Task: Look for space in Dniprodzerzhyns'k, Ukraine from 12th July, 2023 to 16th July, 2023 for 8 adults in price range Rs.10000 to Rs.16000. Place can be private room with 8 bedrooms having 8 beds and 8 bathrooms. Property type can be house, flat, guest house. Amenities needed are: wifi, TV, free parkinig on premises, gym, breakfast. Booking option can be shelf check-in. Required host language is English.
Action: Mouse moved to (565, 144)
Screenshot: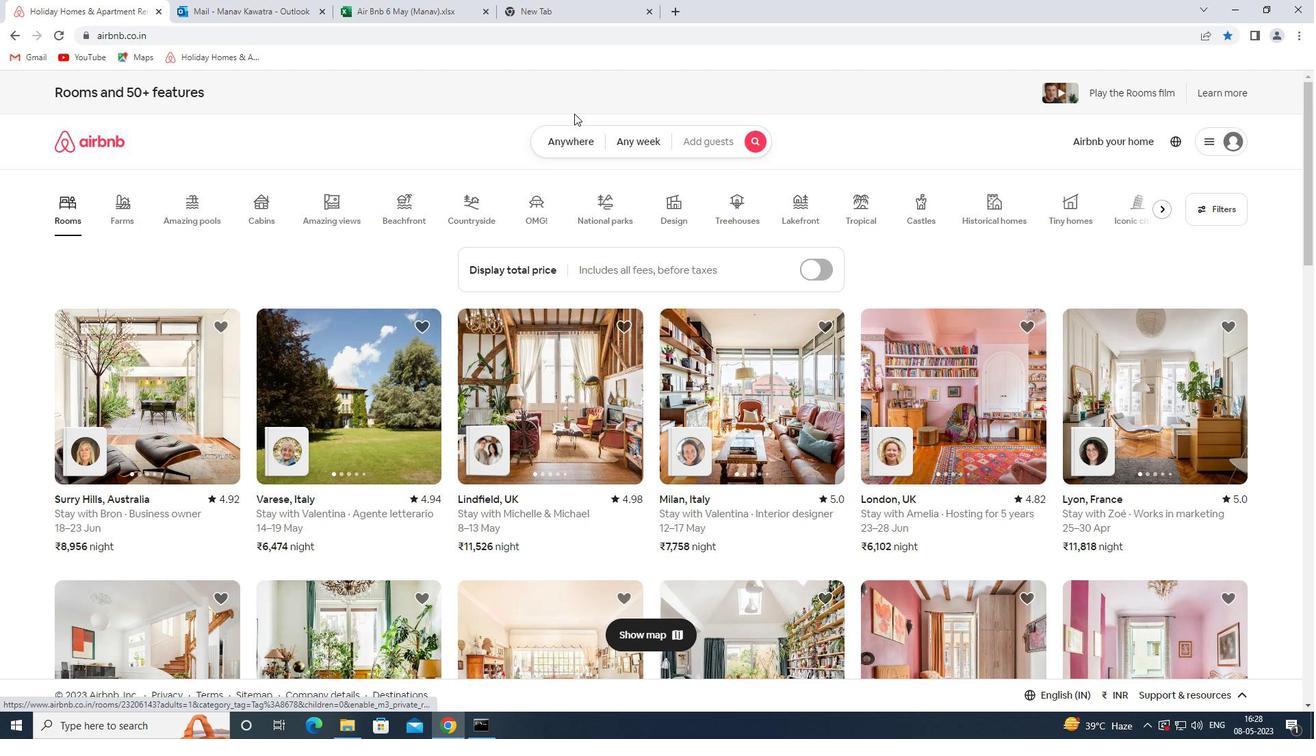 
Action: Mouse pressed left at (565, 144)
Screenshot: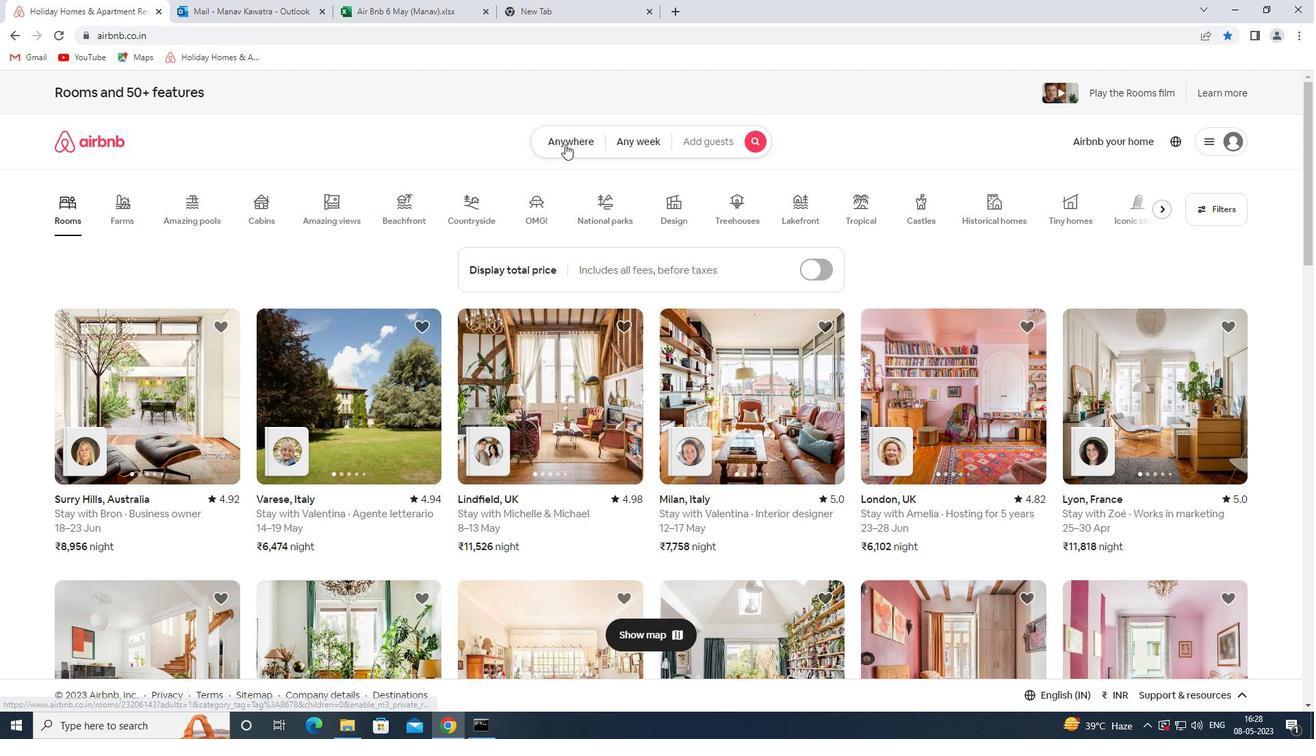 
Action: Mouse moved to (500, 199)
Screenshot: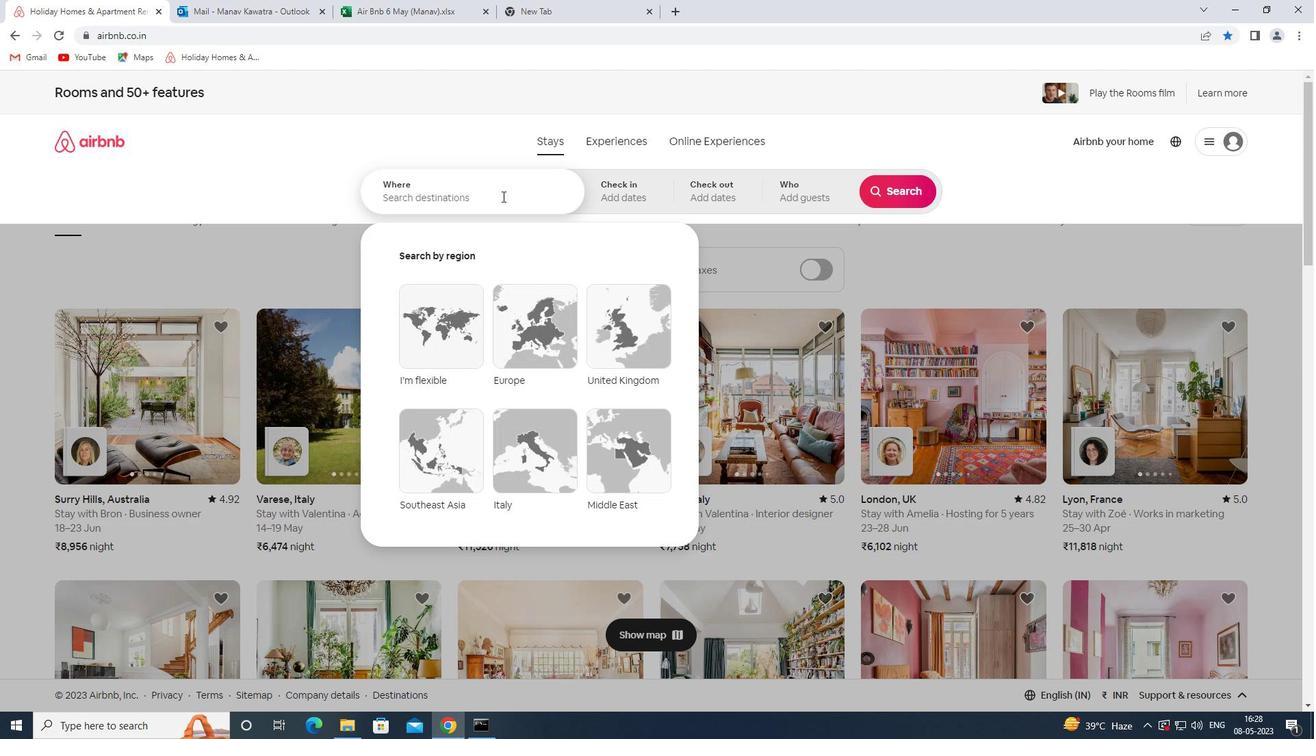 
Action: Mouse pressed left at (500, 199)
Screenshot: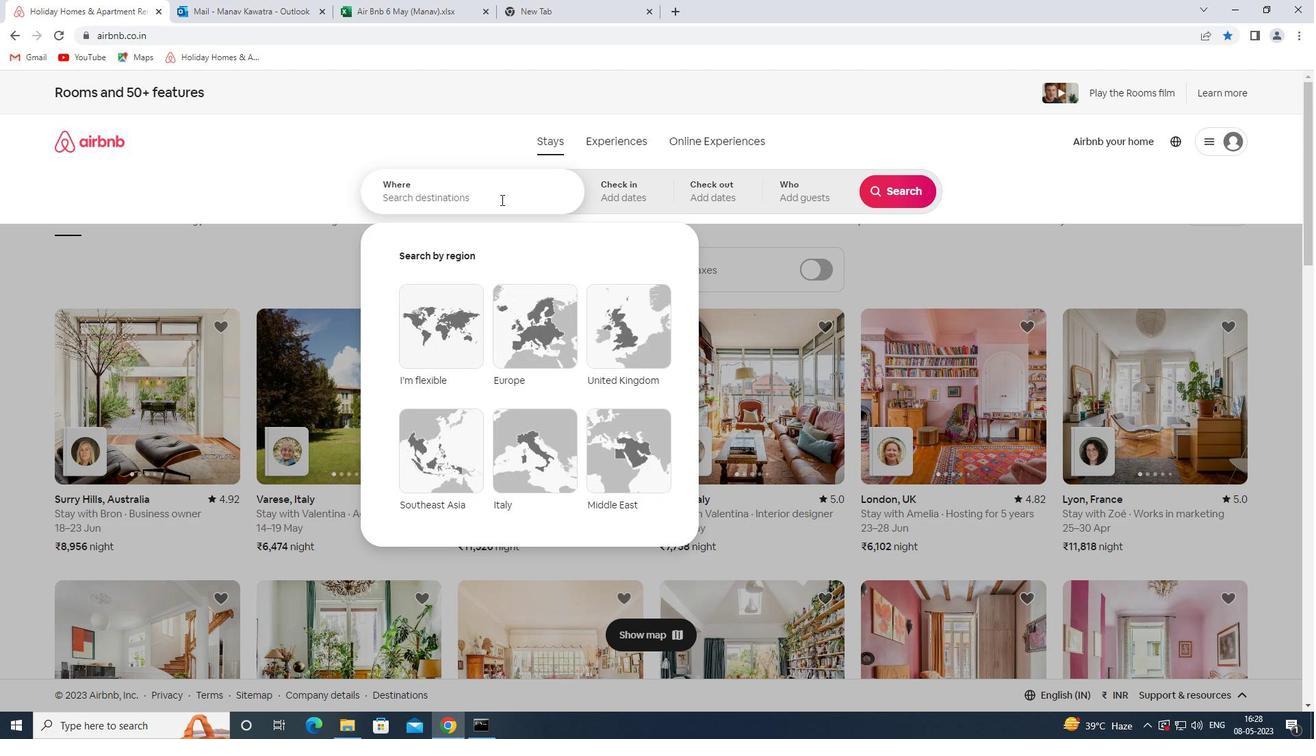 
Action: Key pressed <Key.shift><Key.shift><Key.shift><Key.shift>DNIPRODZERZHYNS<Key.space>K<Key.space><Key.shift><Key.shift><Key.shift><Key.shift><Key.shift><Key.shift><Key.shift><Key.shift><Key.shift><Key.shift><Key.shift><Key.shift><Key.shift><Key.shift><Key.shift><Key.shift><Key.shift><Key.shift><Key.shift><Key.shift><Key.shift><Key.shift><Key.shift><Key.shift><Key.shift><Key.shift><Key.shift><Key.shift><Key.shift><Key.shift><Key.shift><Key.shift><Key.shift>UKRAINE<Key.space><Key.enter>
Screenshot: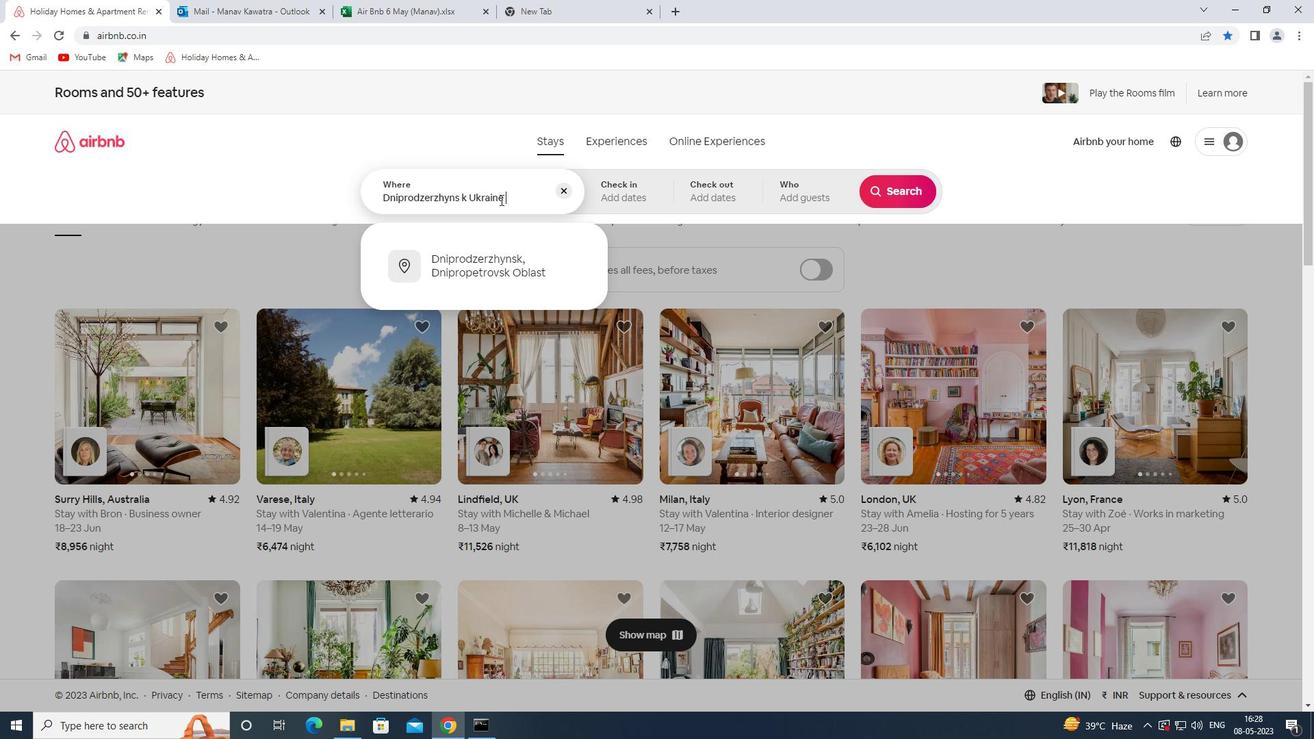 
Action: Mouse moved to (898, 290)
Screenshot: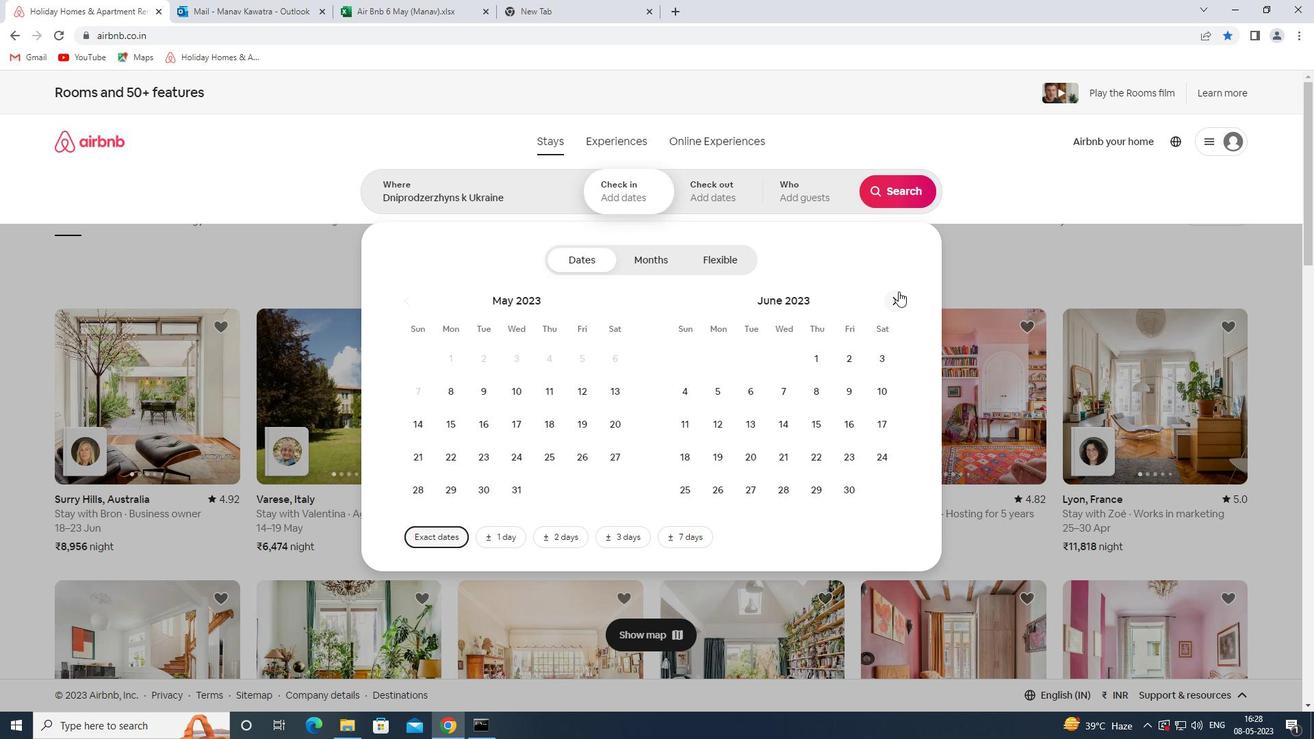 
Action: Mouse pressed left at (898, 290)
Screenshot: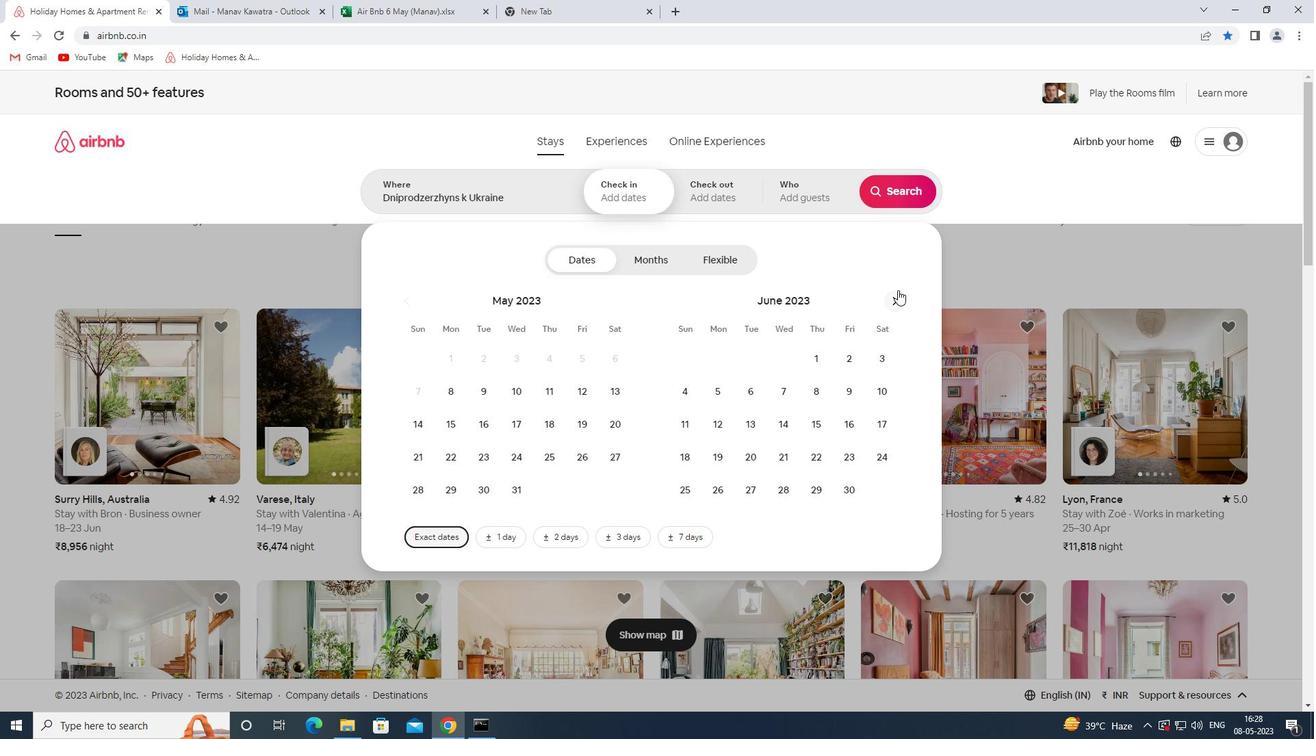 
Action: Mouse moved to (784, 422)
Screenshot: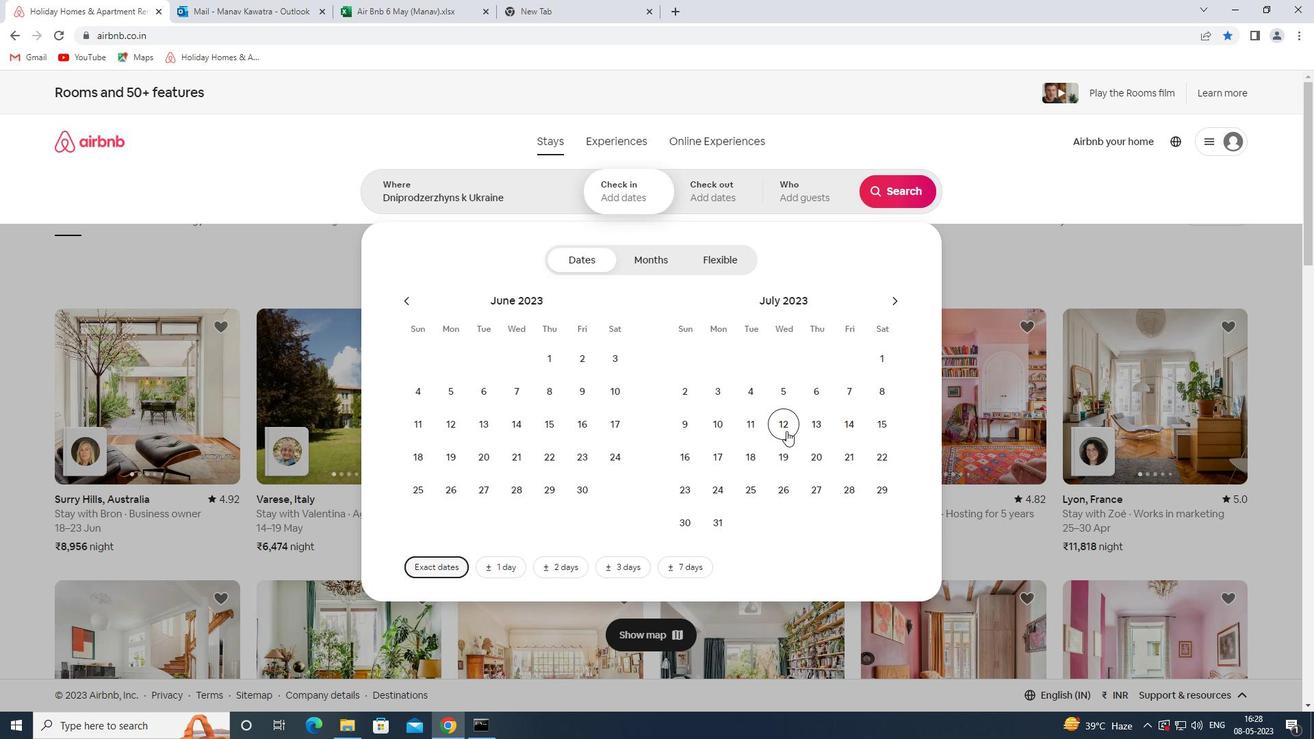 
Action: Mouse pressed left at (784, 422)
Screenshot: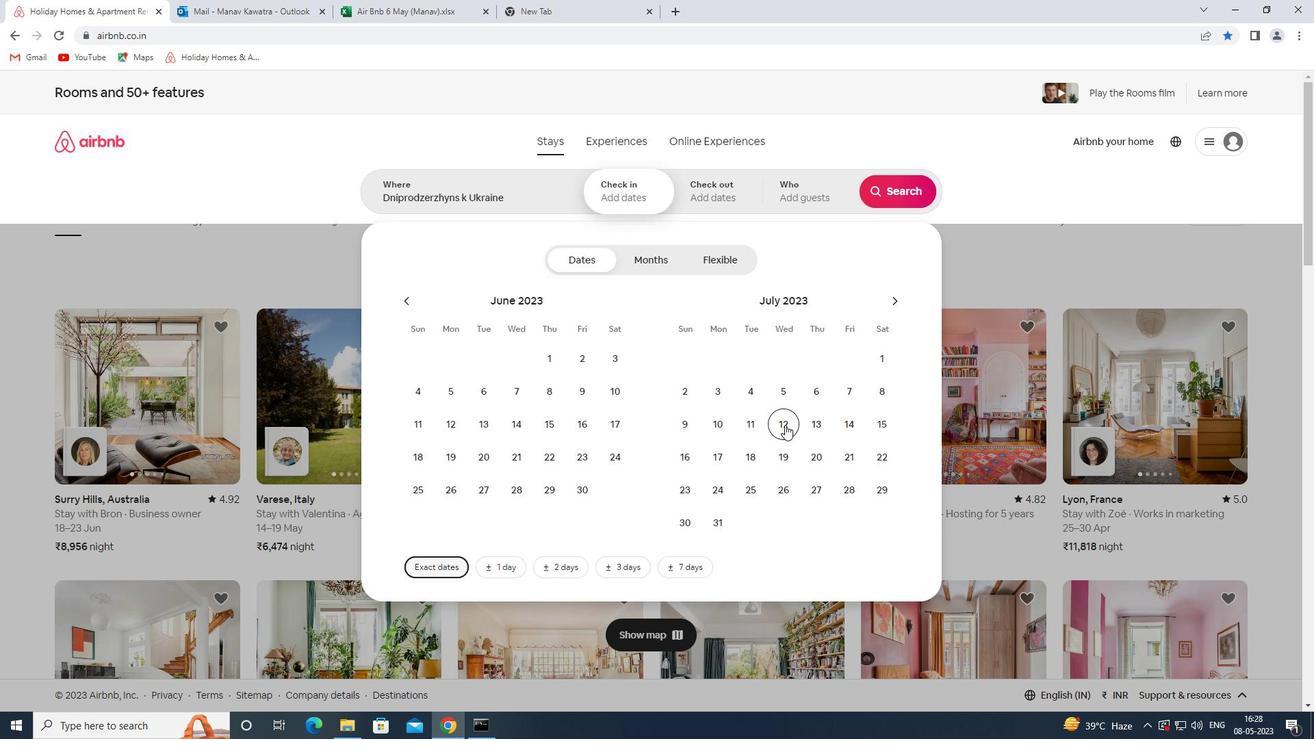 
Action: Mouse moved to (688, 455)
Screenshot: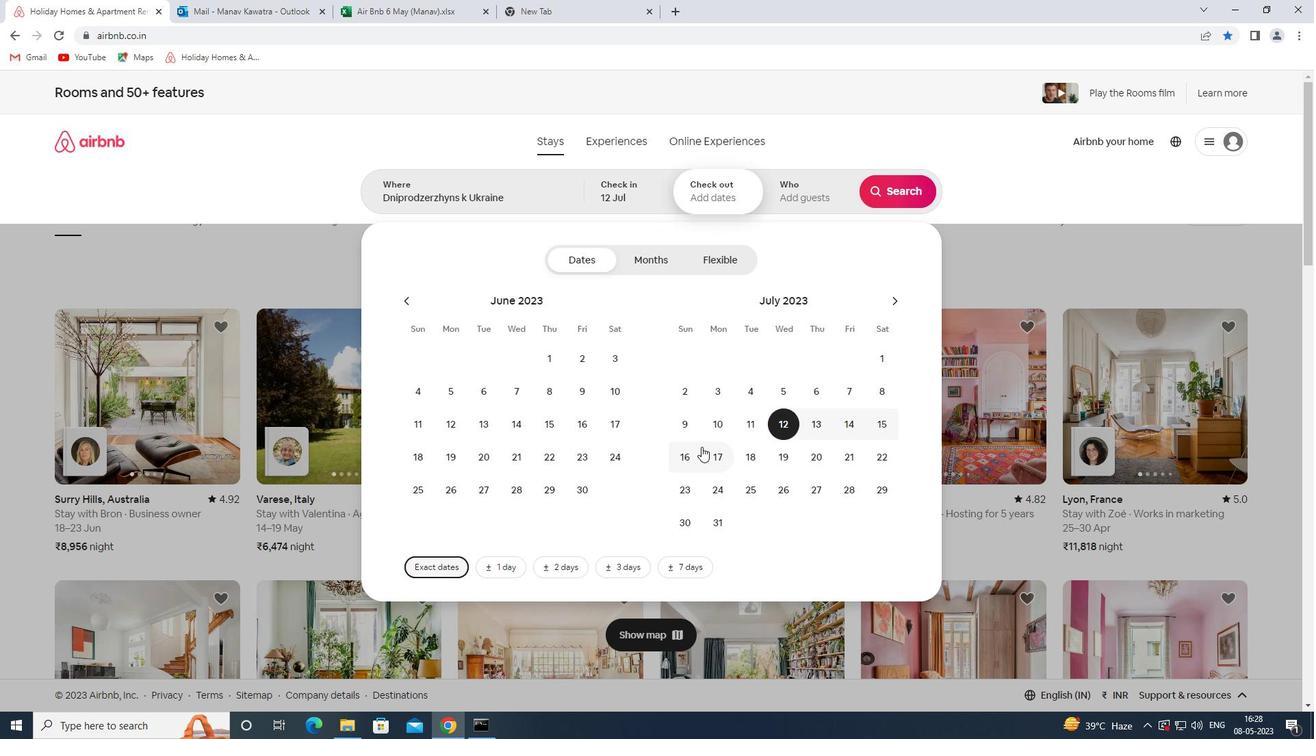 
Action: Mouse pressed left at (688, 455)
Screenshot: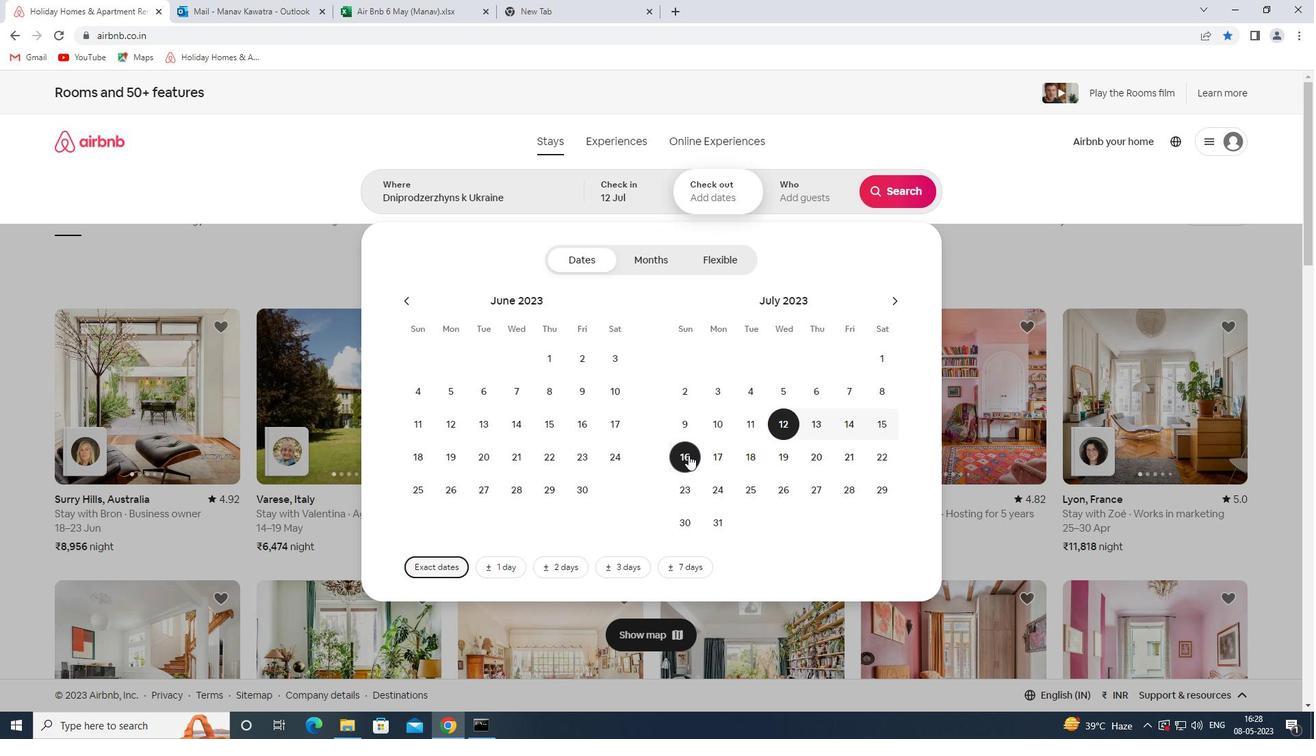 
Action: Mouse moved to (811, 197)
Screenshot: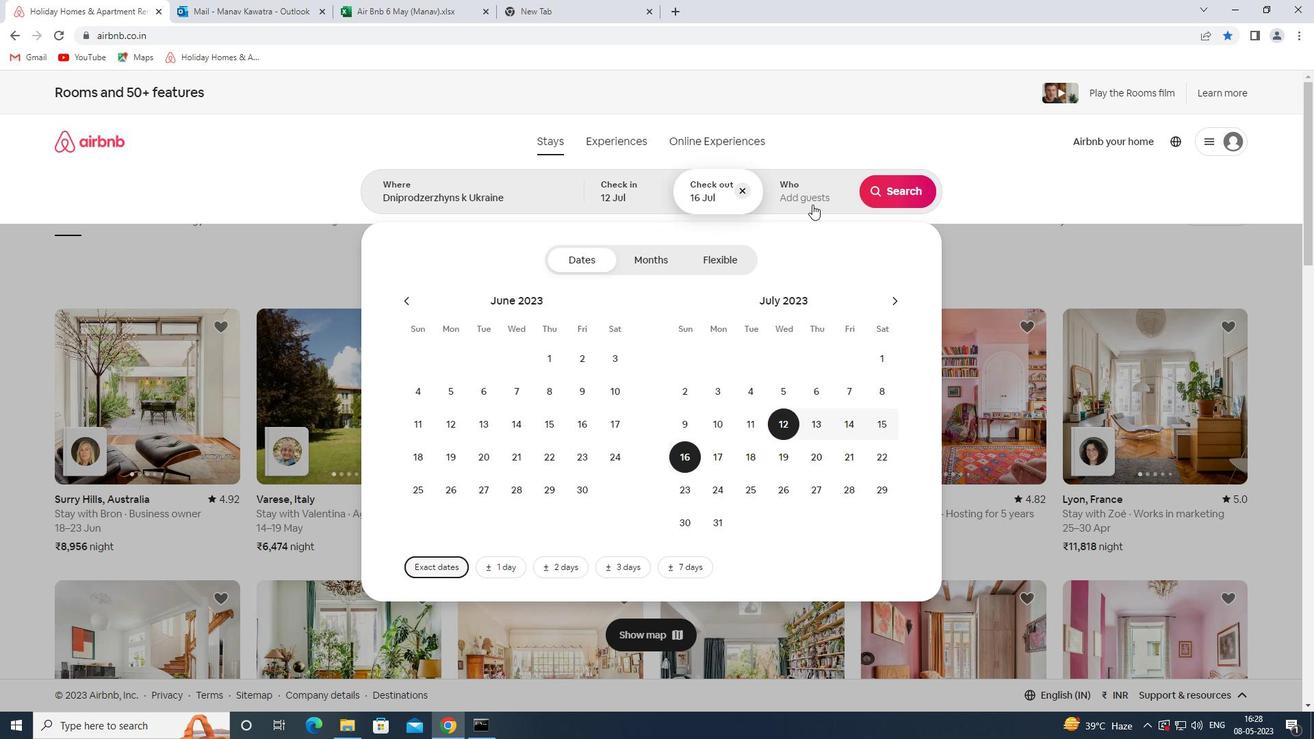 
Action: Mouse pressed left at (811, 197)
Screenshot: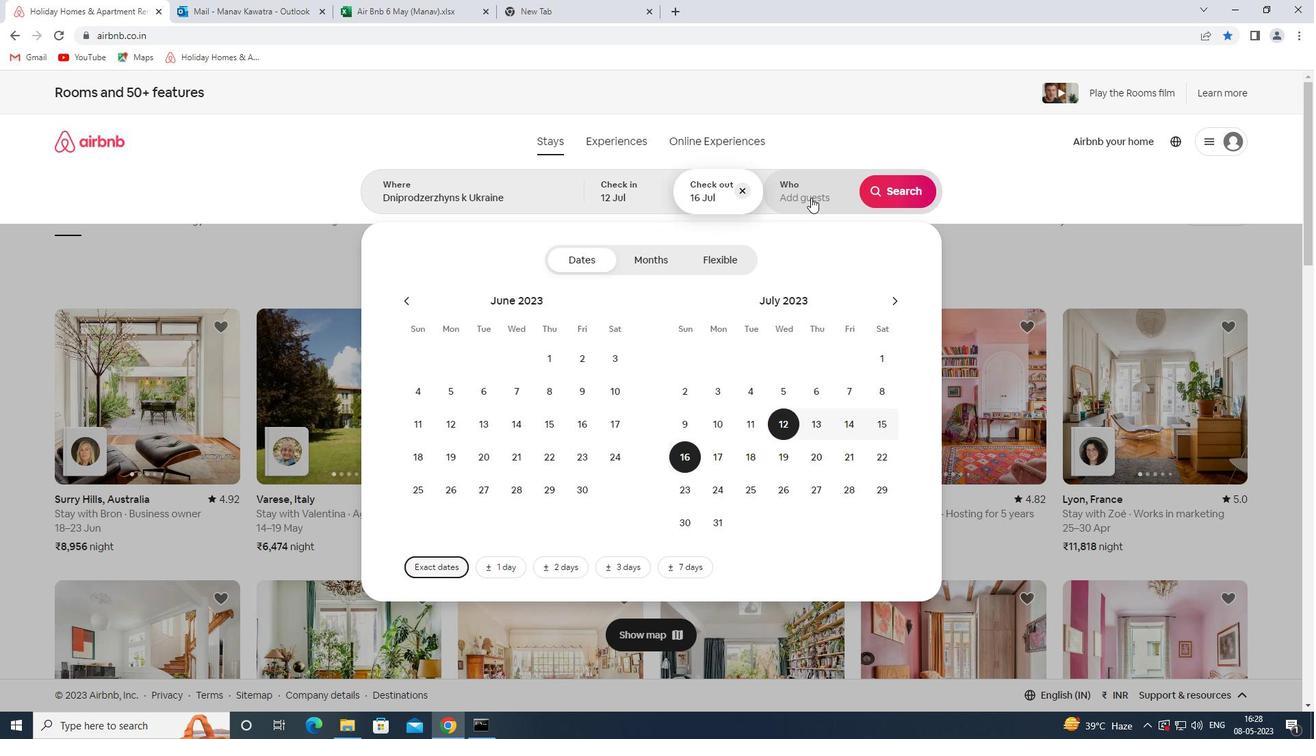 
Action: Mouse moved to (910, 263)
Screenshot: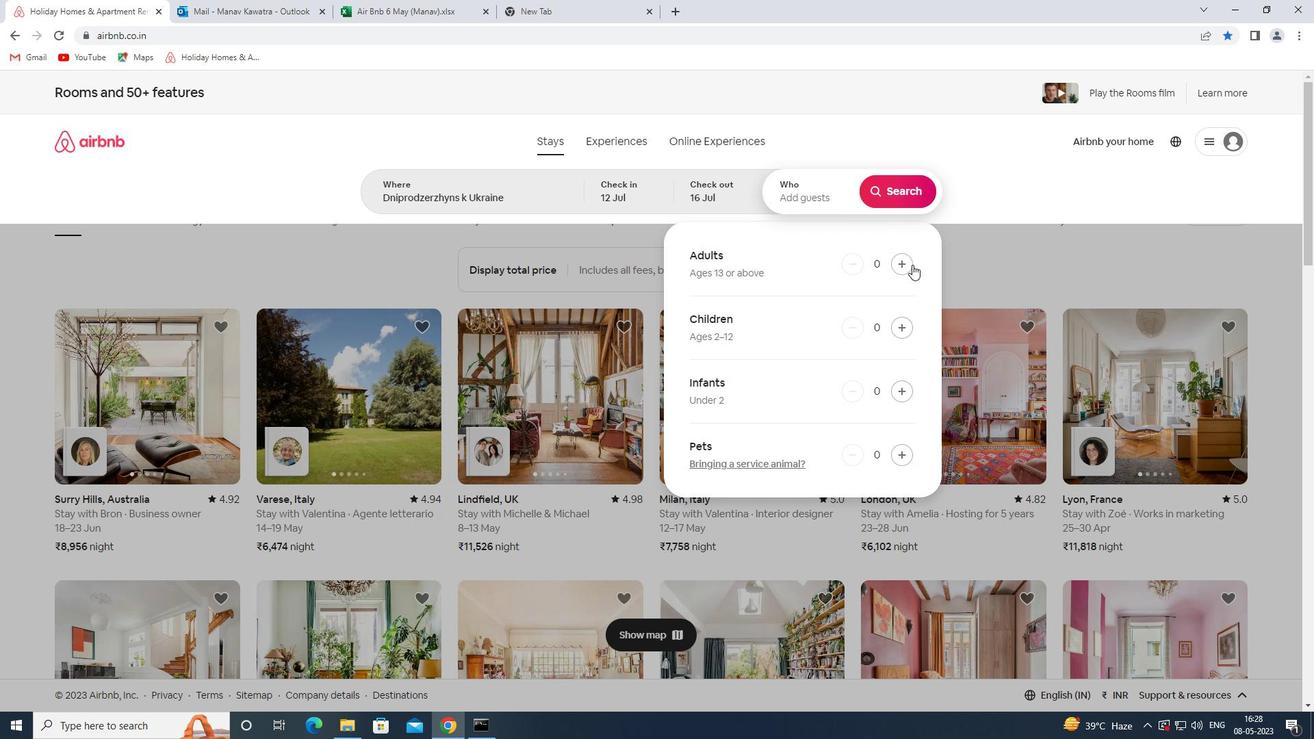 
Action: Mouse pressed left at (910, 263)
Screenshot: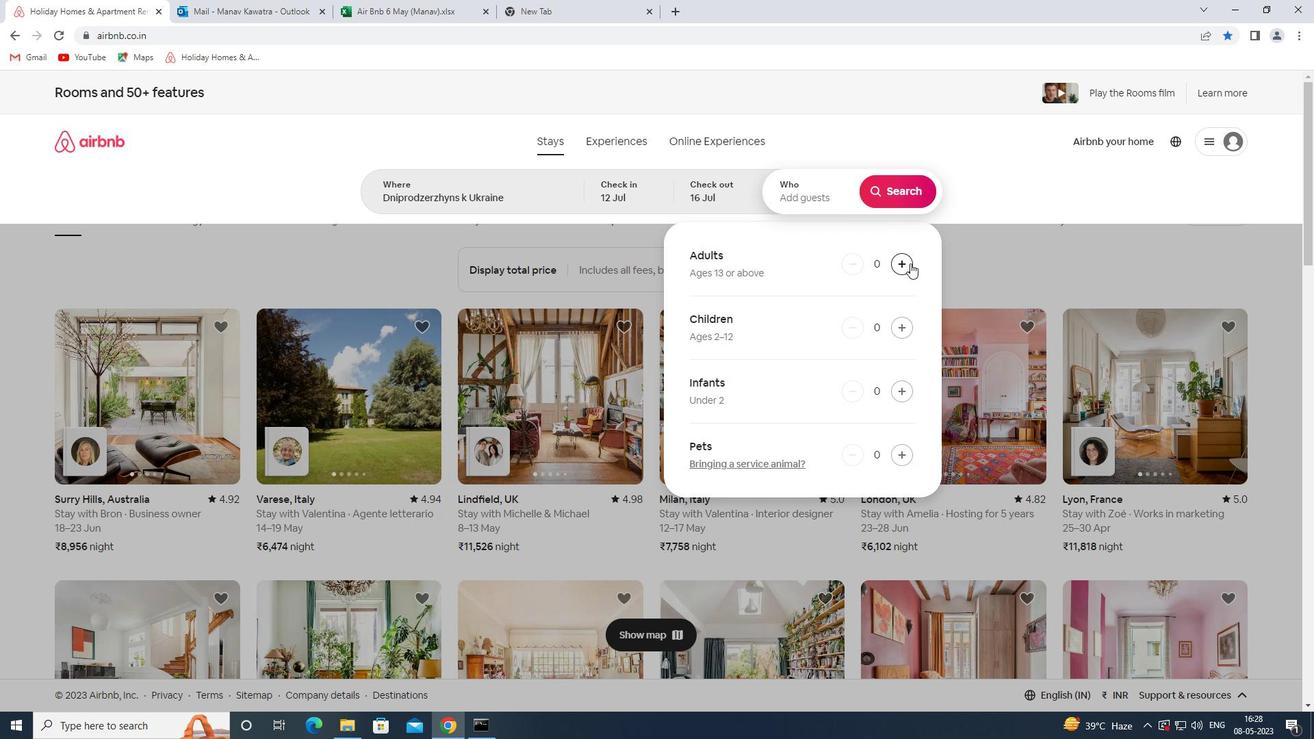 
Action: Mouse pressed left at (910, 263)
Screenshot: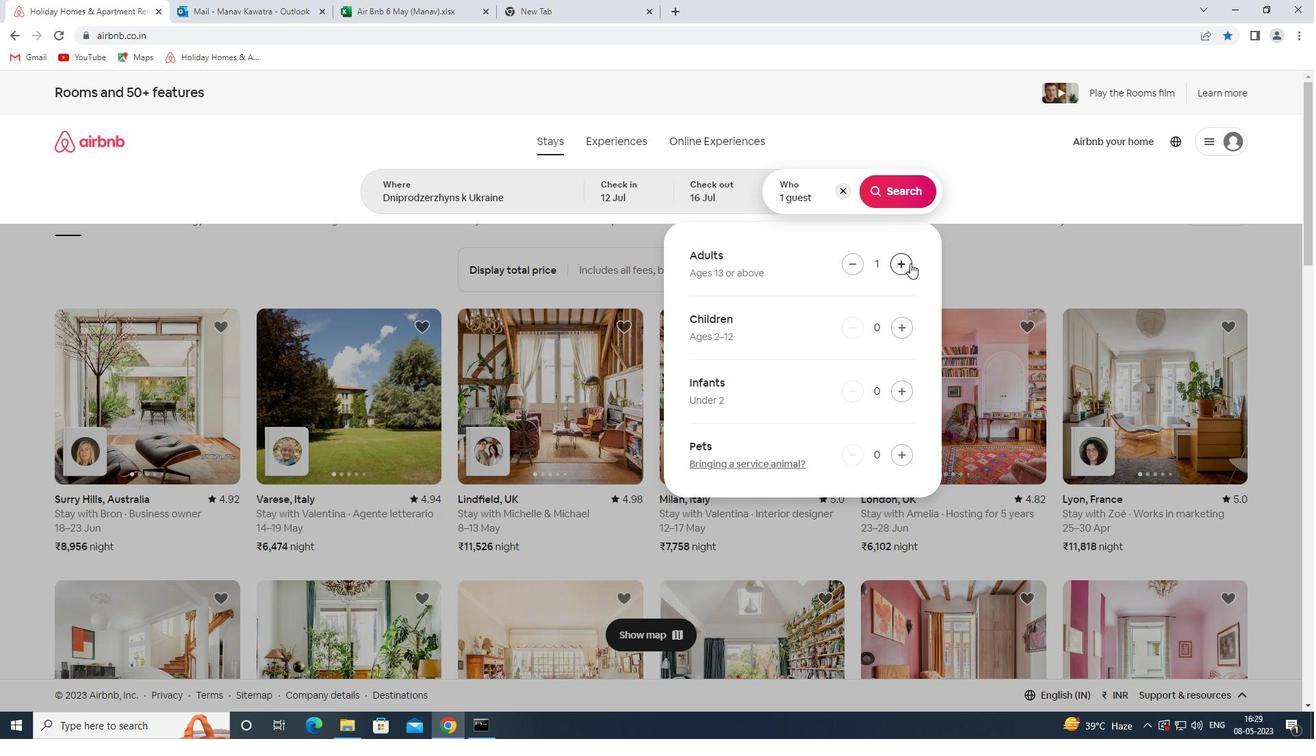 
Action: Mouse pressed left at (910, 263)
Screenshot: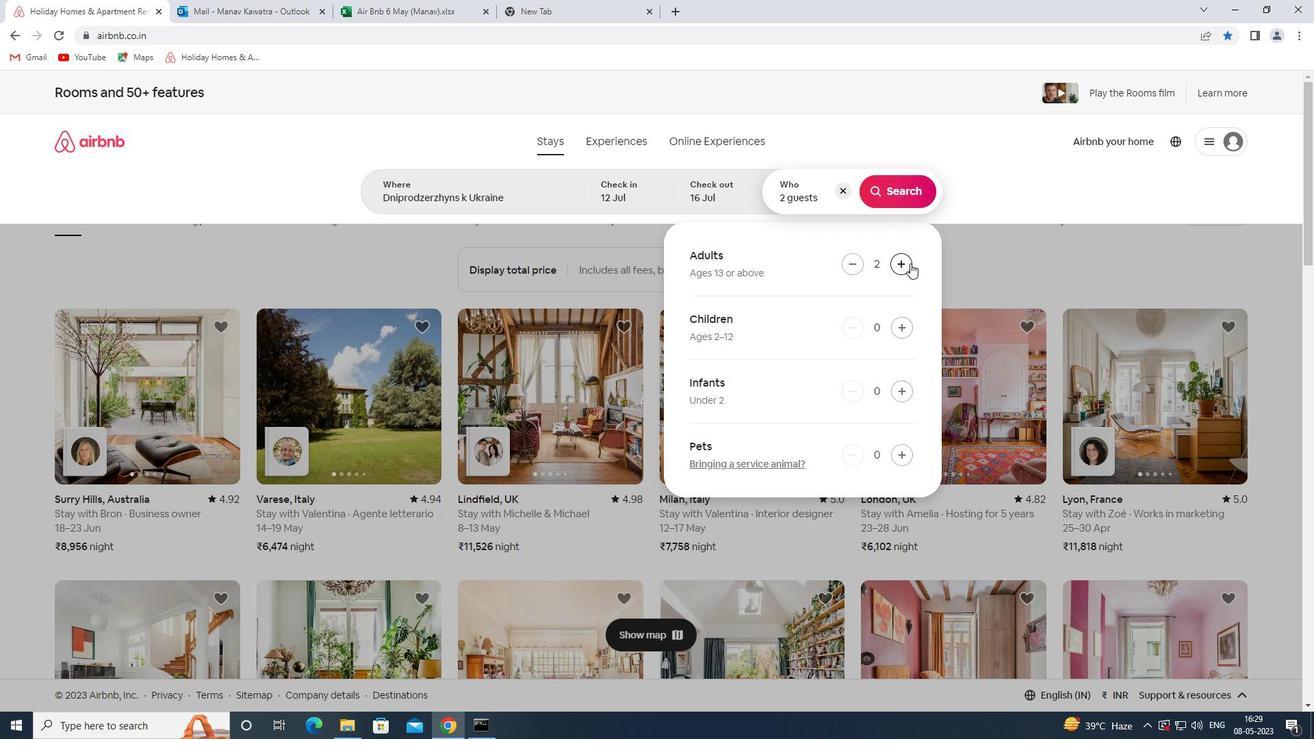 
Action: Mouse moved to (909, 263)
Screenshot: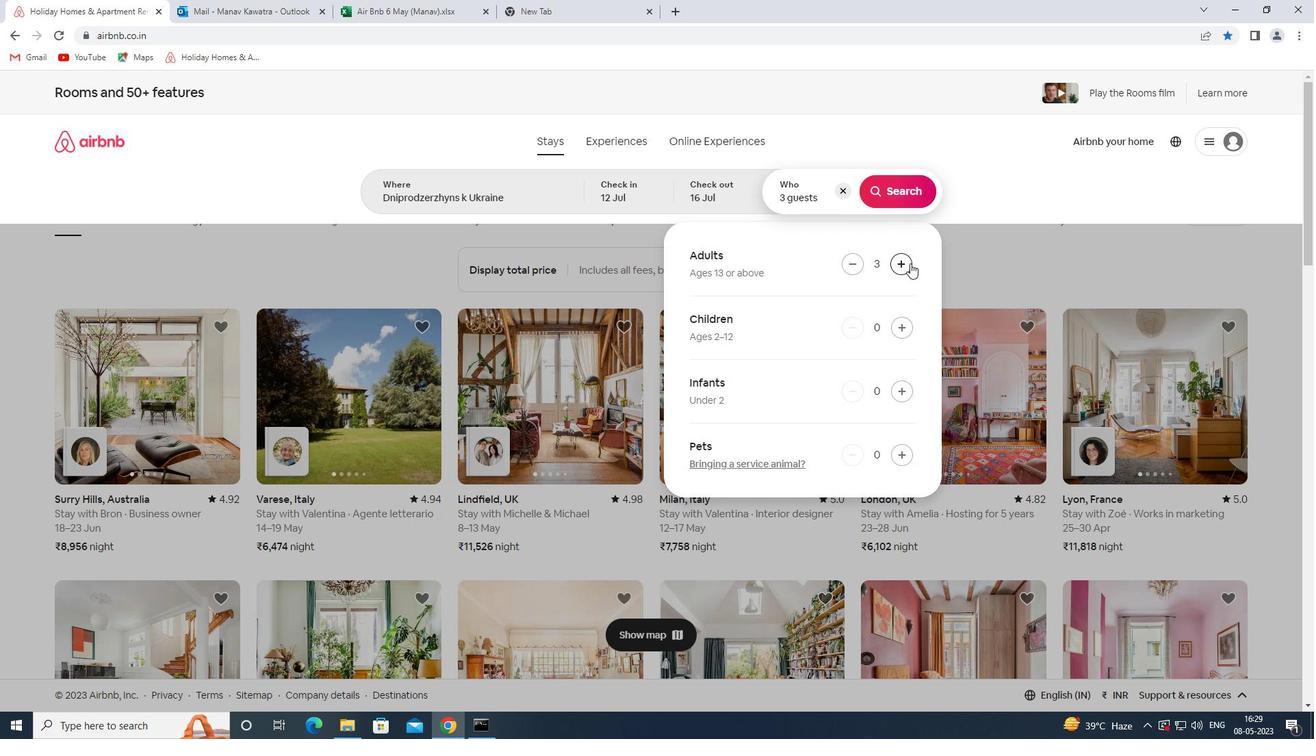 
Action: Mouse pressed left at (909, 263)
Screenshot: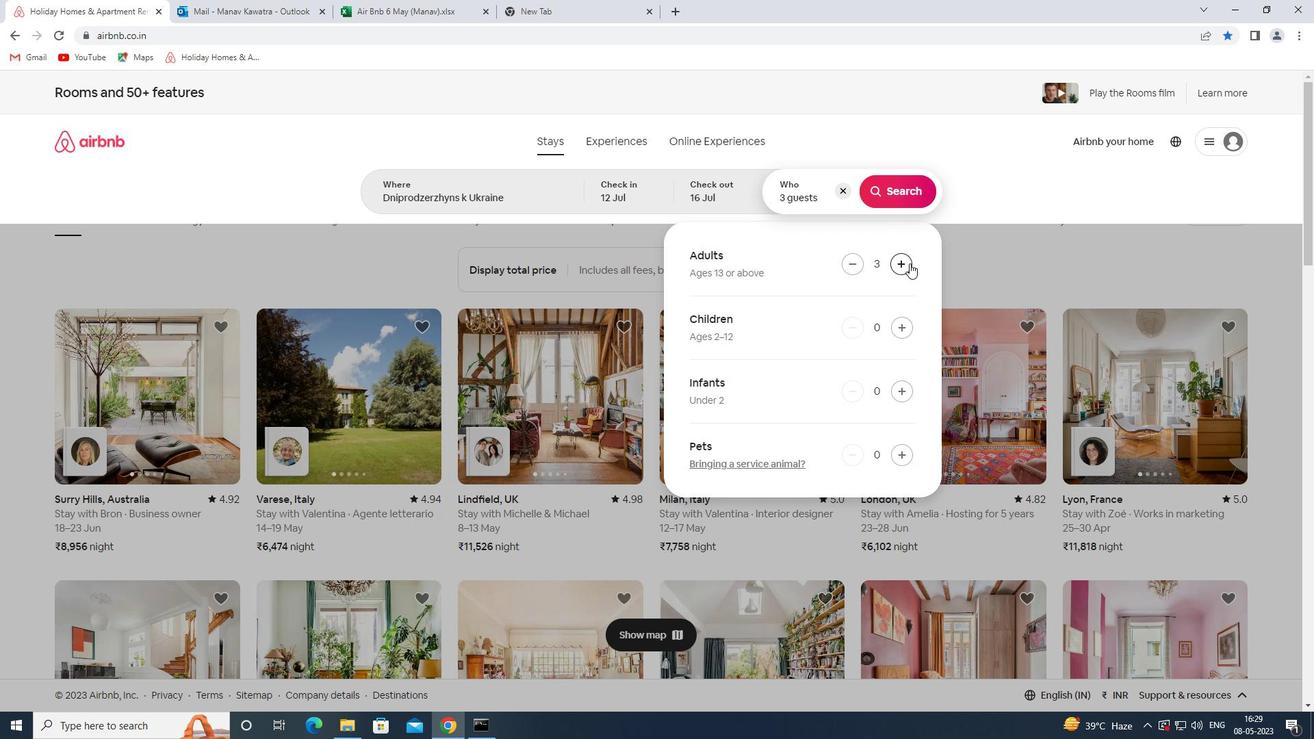 
Action: Mouse pressed left at (909, 263)
Screenshot: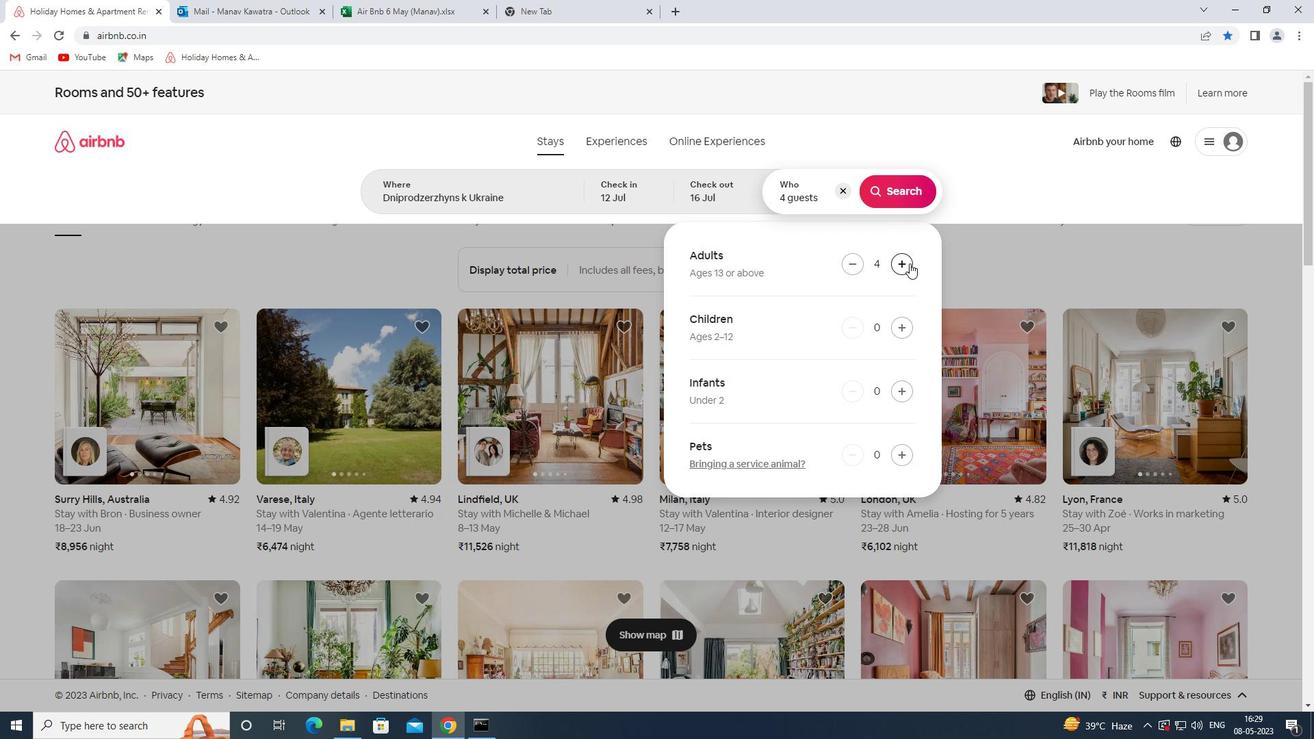 
Action: Mouse pressed left at (909, 263)
Screenshot: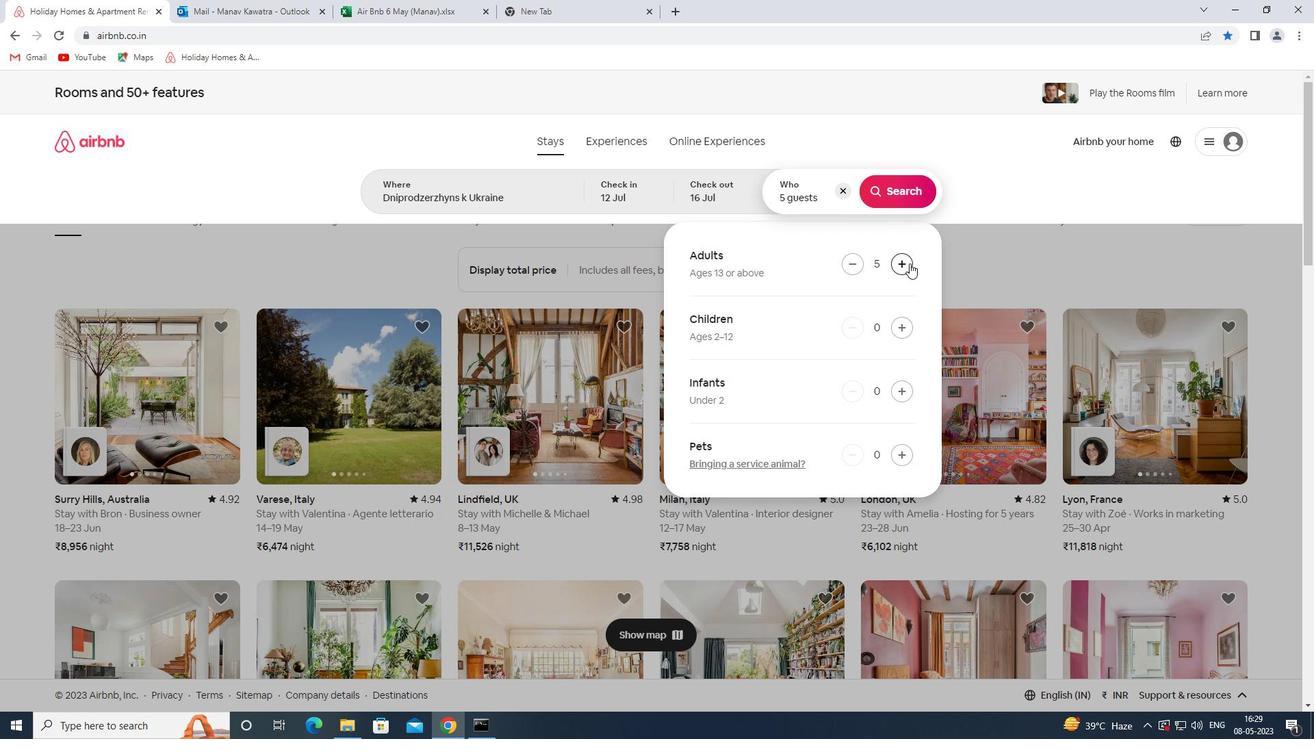 
Action: Mouse pressed left at (909, 263)
Screenshot: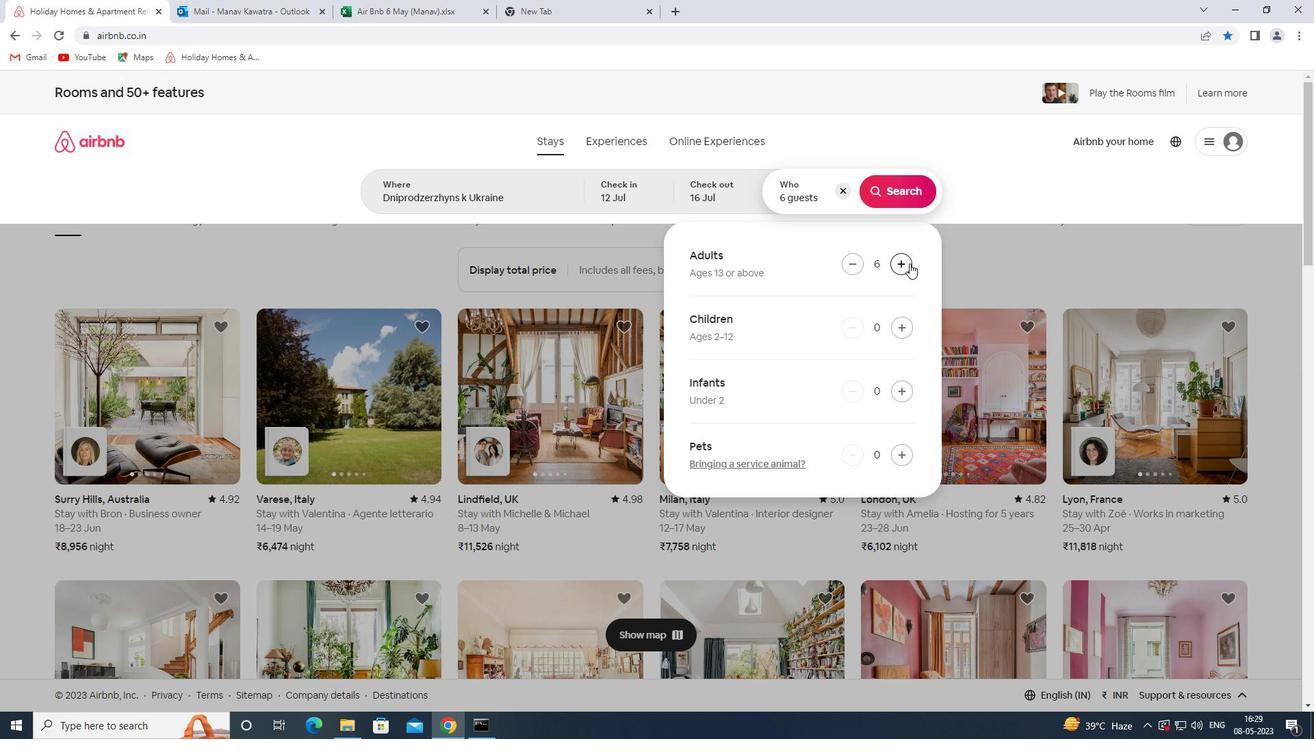 
Action: Mouse pressed left at (909, 263)
Screenshot: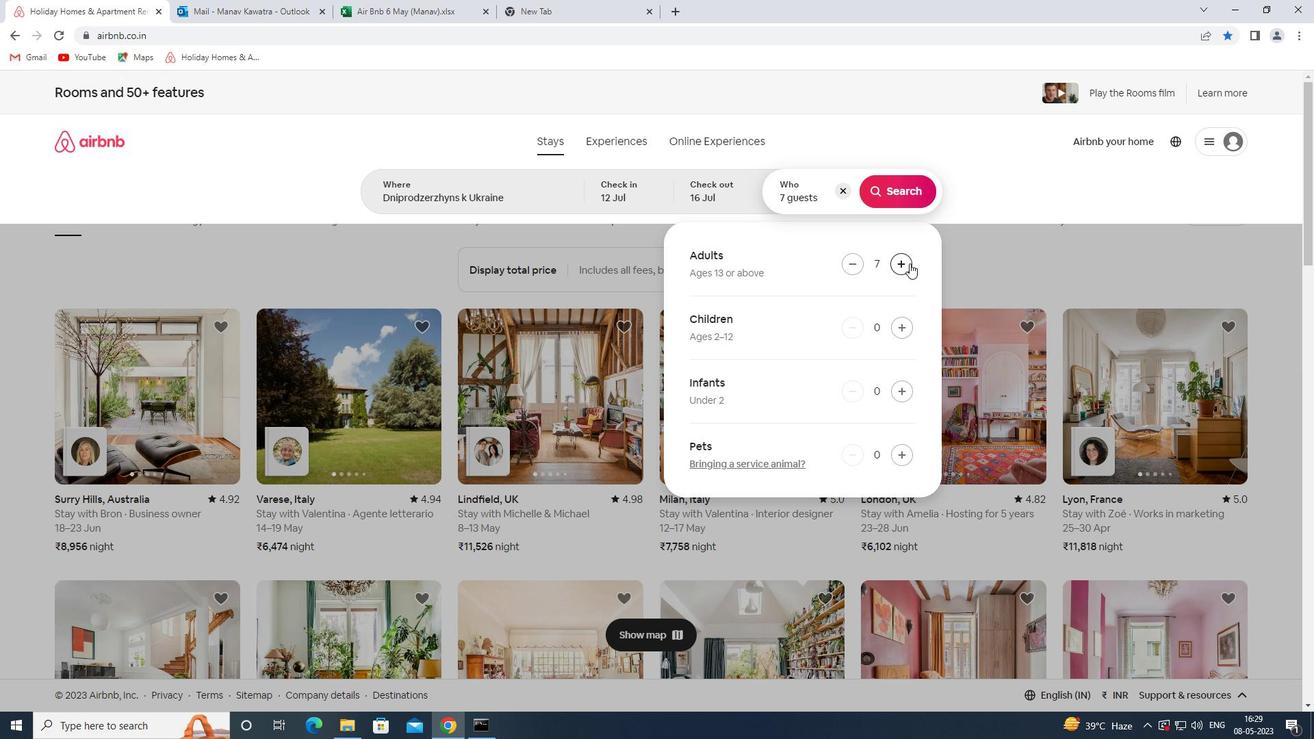 
Action: Mouse moved to (904, 188)
Screenshot: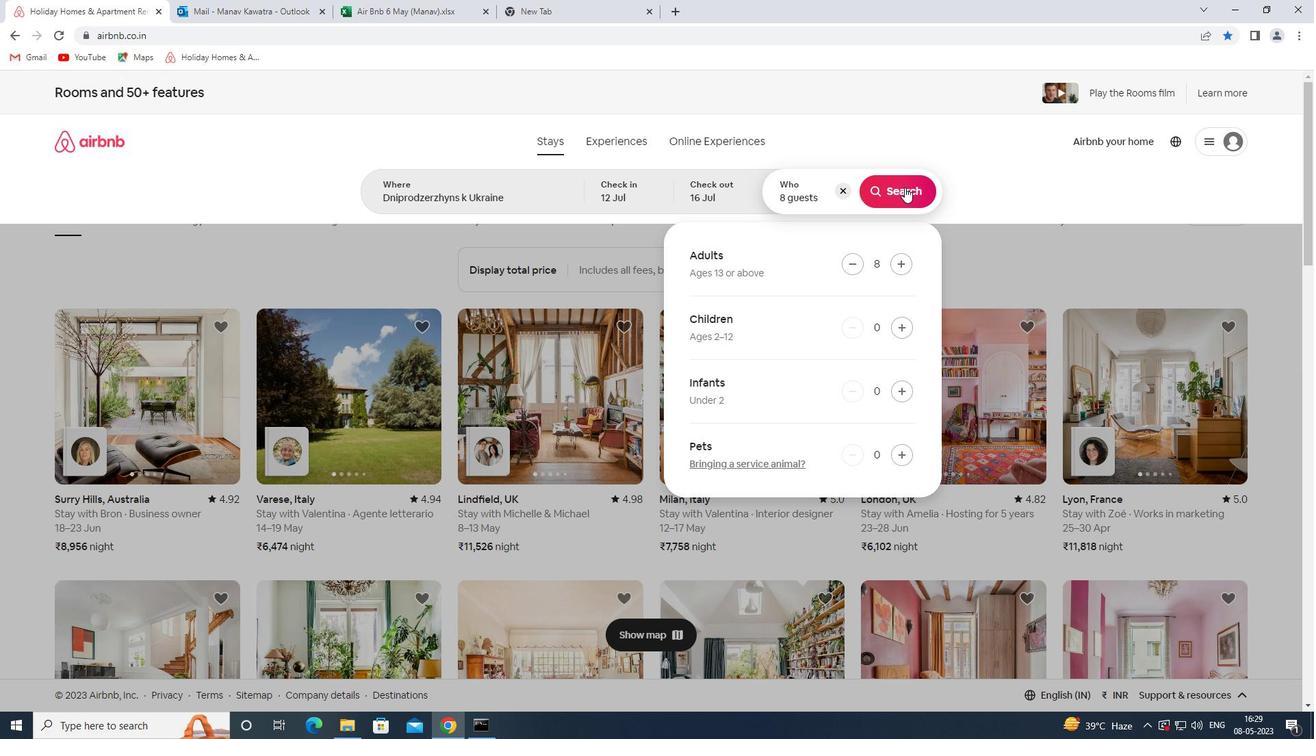 
Action: Mouse pressed left at (904, 188)
Screenshot: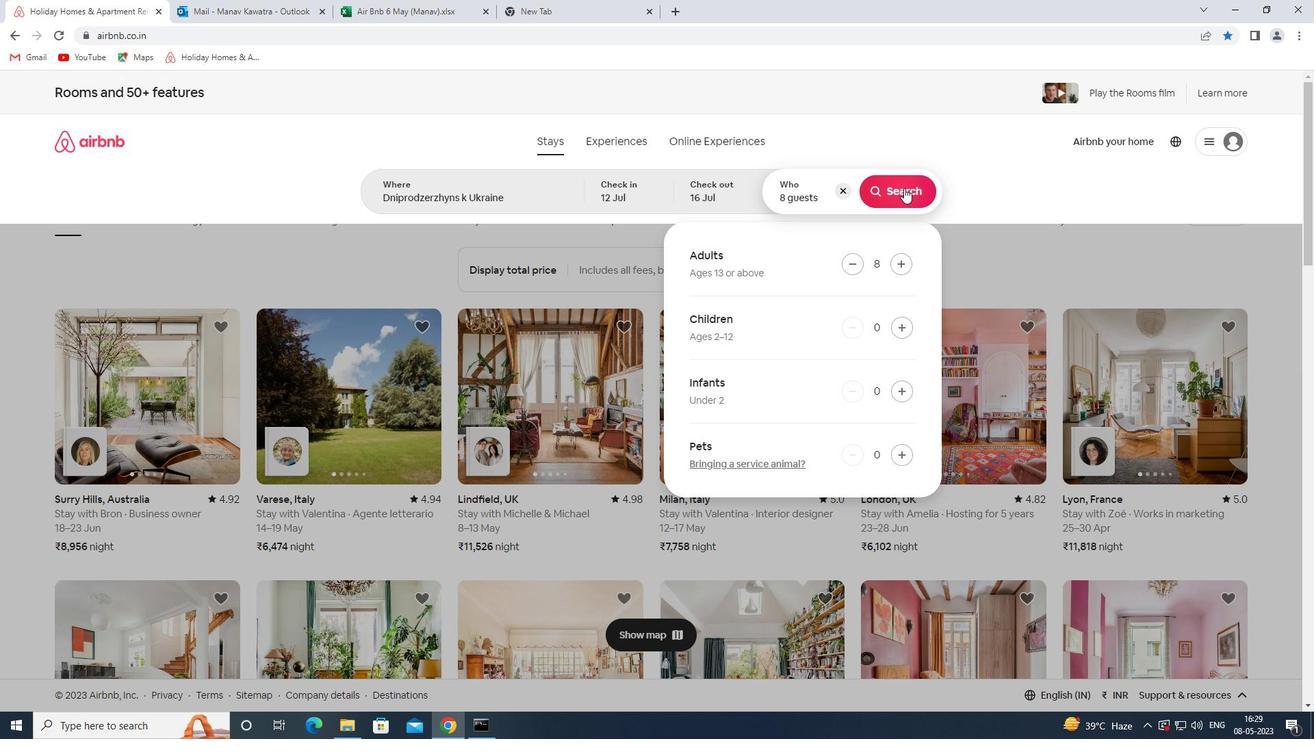 
Action: Mouse moved to (1237, 146)
Screenshot: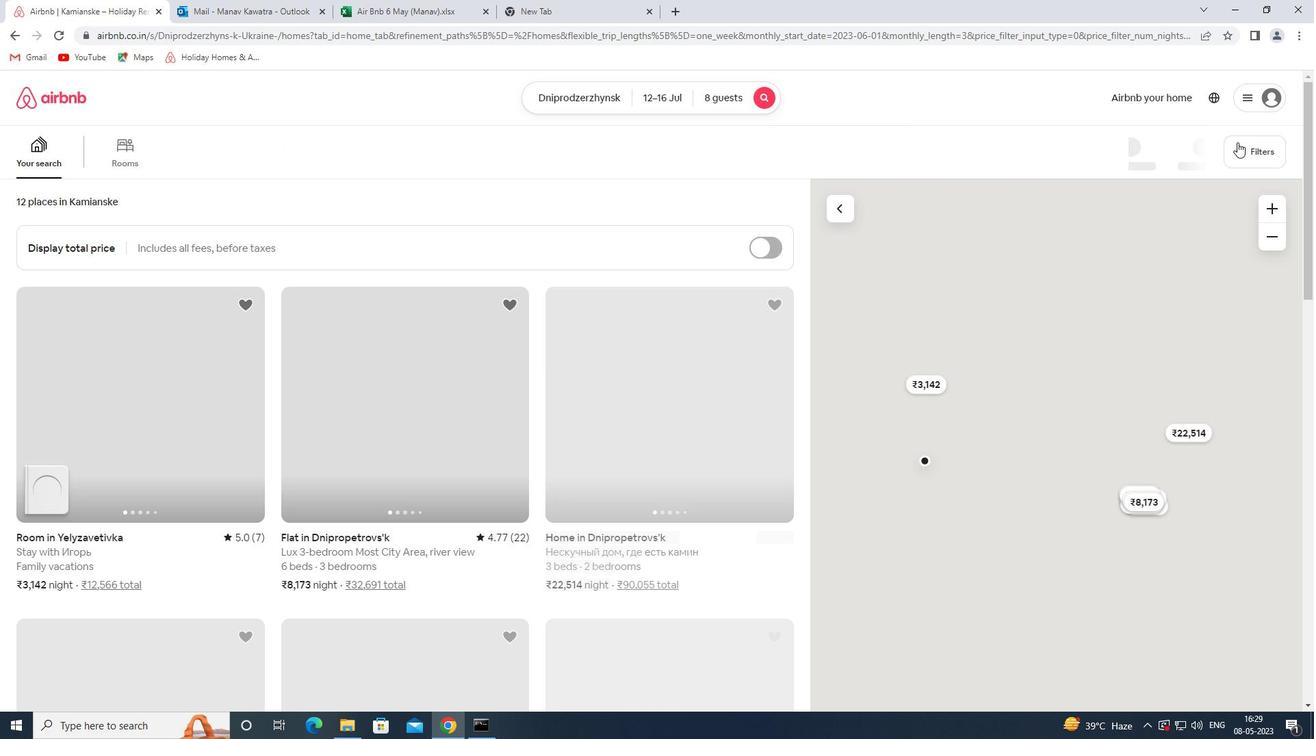 
Action: Mouse pressed left at (1237, 146)
Screenshot: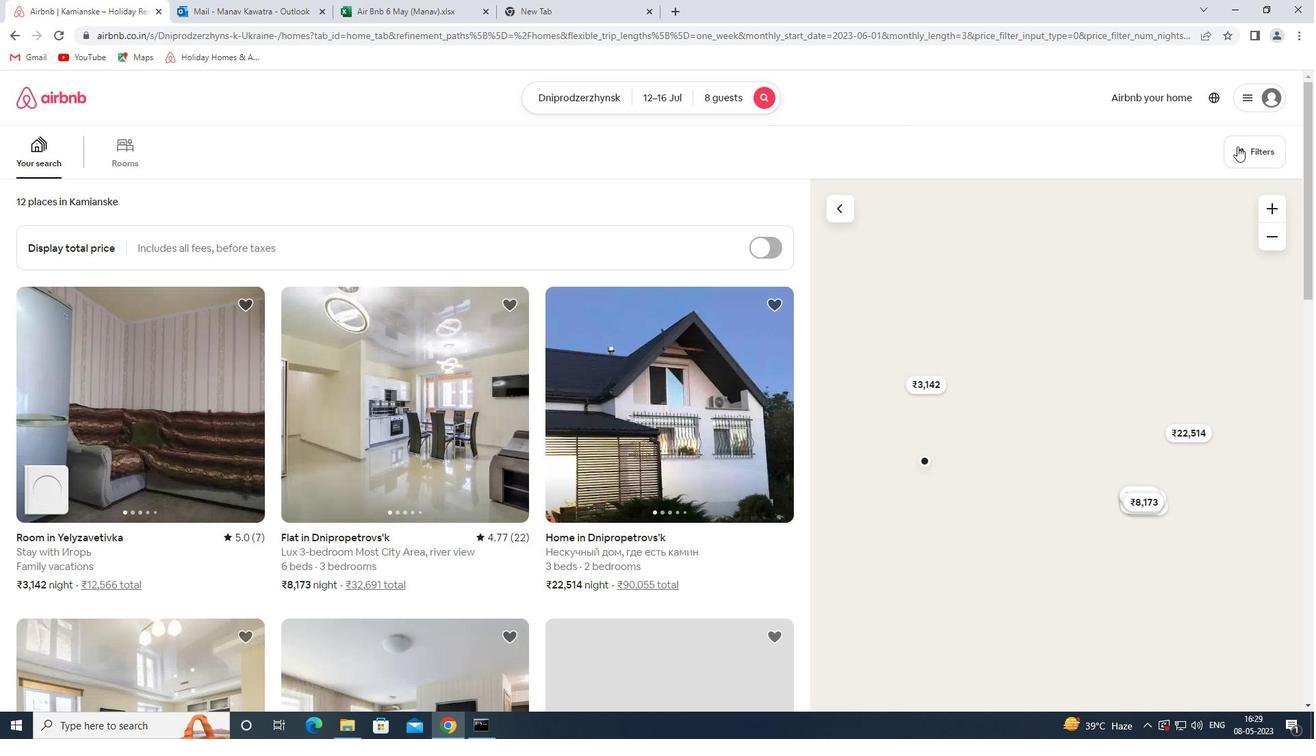 
Action: Mouse moved to (517, 487)
Screenshot: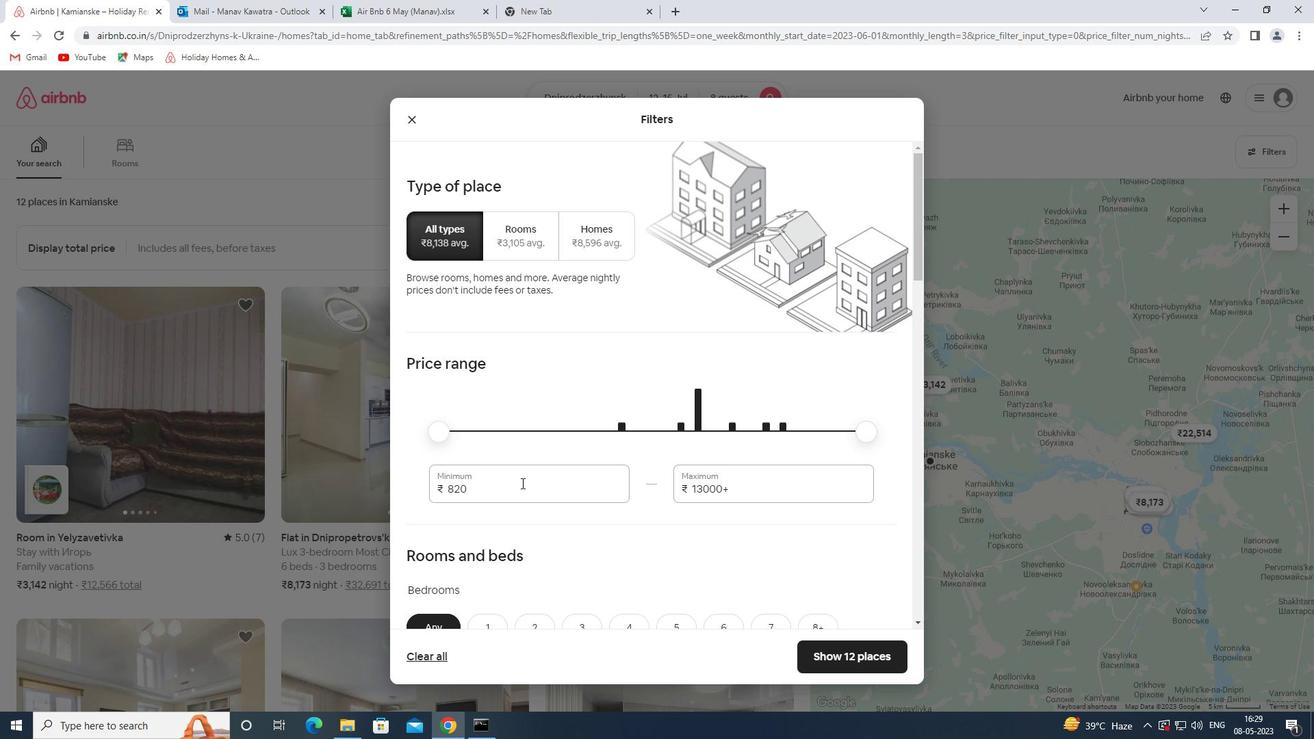 
Action: Mouse pressed left at (517, 487)
Screenshot: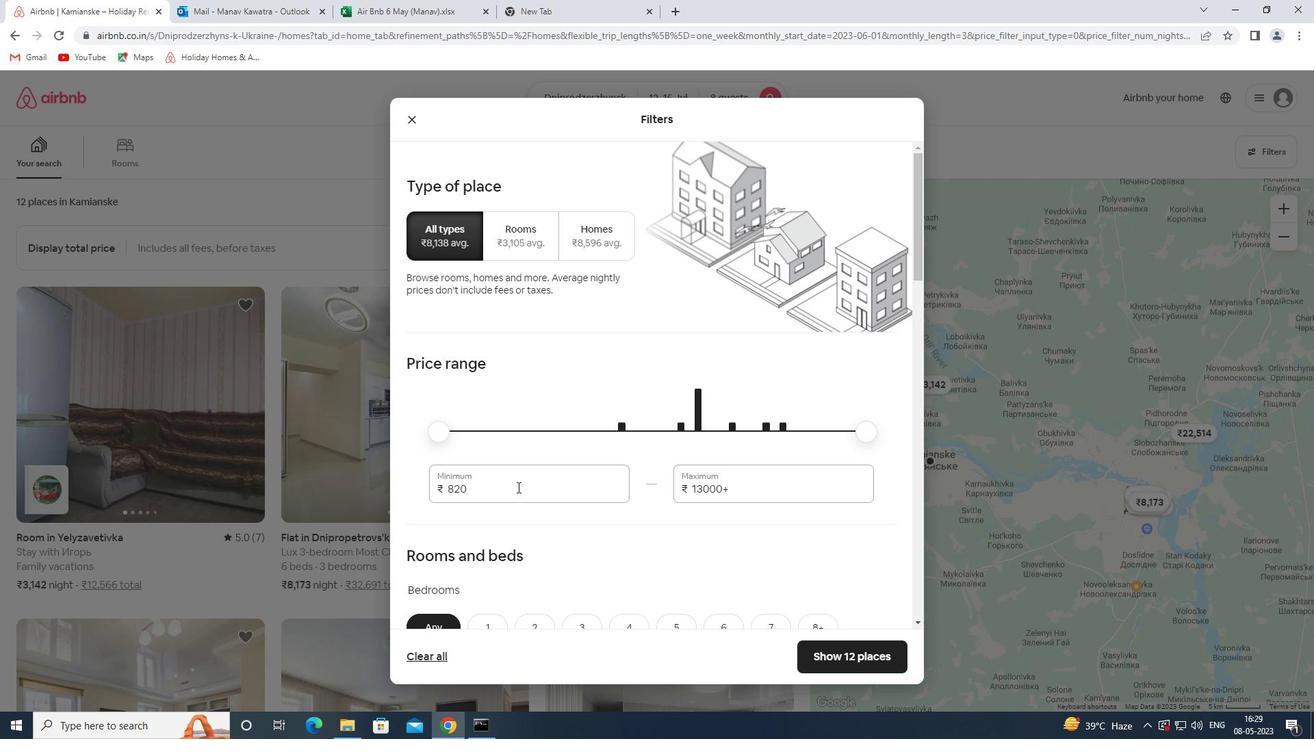 
Action: Mouse pressed left at (517, 487)
Screenshot: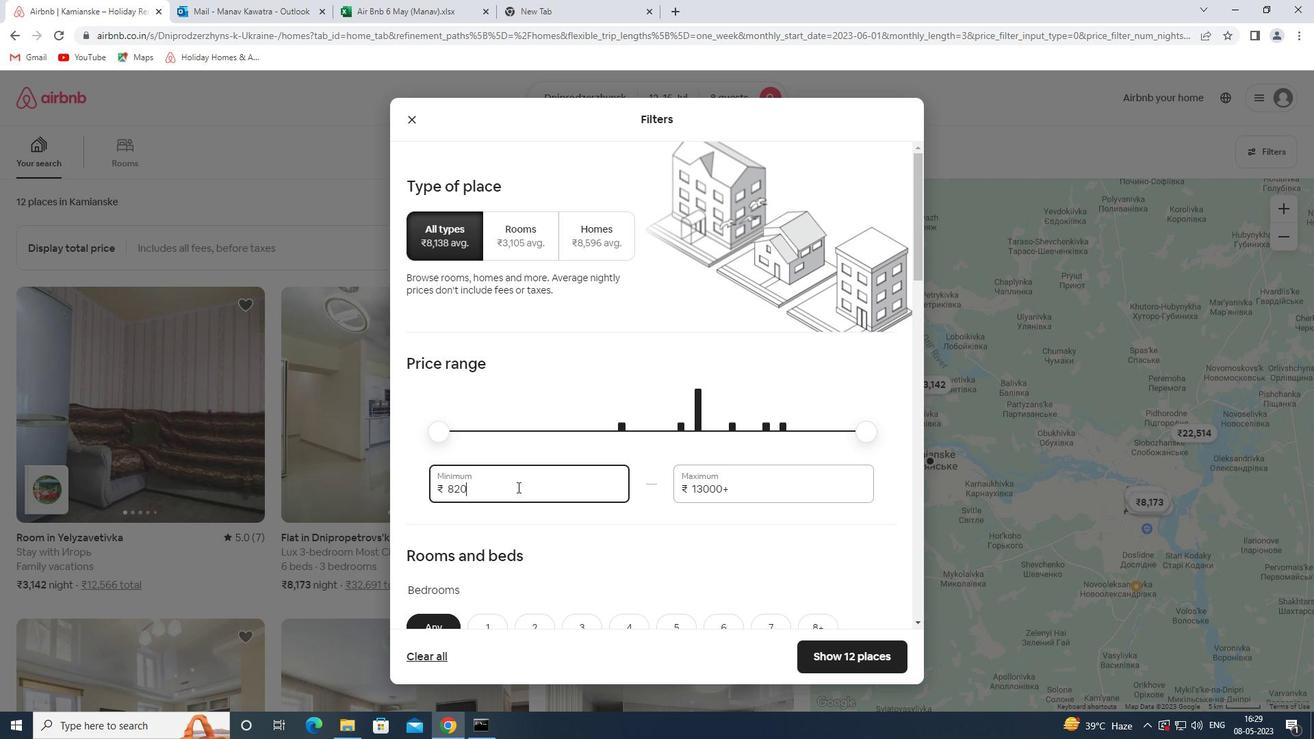 
Action: Key pressed 10000<Key.tab>16000
Screenshot: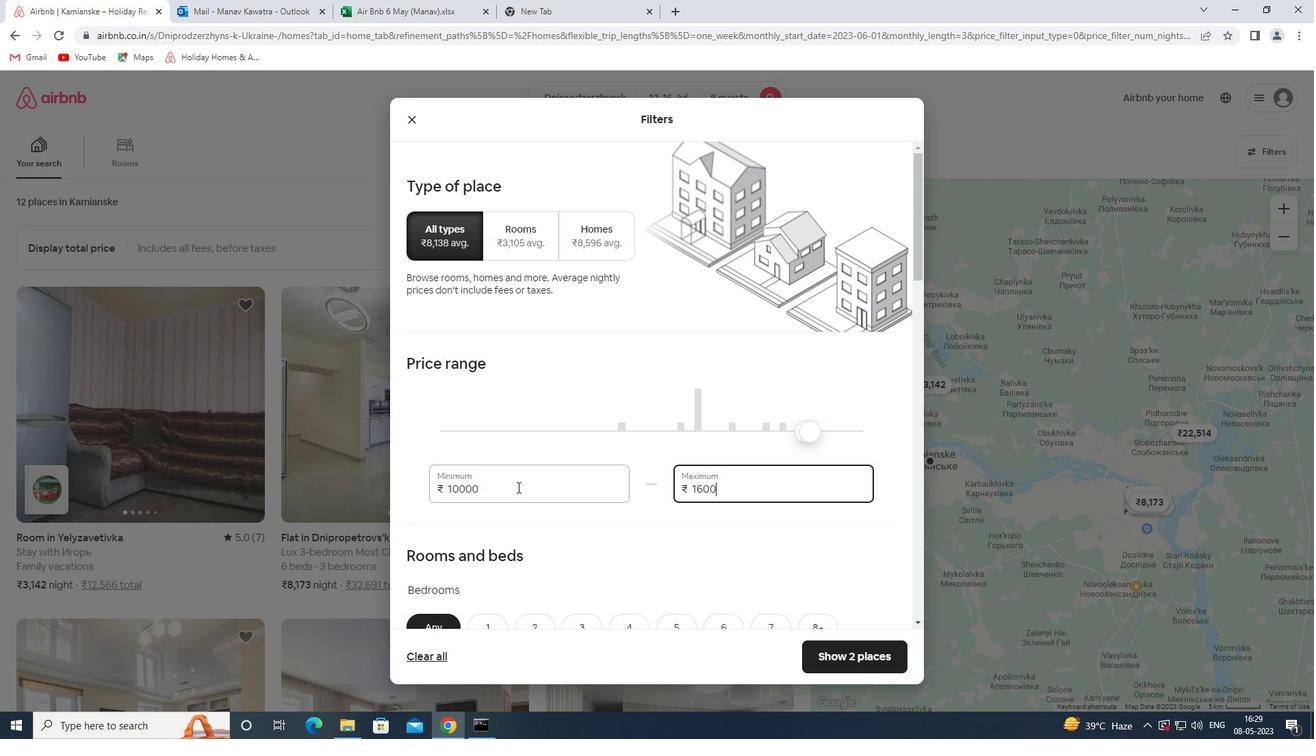 
Action: Mouse moved to (475, 410)
Screenshot: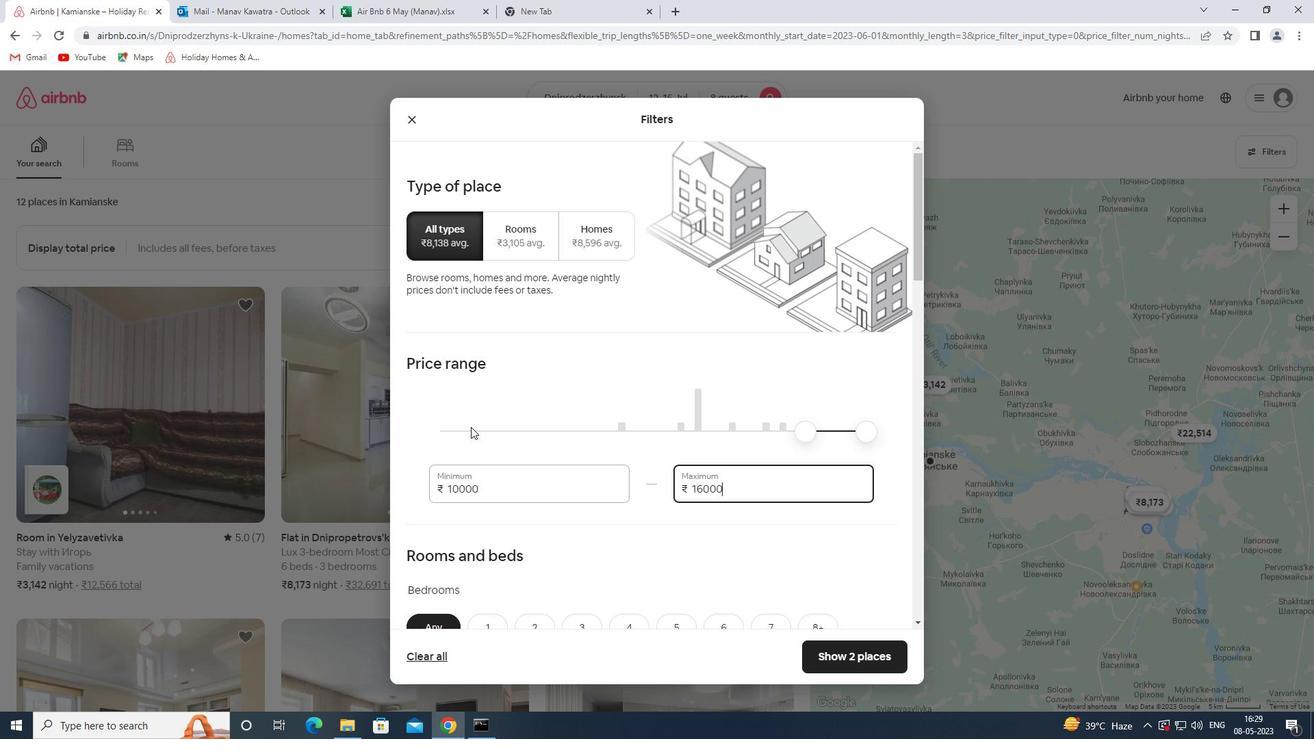 
Action: Mouse scrolled (475, 409) with delta (0, 0)
Screenshot: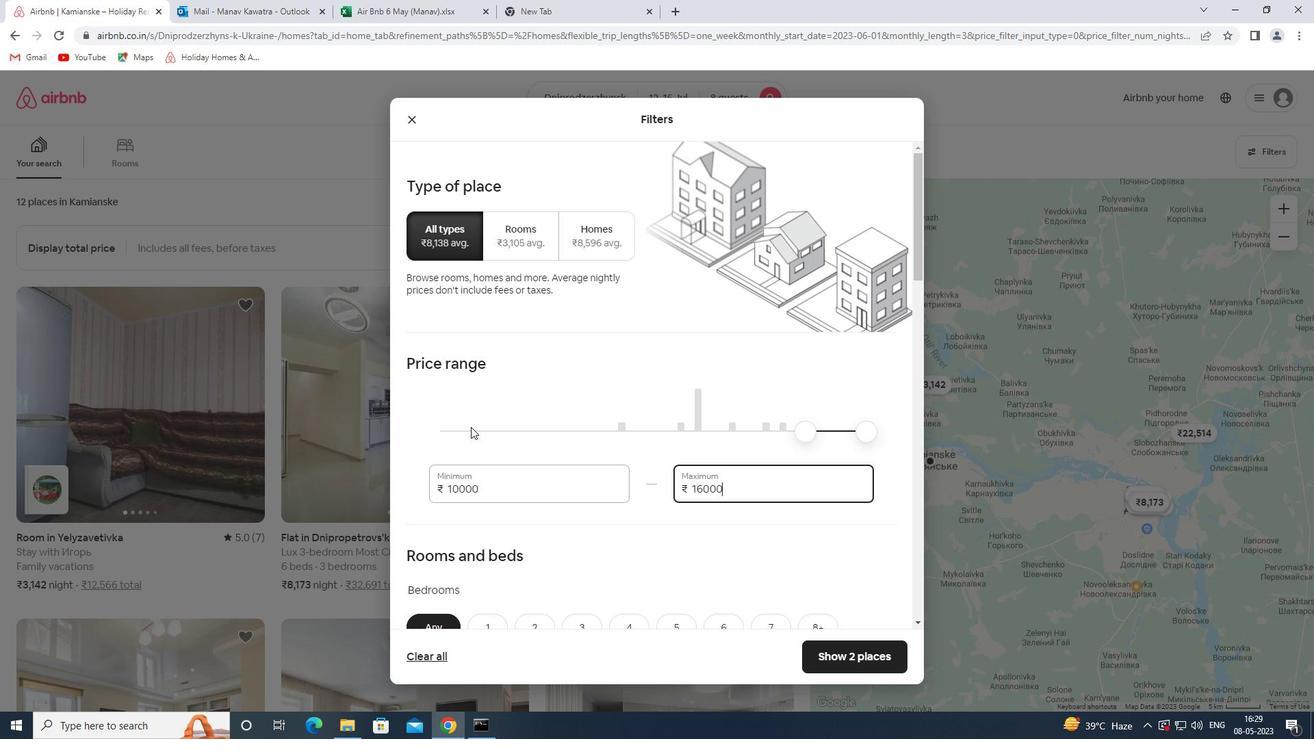 
Action: Mouse moved to (474, 409)
Screenshot: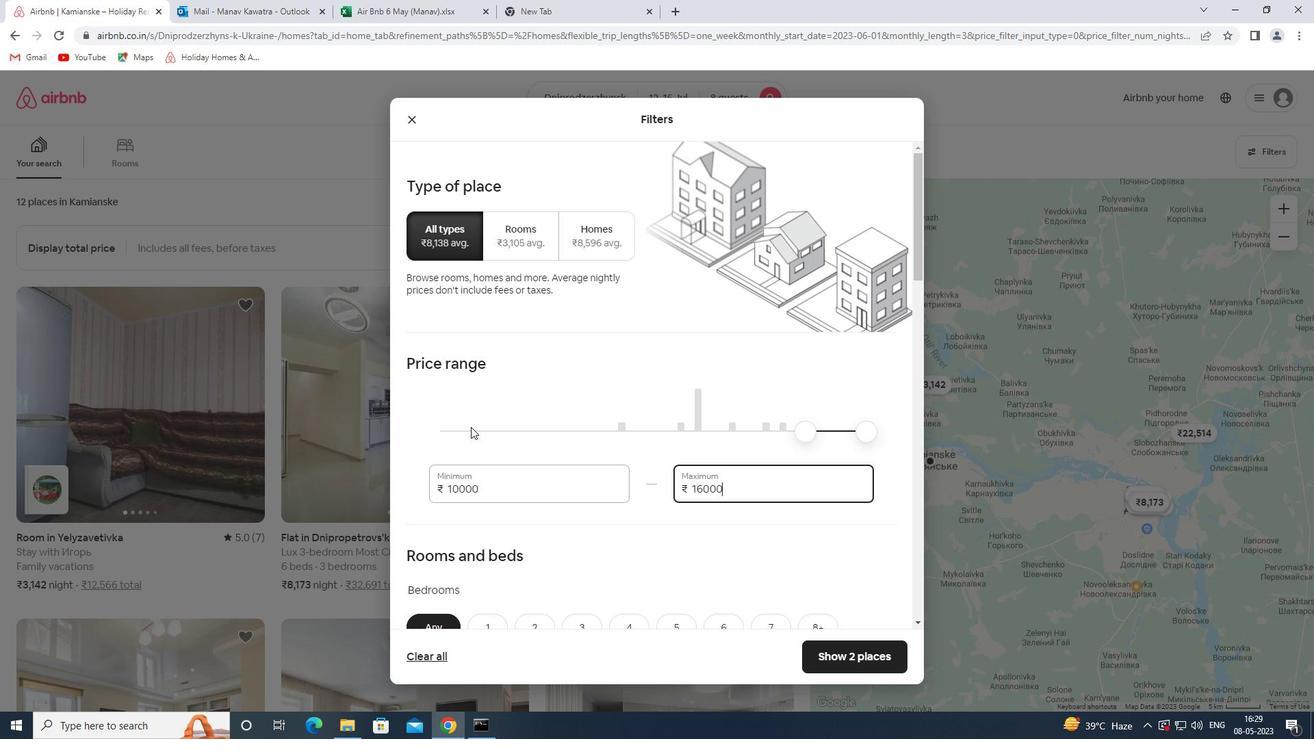 
Action: Mouse scrolled (474, 408) with delta (0, 0)
Screenshot: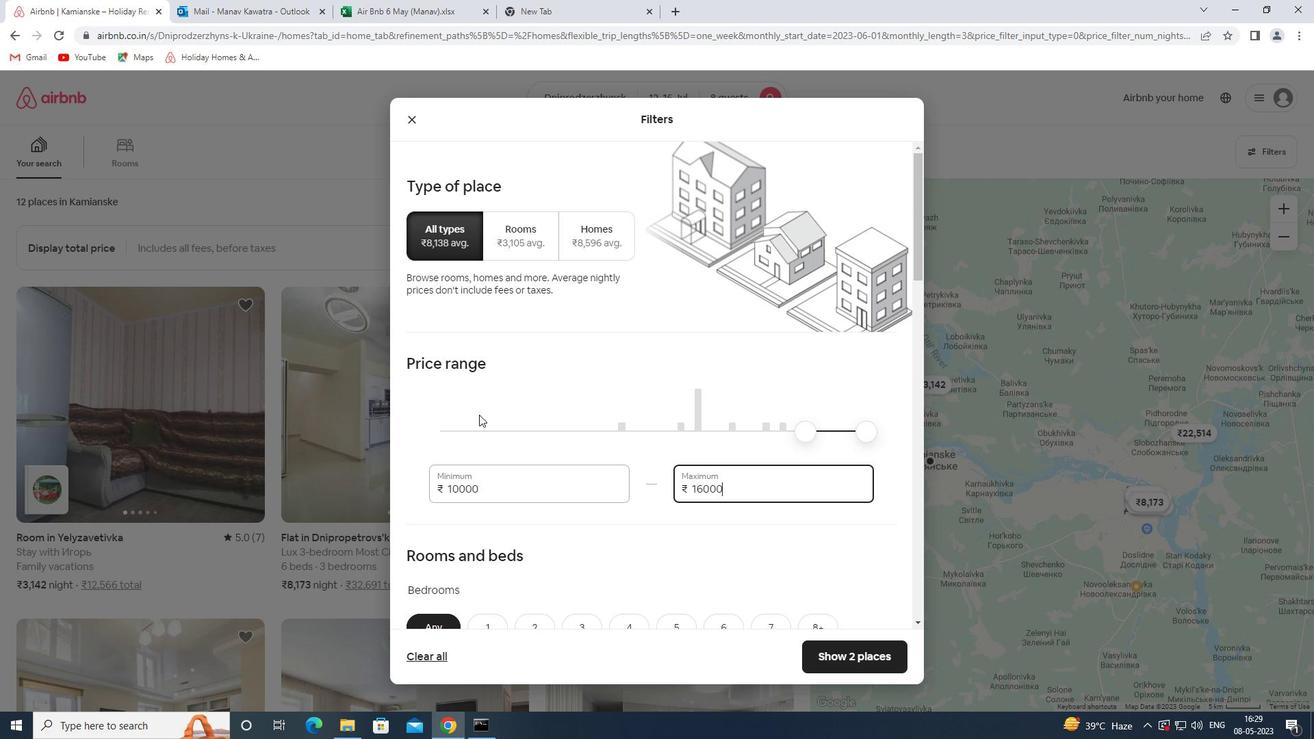 
Action: Mouse moved to (471, 409)
Screenshot: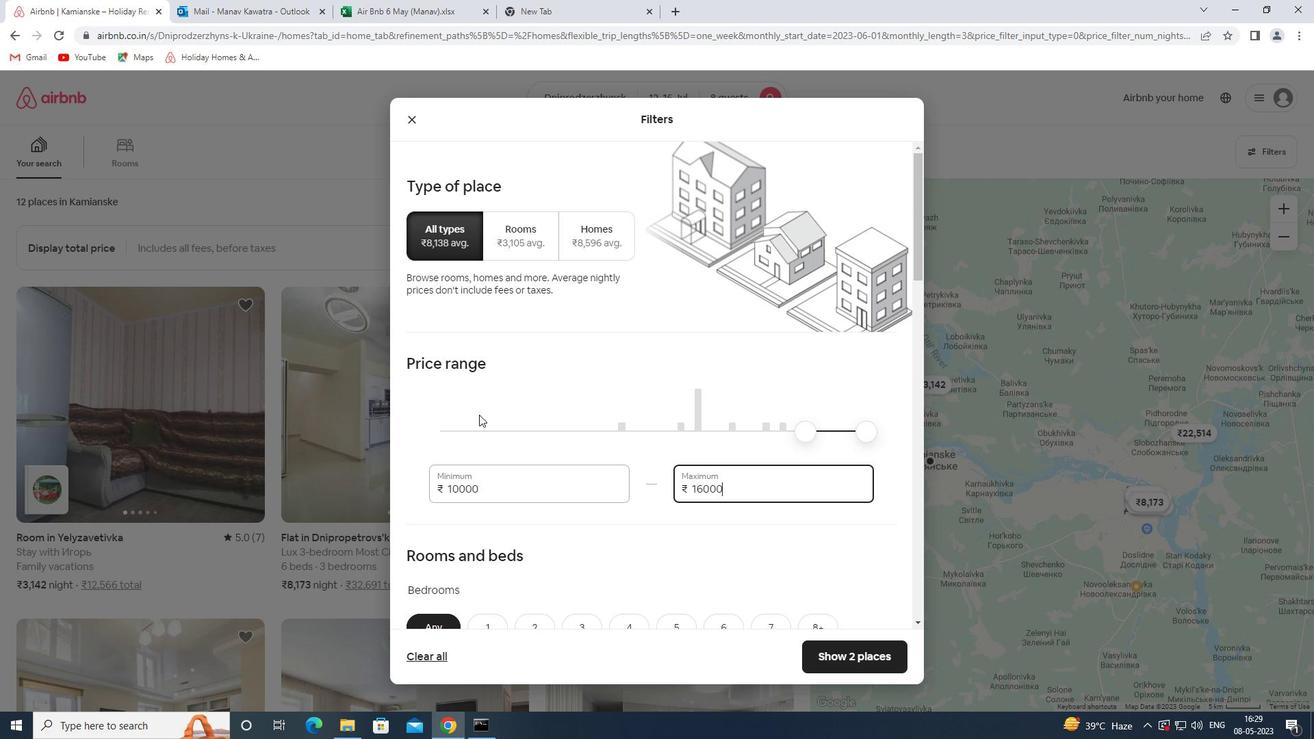 
Action: Mouse scrolled (471, 408) with delta (0, 0)
Screenshot: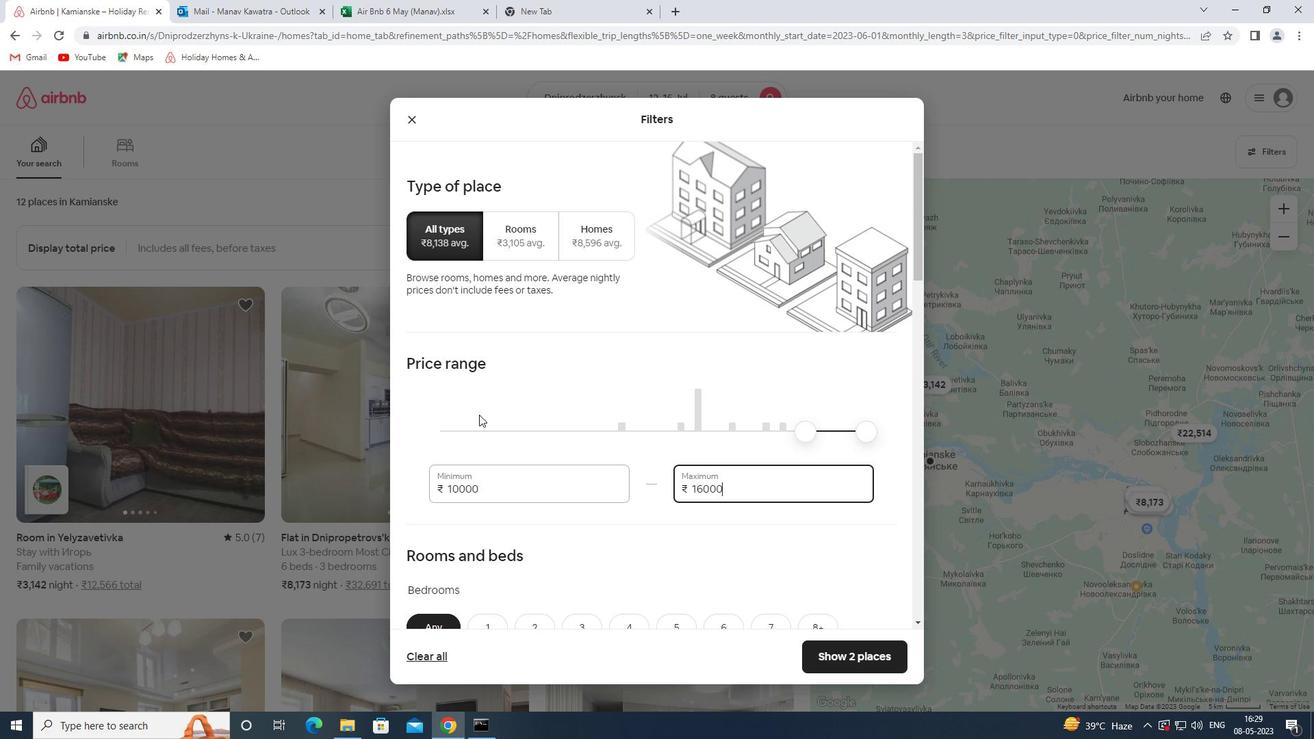 
Action: Mouse moved to (469, 409)
Screenshot: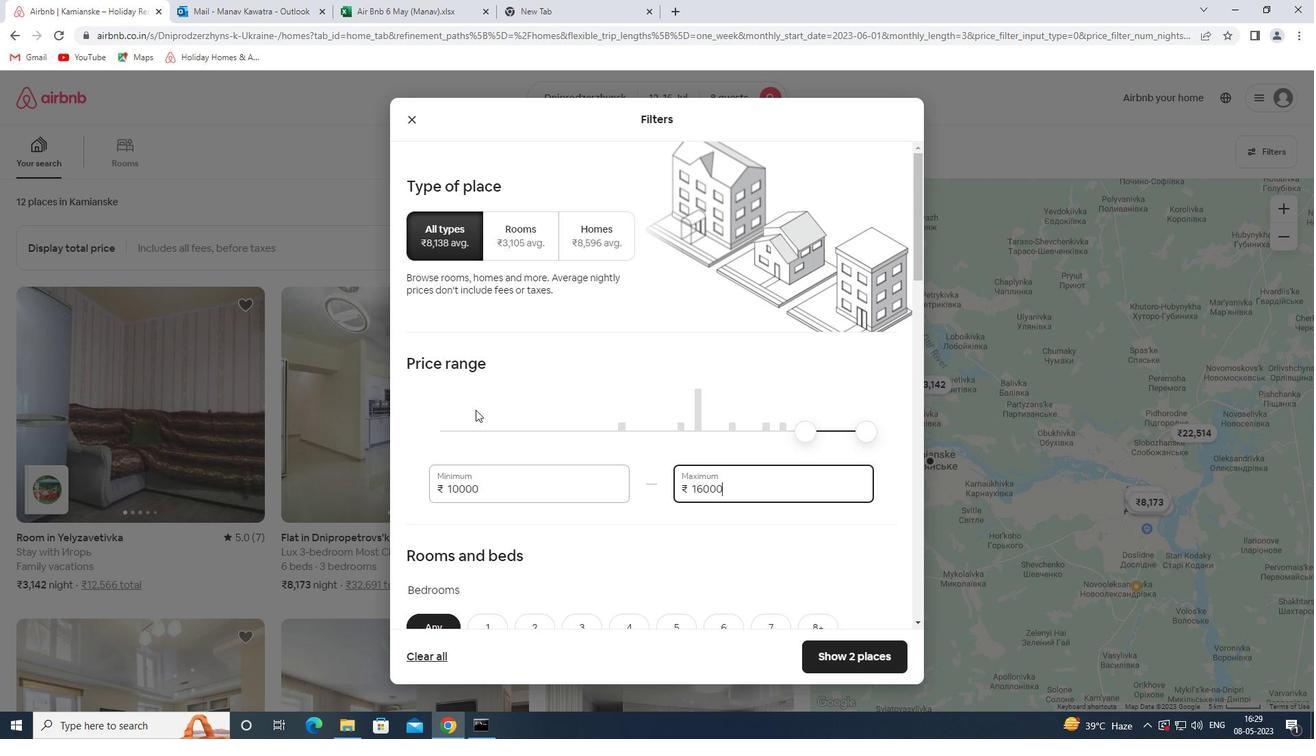 
Action: Mouse scrolled (469, 408) with delta (0, 0)
Screenshot: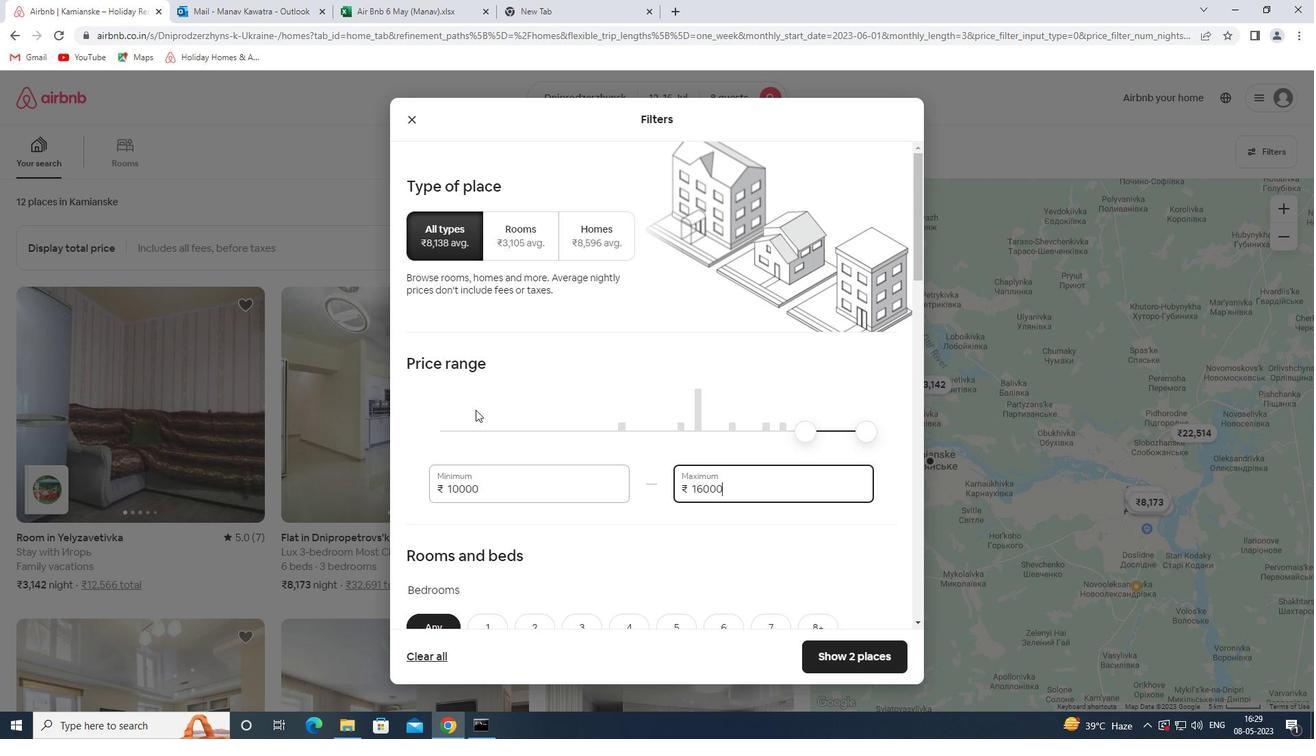 
Action: Mouse moved to (815, 355)
Screenshot: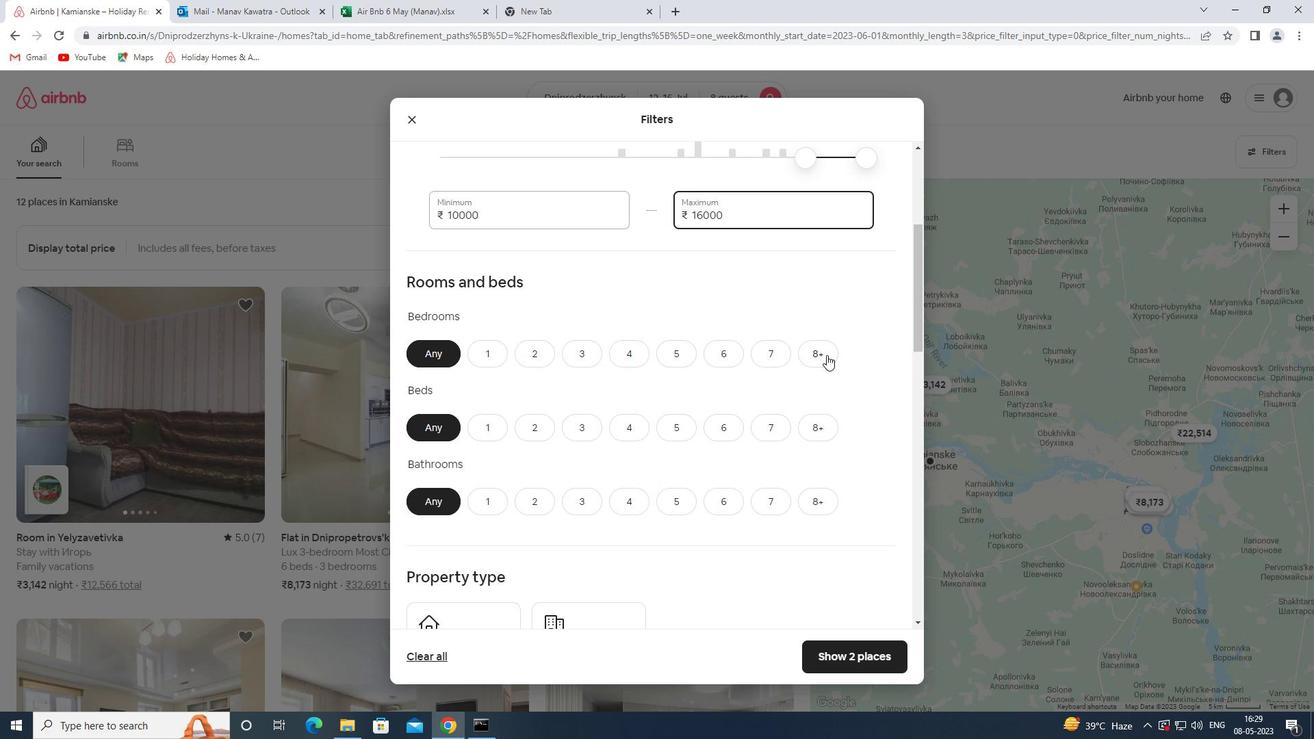 
Action: Mouse pressed left at (815, 355)
Screenshot: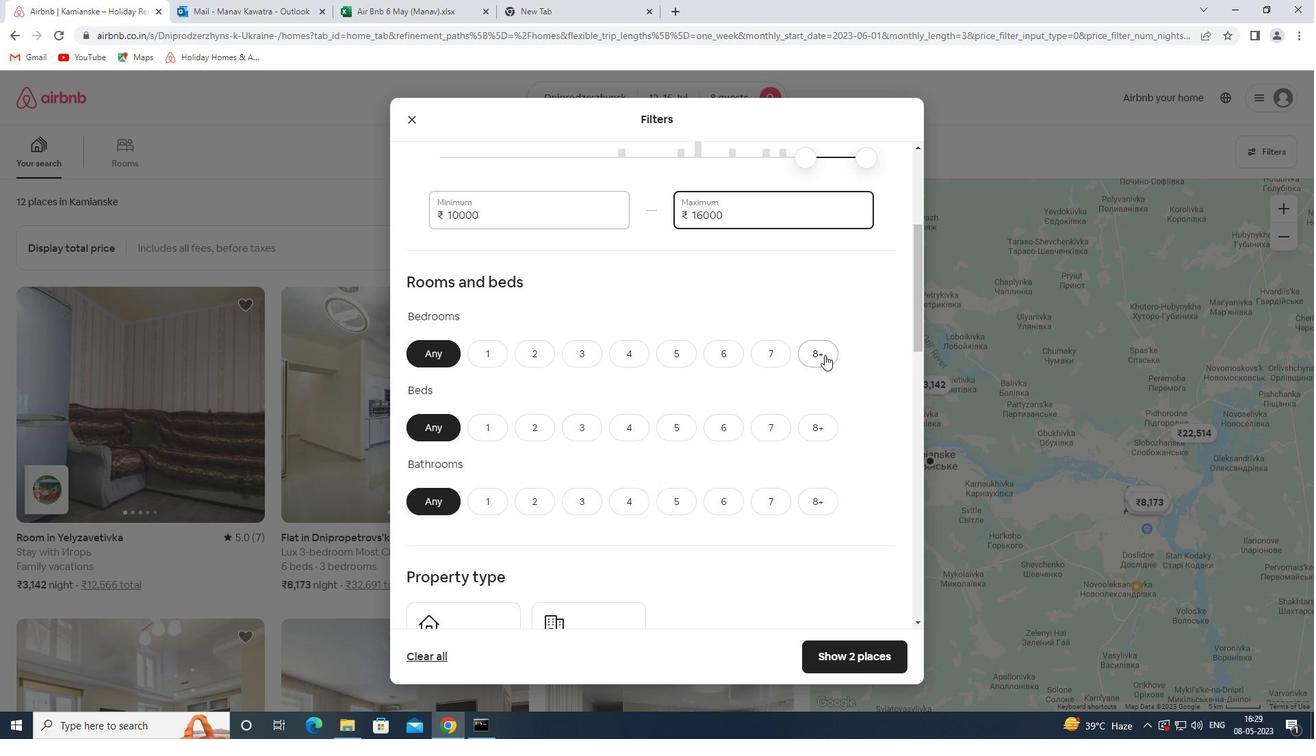 
Action: Mouse moved to (815, 426)
Screenshot: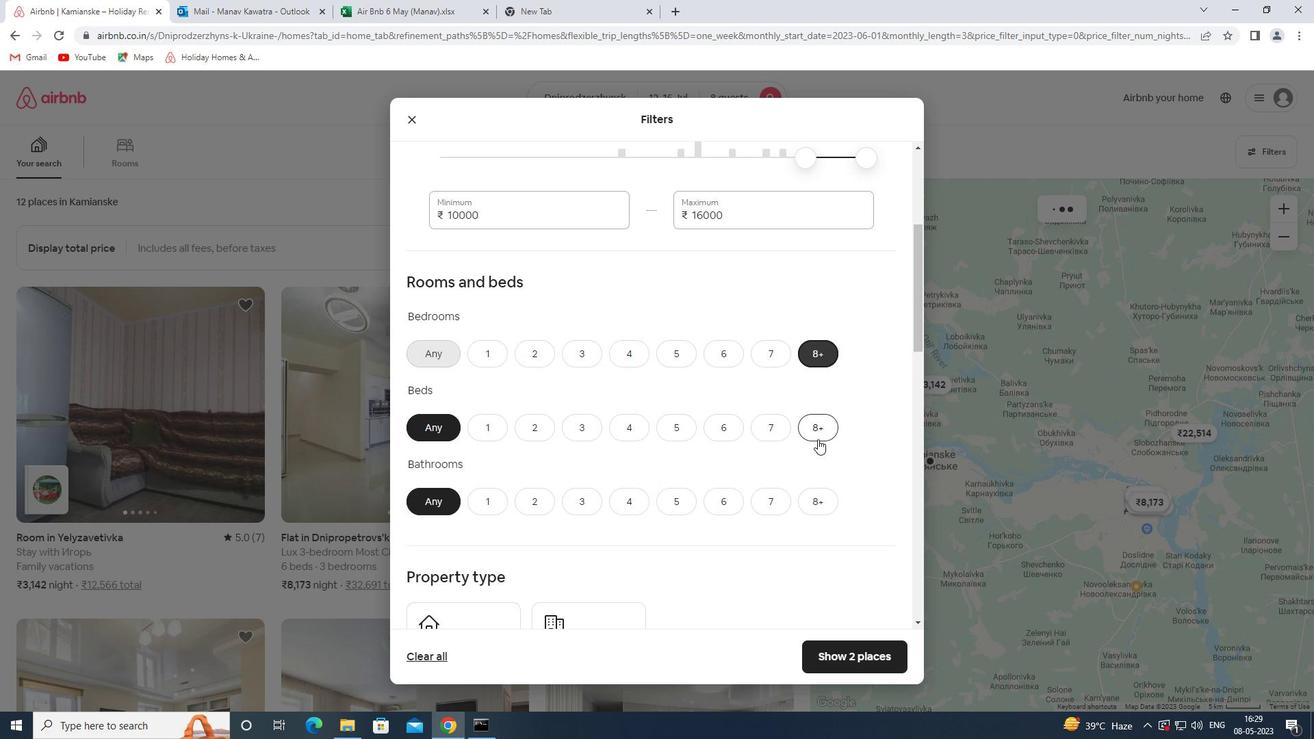 
Action: Mouse pressed left at (815, 426)
Screenshot: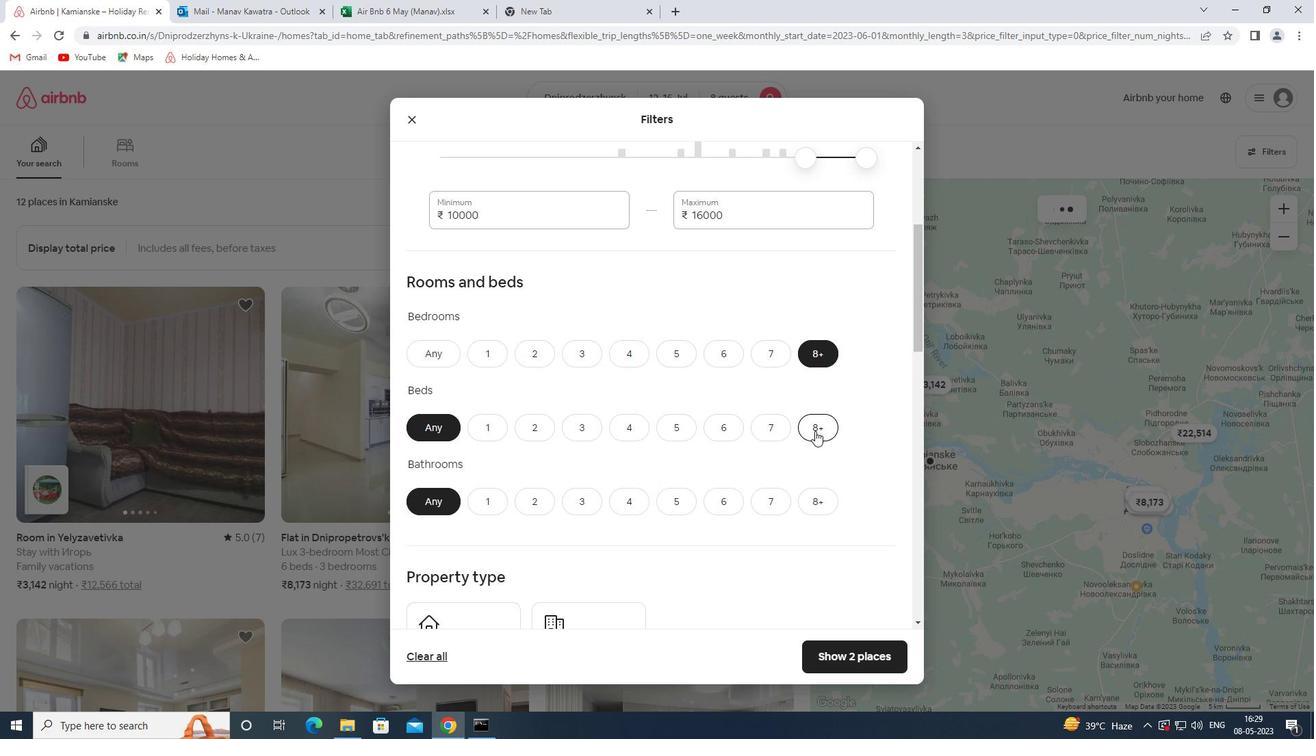 
Action: Mouse moved to (813, 494)
Screenshot: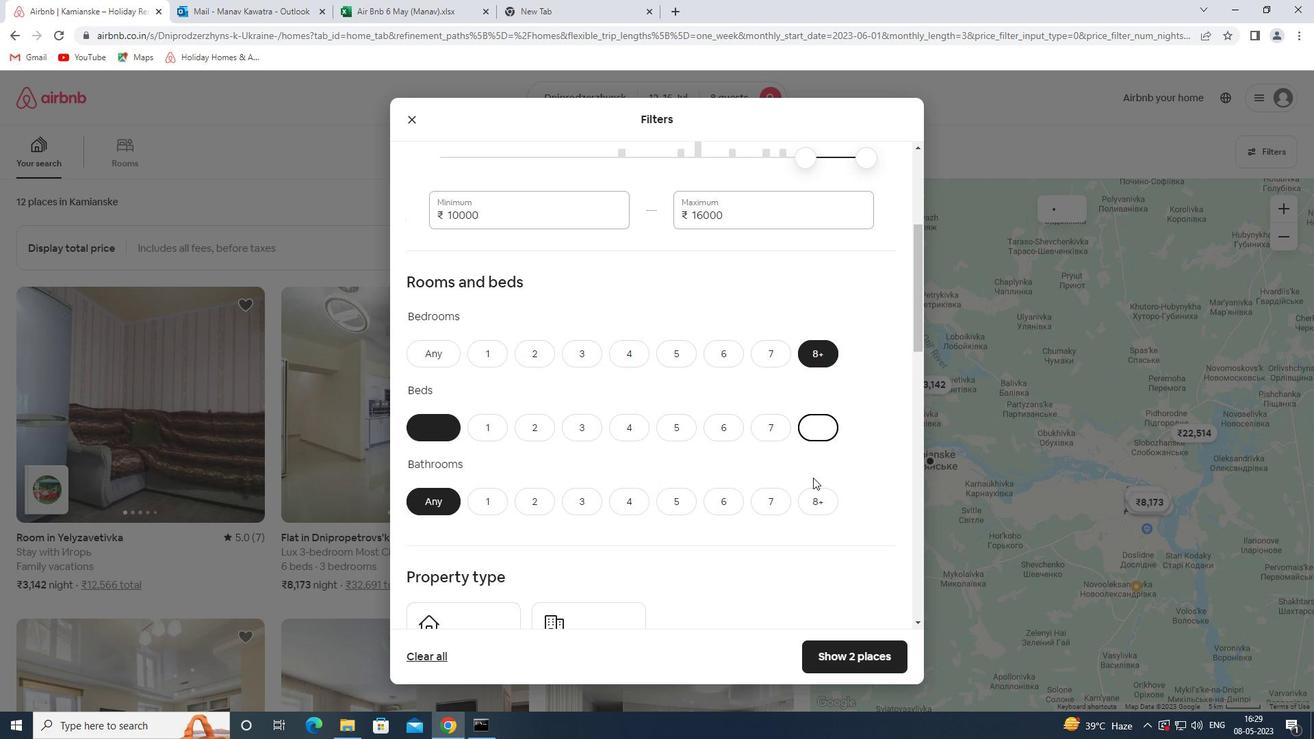 
Action: Mouse pressed left at (813, 494)
Screenshot: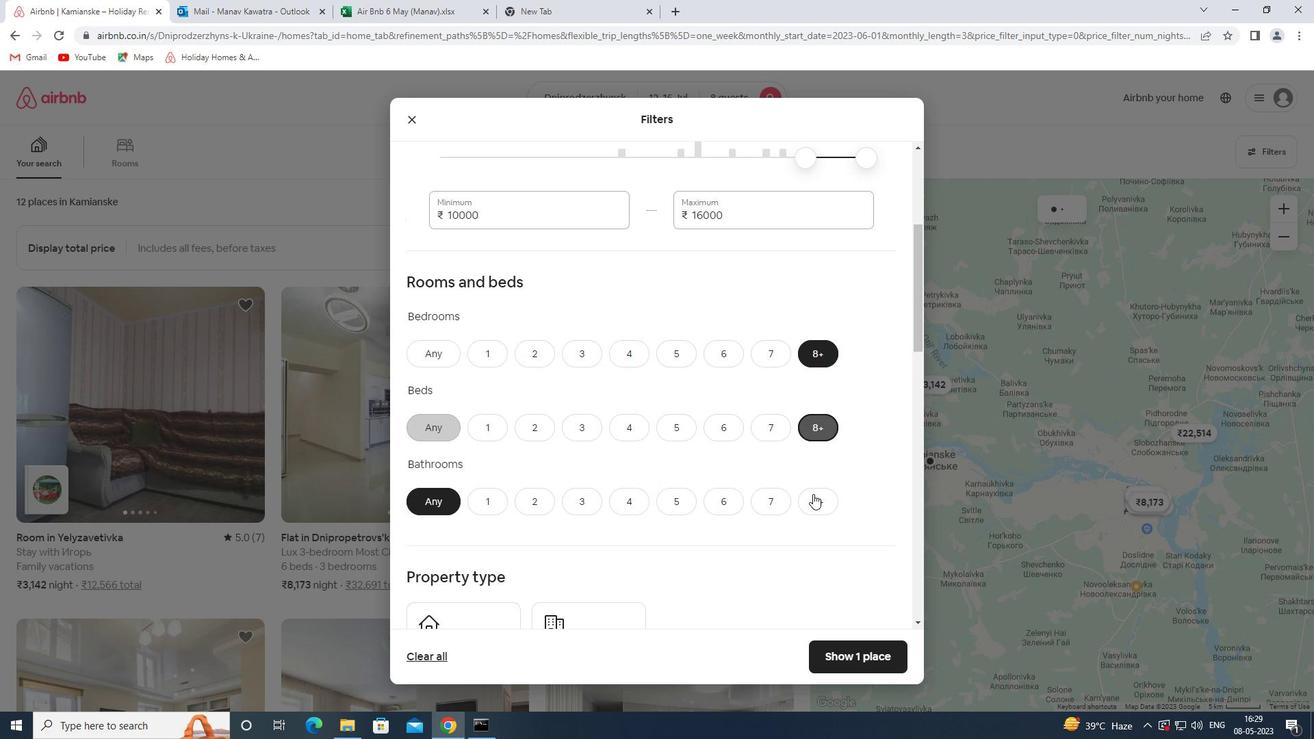 
Action: Mouse moved to (814, 483)
Screenshot: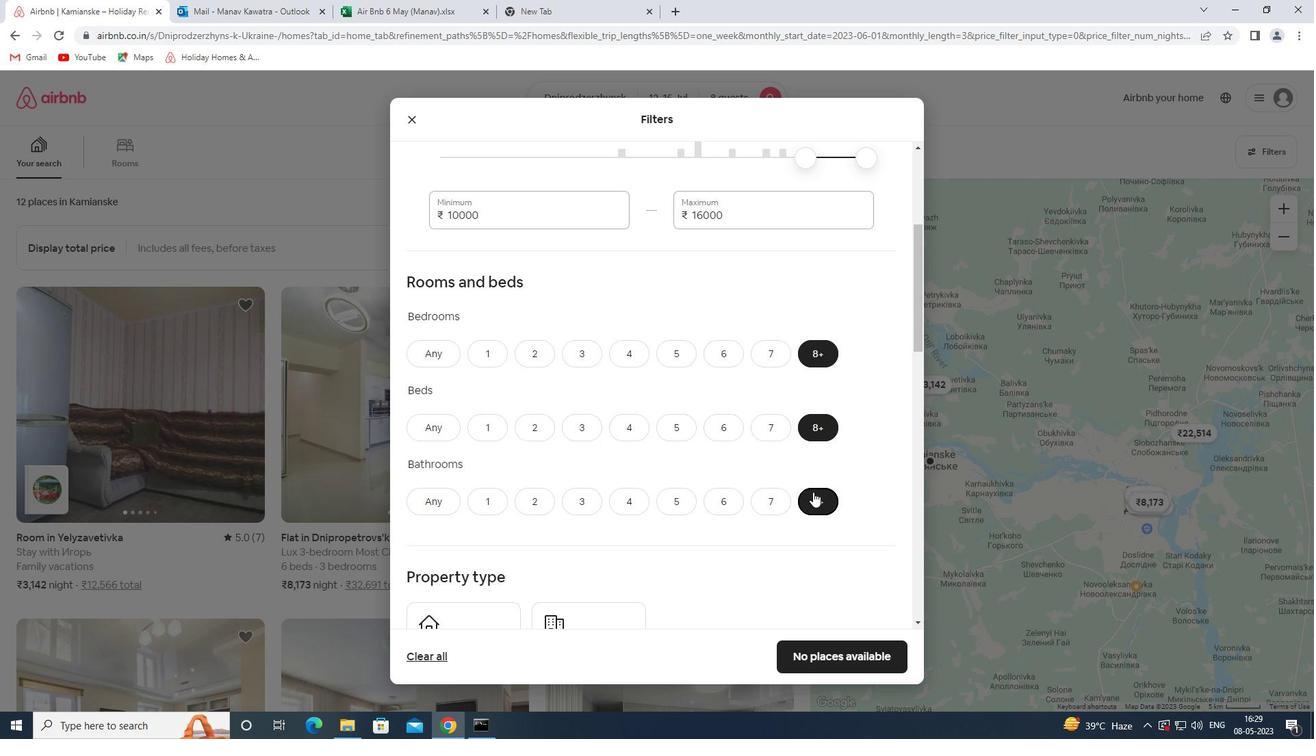 
Action: Mouse scrolled (814, 482) with delta (0, 0)
Screenshot: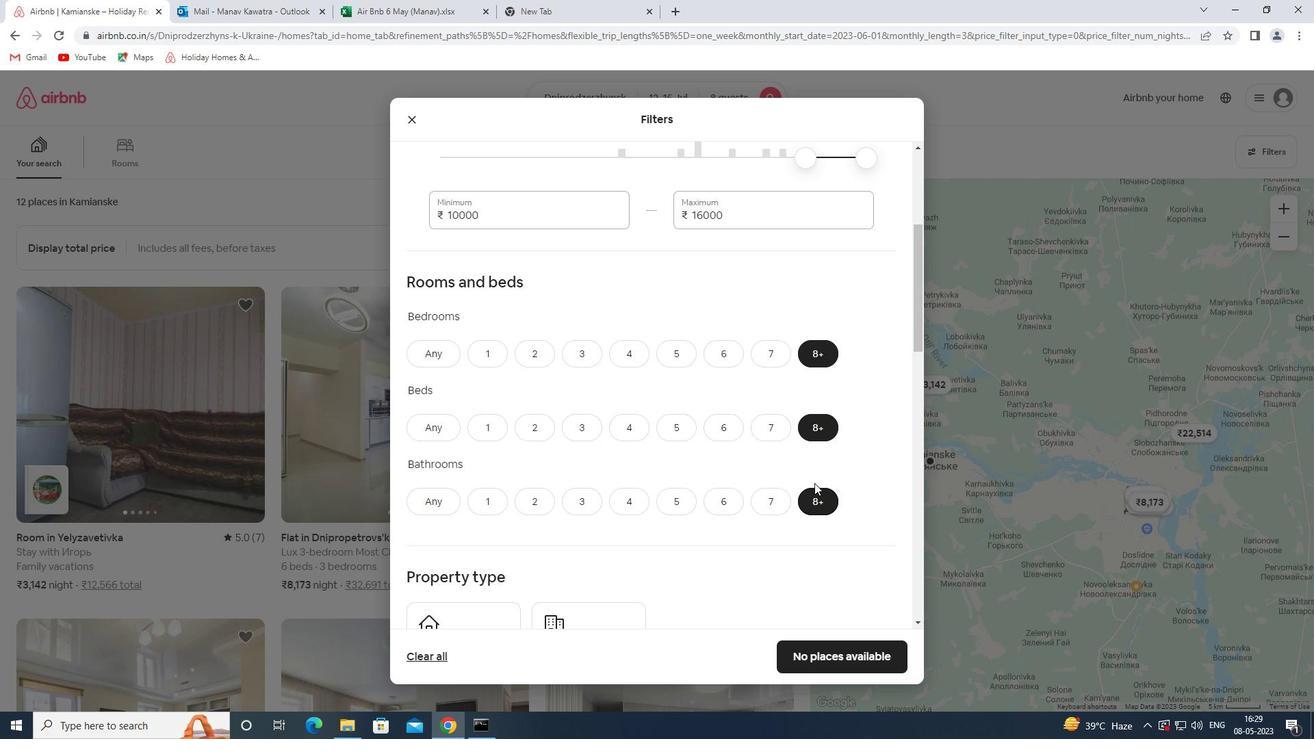 
Action: Mouse scrolled (814, 482) with delta (0, 0)
Screenshot: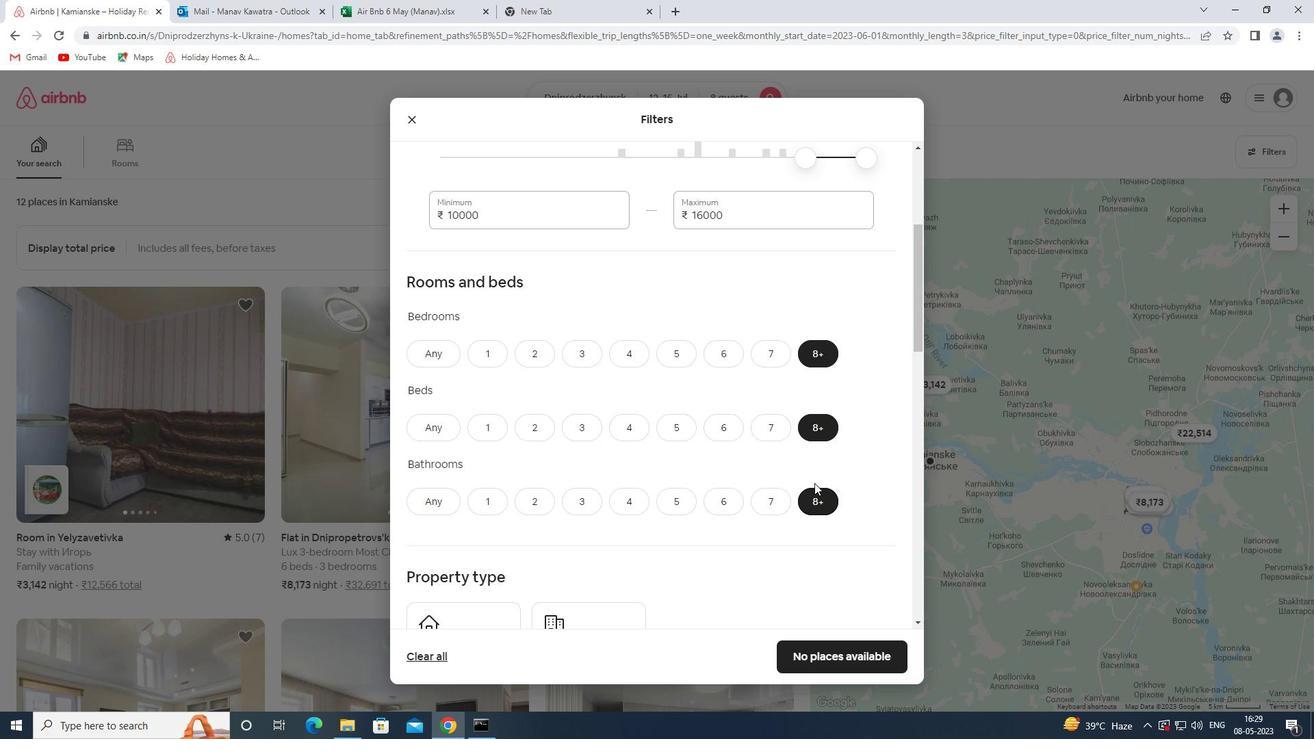 
Action: Mouse scrolled (814, 482) with delta (0, 0)
Screenshot: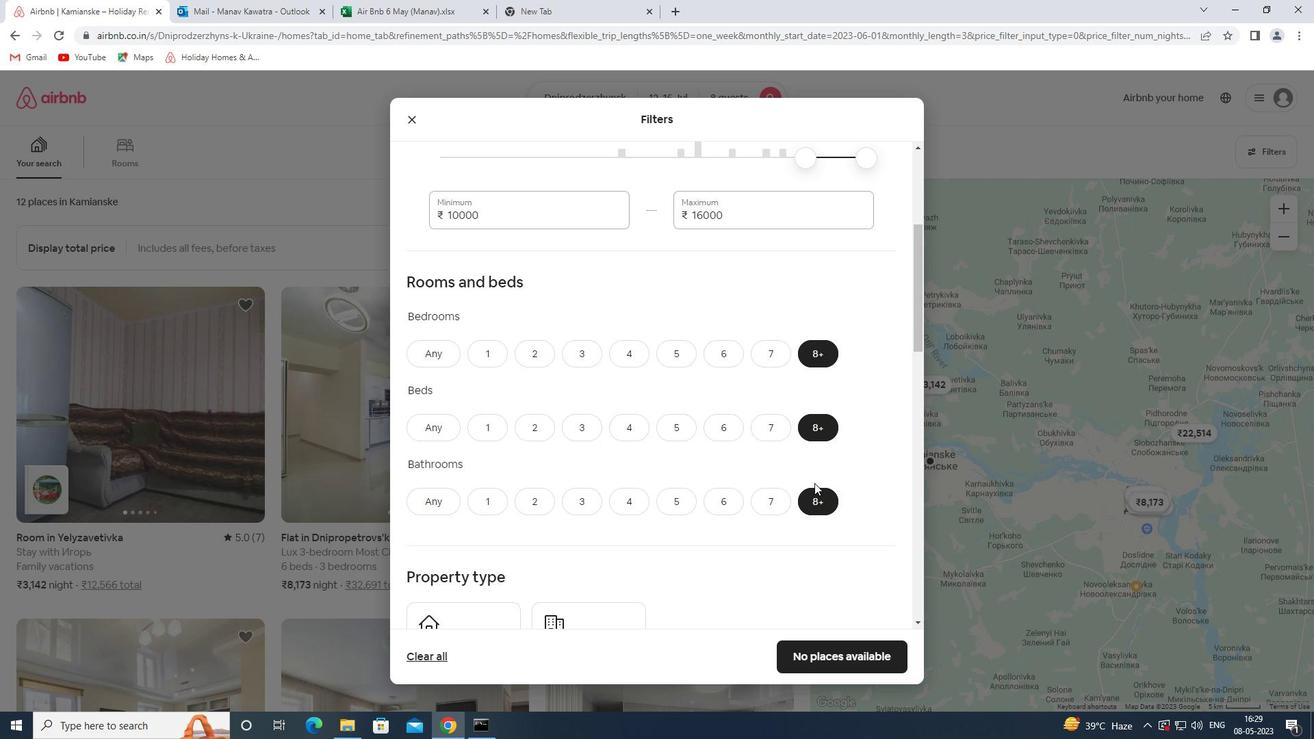 
Action: Mouse moved to (457, 439)
Screenshot: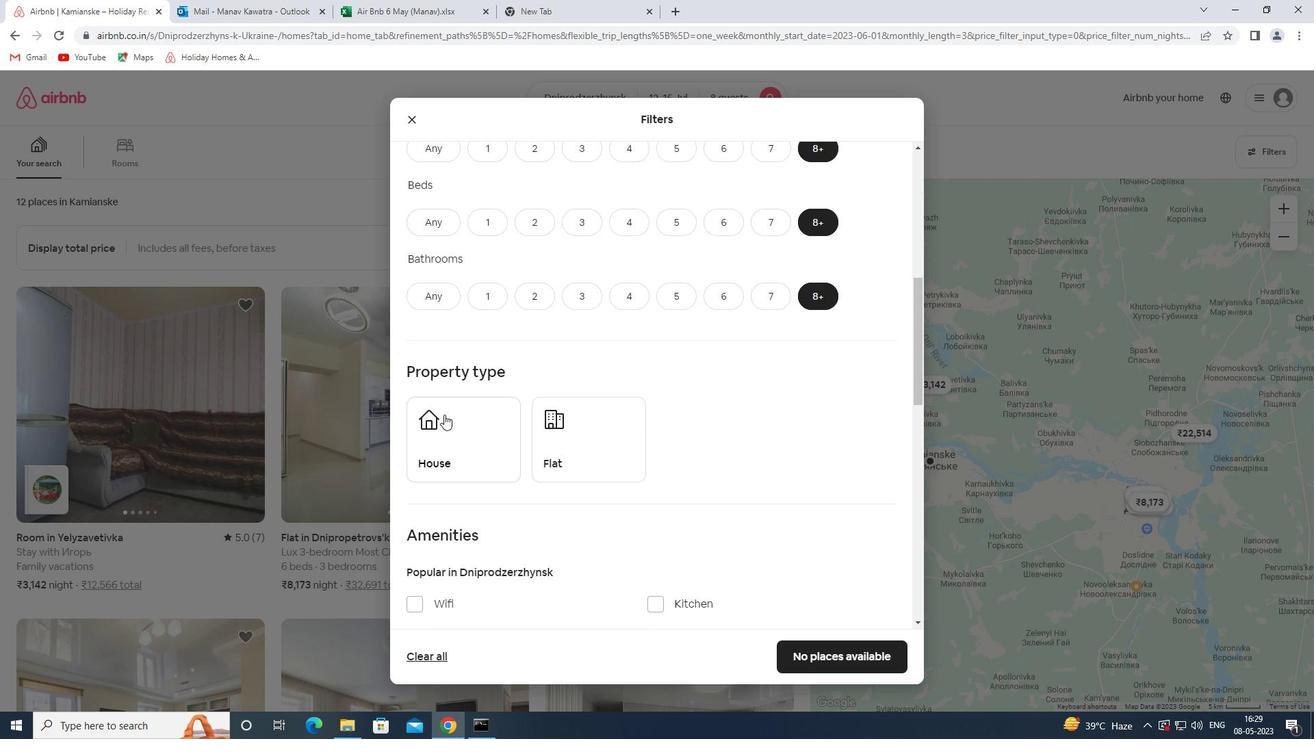 
Action: Mouse pressed left at (457, 439)
Screenshot: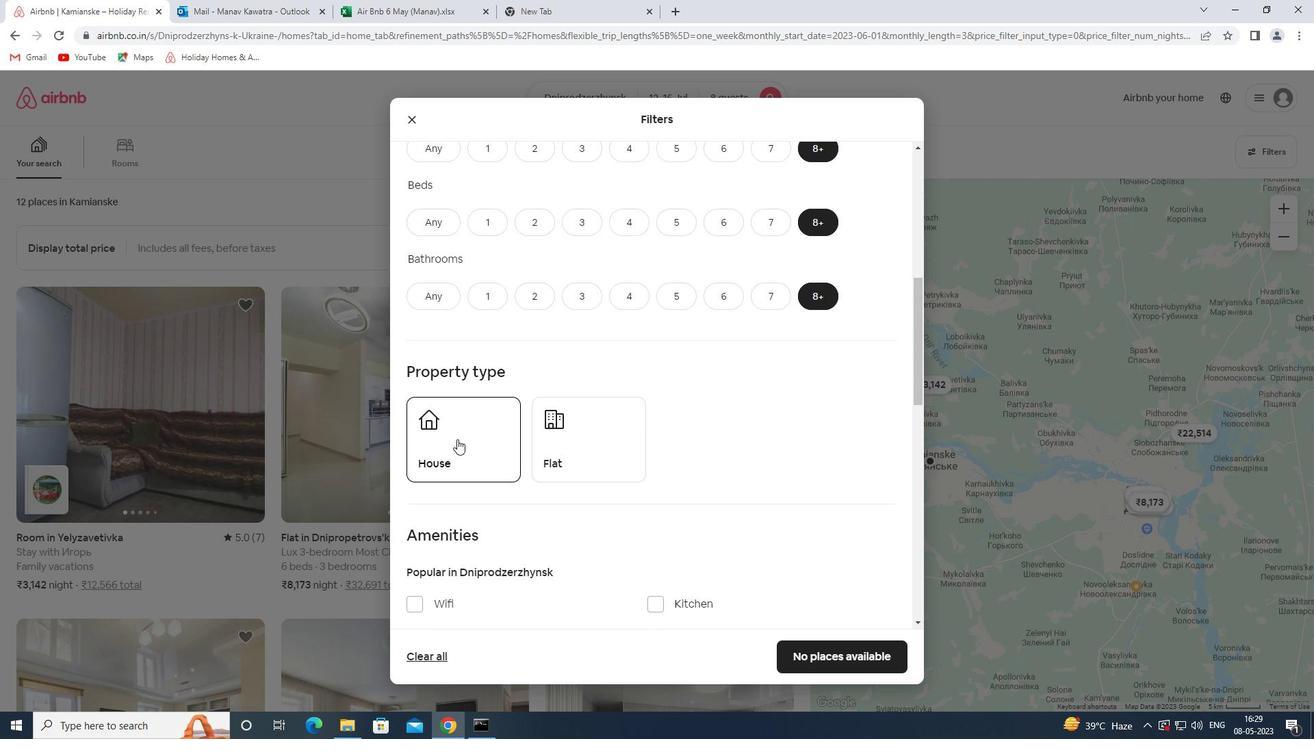 
Action: Mouse moved to (601, 457)
Screenshot: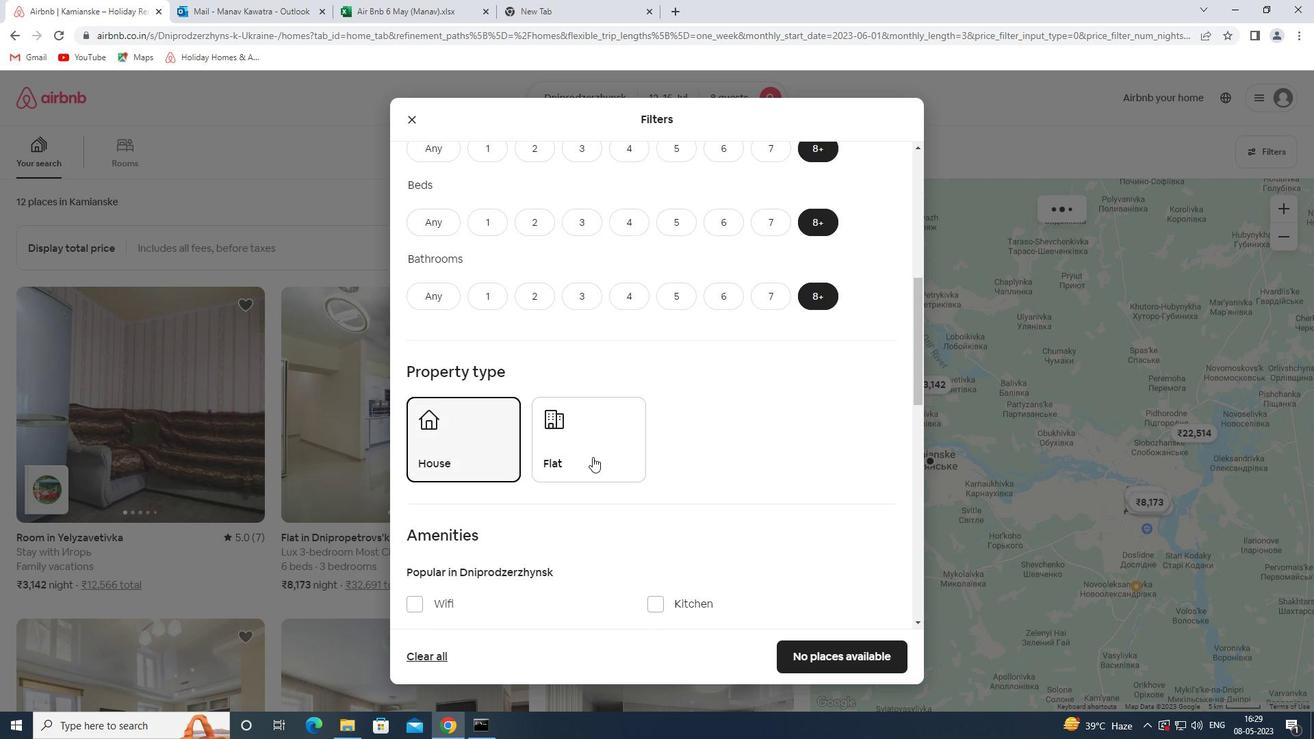 
Action: Mouse pressed left at (601, 457)
Screenshot: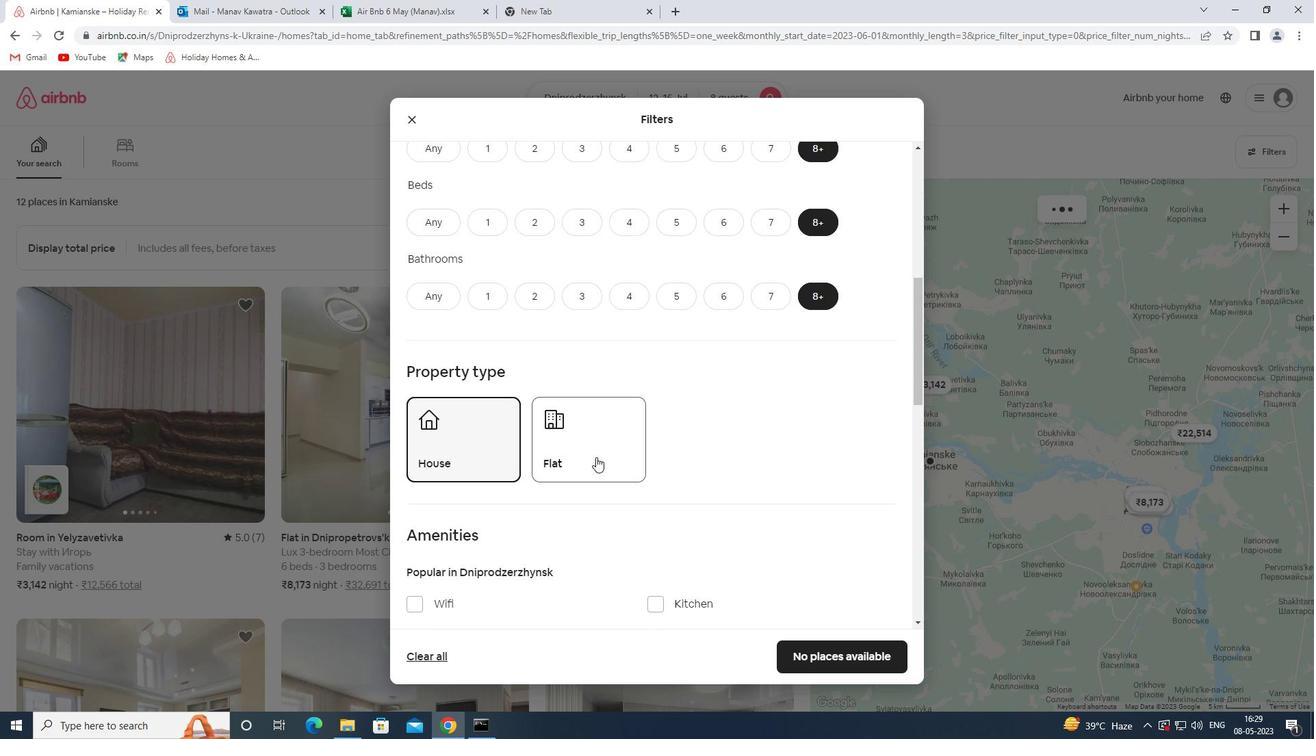 
Action: Mouse moved to (635, 739)
Screenshot: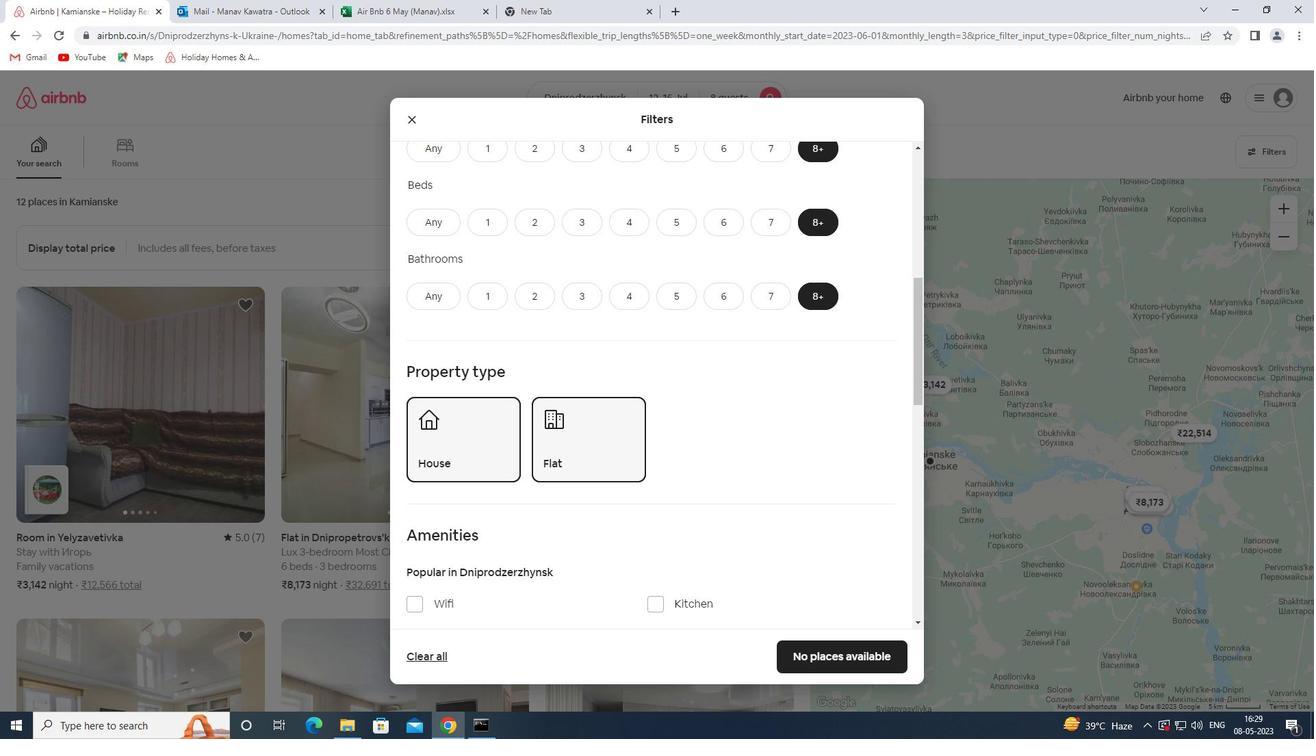 
Action: Mouse scrolled (635, 737) with delta (0, 0)
Screenshot: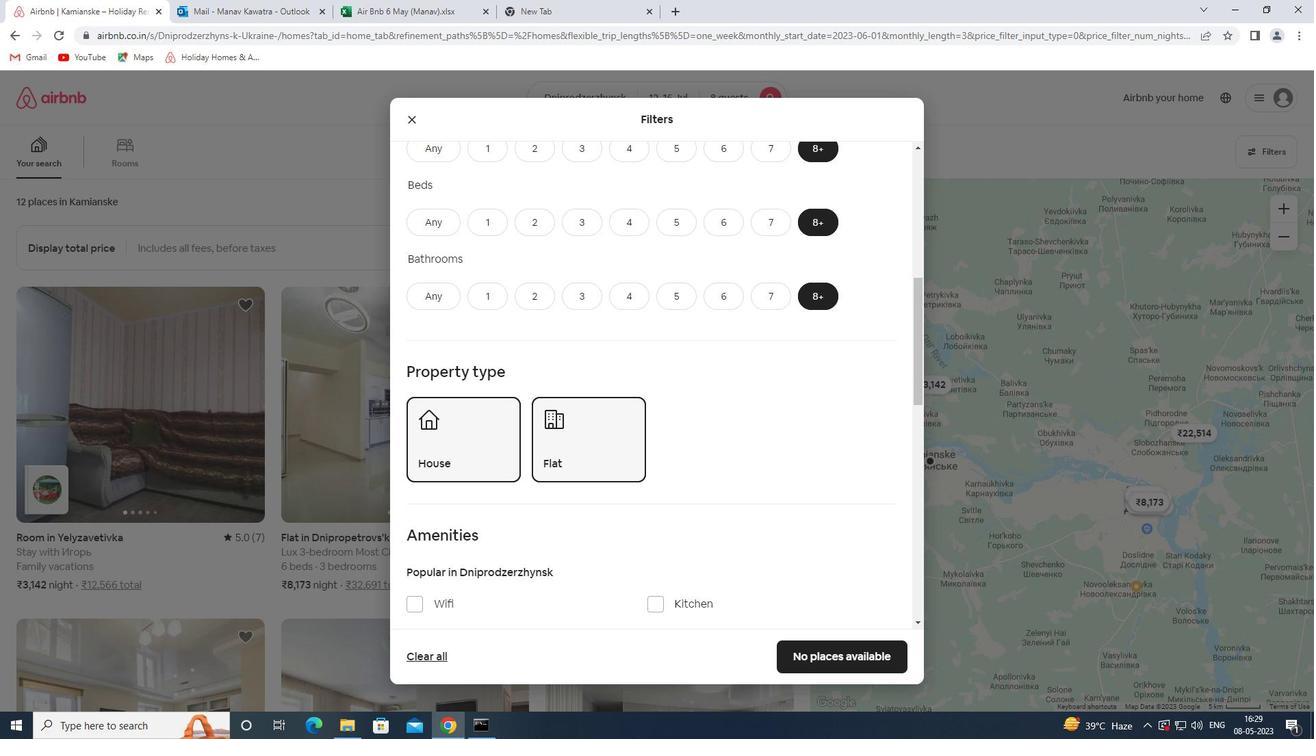 
Action: Mouse scrolled (635, 737) with delta (0, 0)
Screenshot: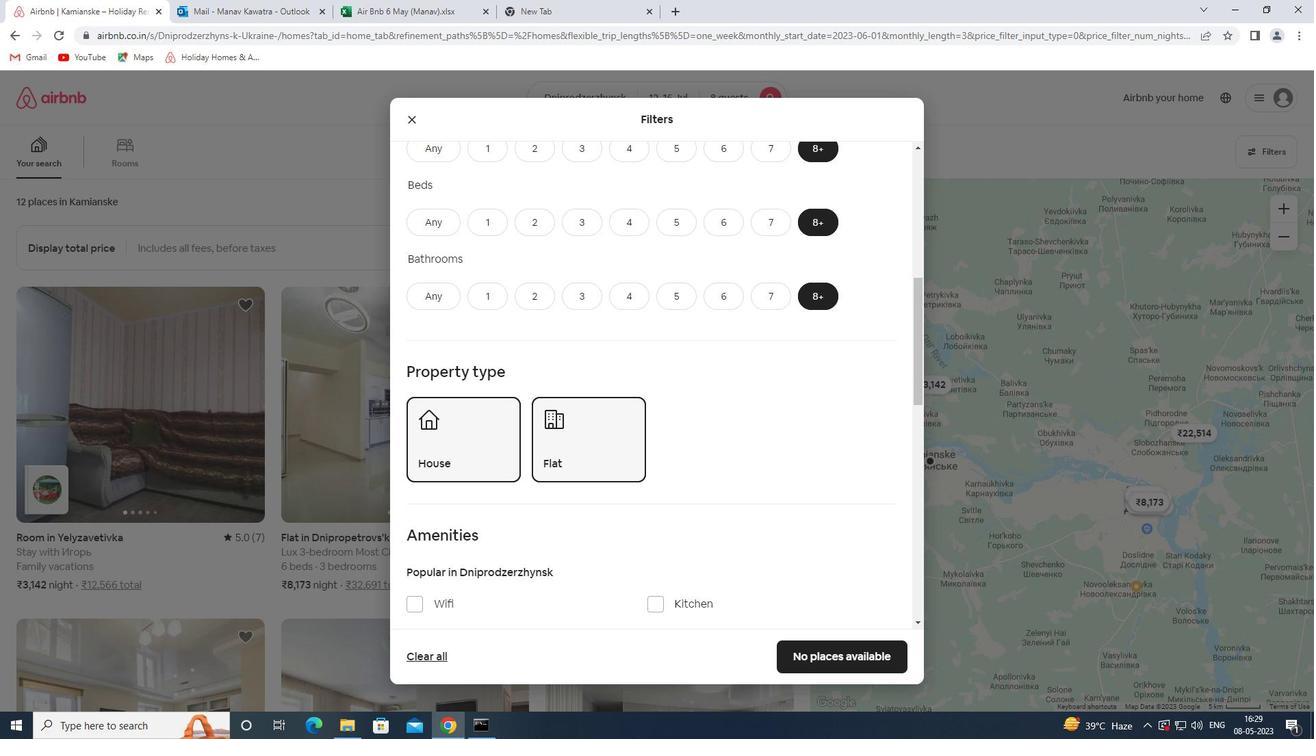 
Action: Mouse scrolled (635, 737) with delta (0, 0)
Screenshot: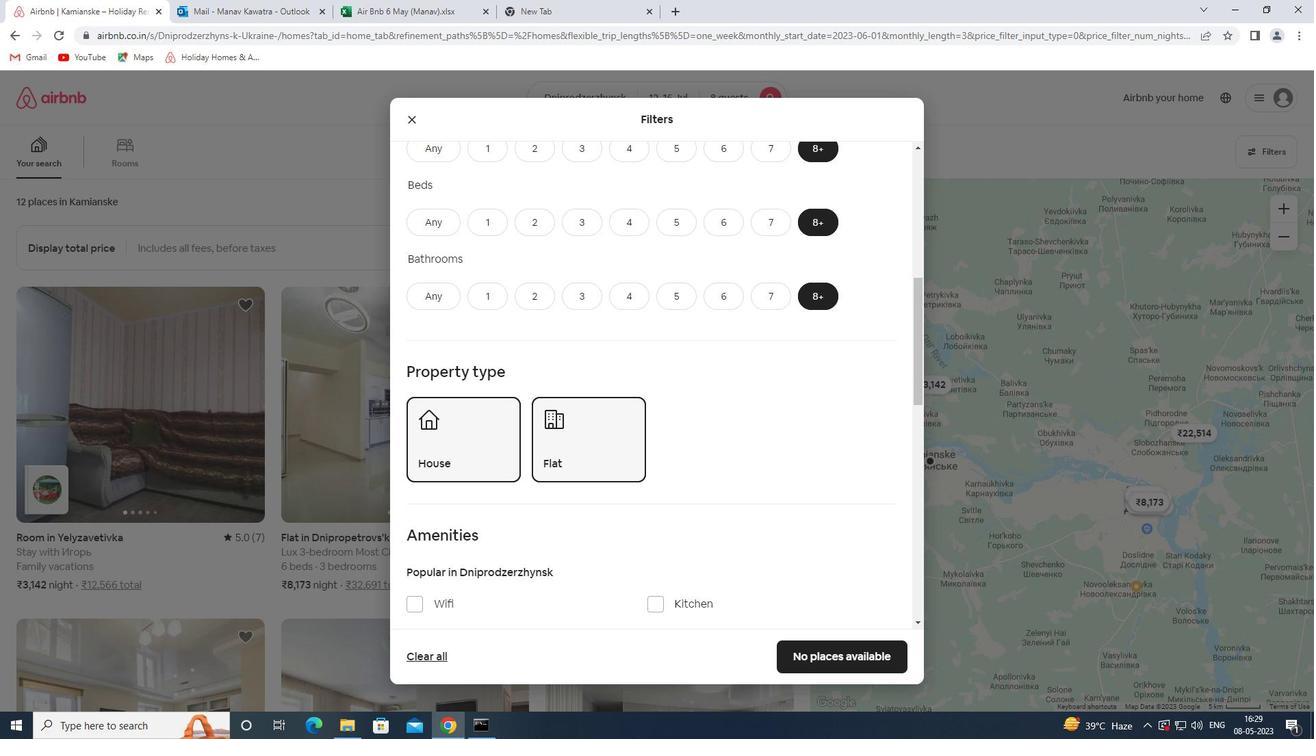 
Action: Mouse scrolled (635, 737) with delta (0, 0)
Screenshot: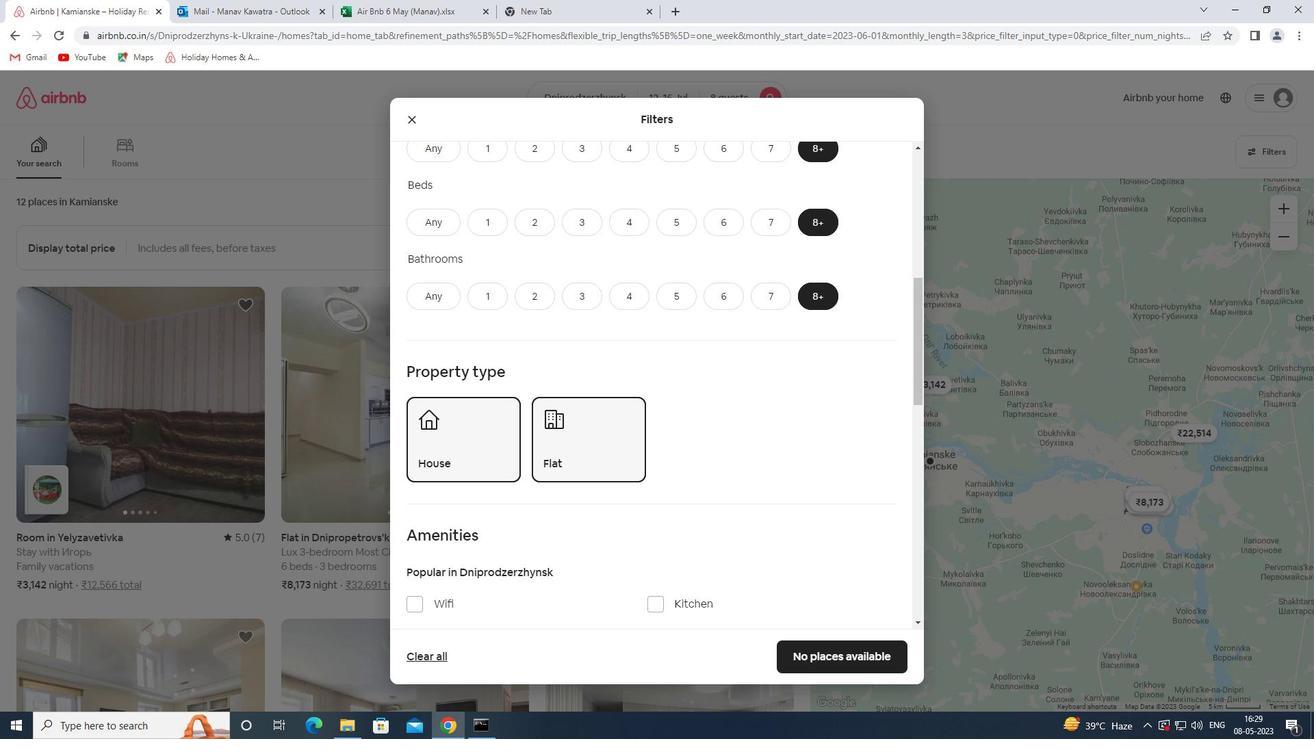 
Action: Mouse moved to (568, 538)
Screenshot: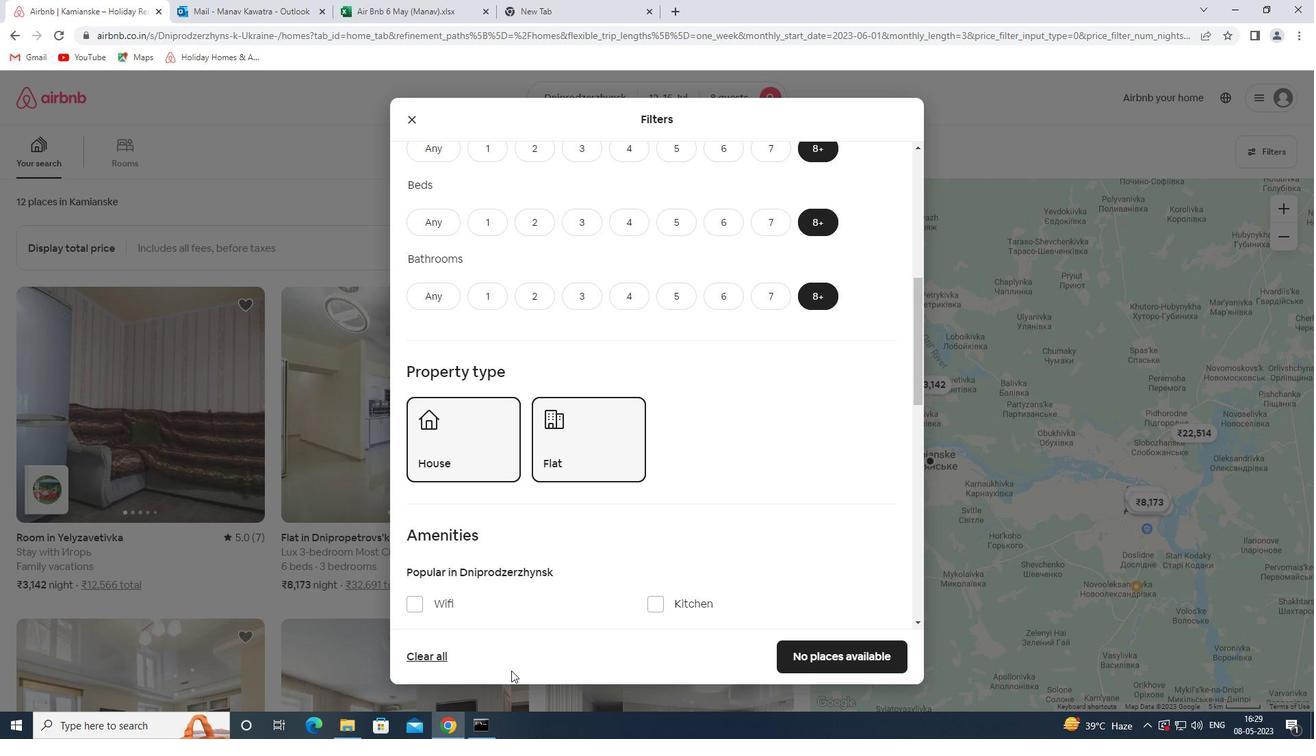 
Action: Mouse scrolled (568, 538) with delta (0, 0)
Screenshot: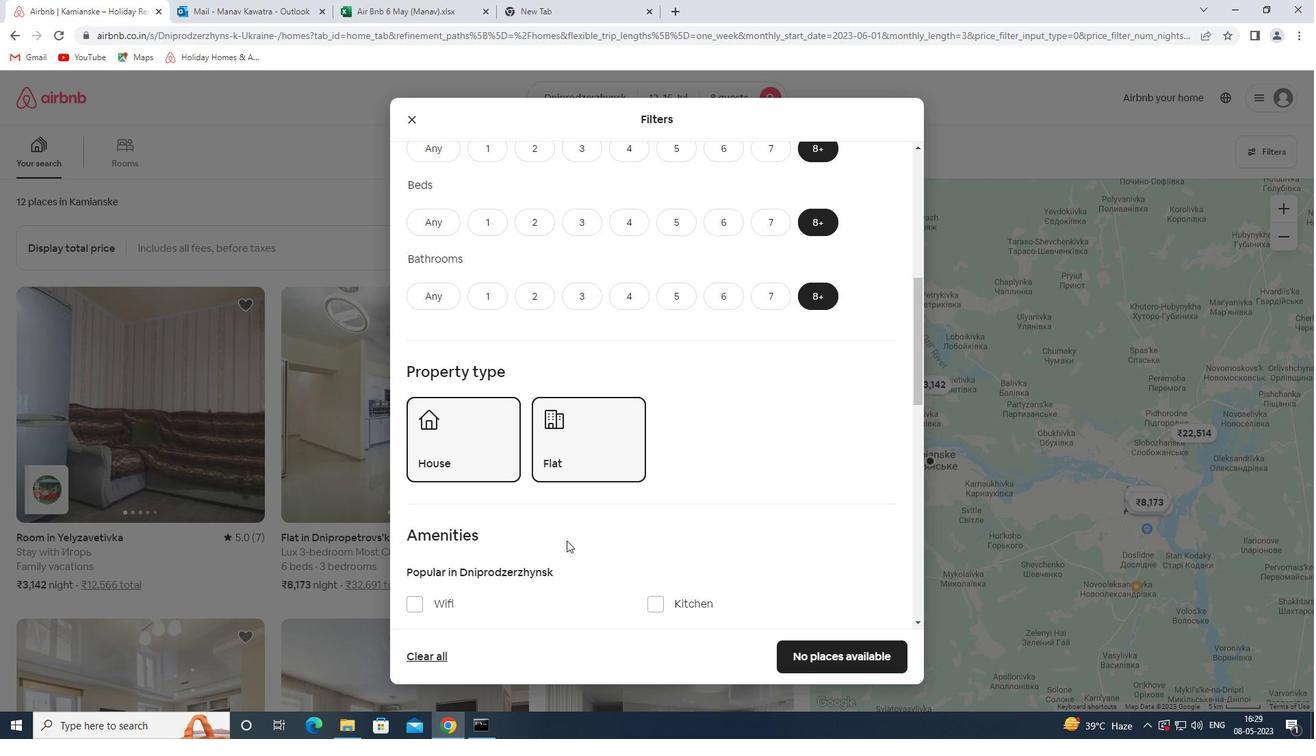 
Action: Mouse scrolled (568, 538) with delta (0, 0)
Screenshot: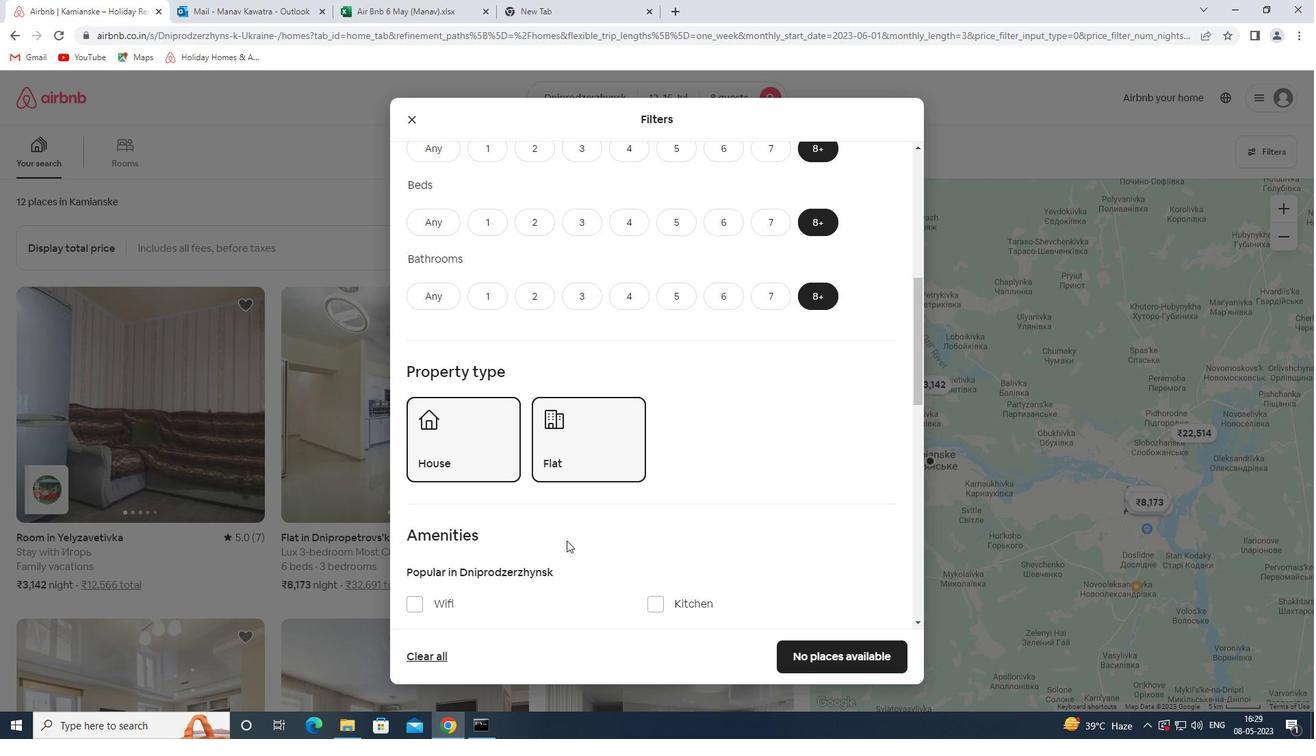 
Action: Mouse scrolled (568, 538) with delta (0, 0)
Screenshot: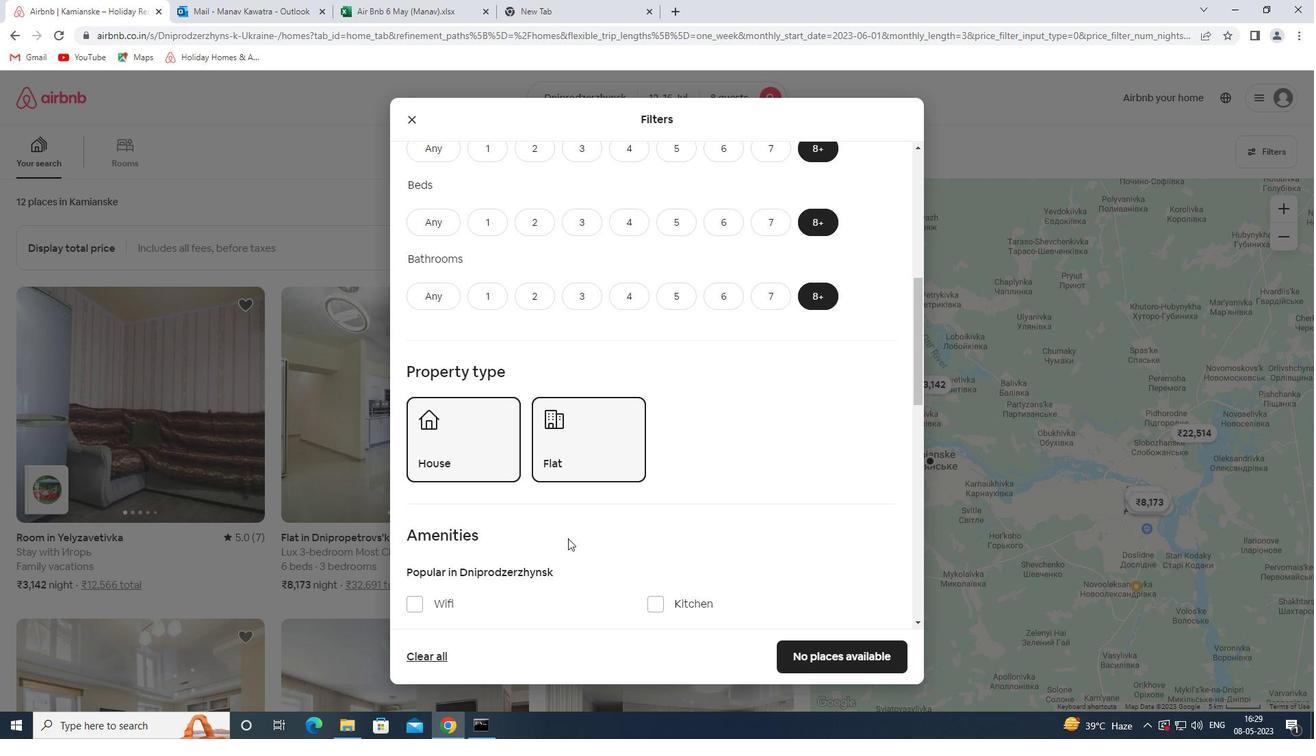 
Action: Mouse scrolled (568, 538) with delta (0, 0)
Screenshot: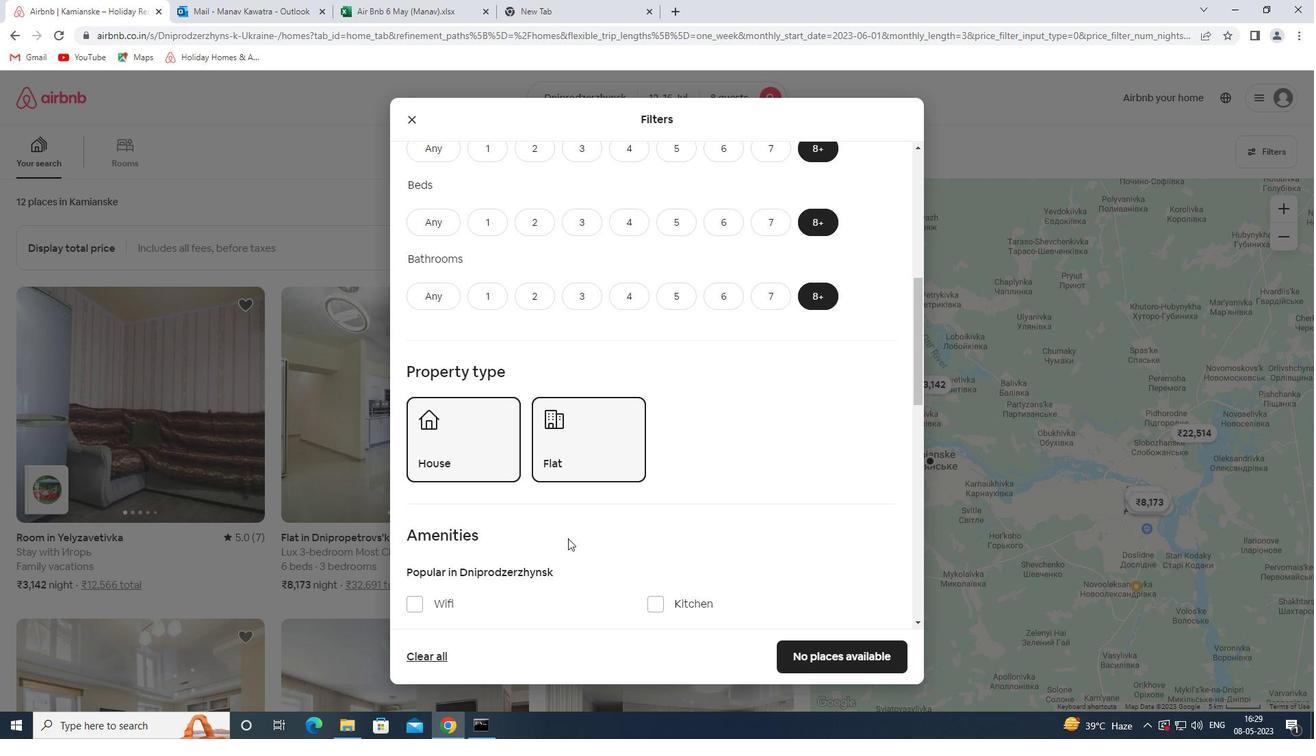
Action: Mouse scrolled (568, 538) with delta (0, 0)
Screenshot: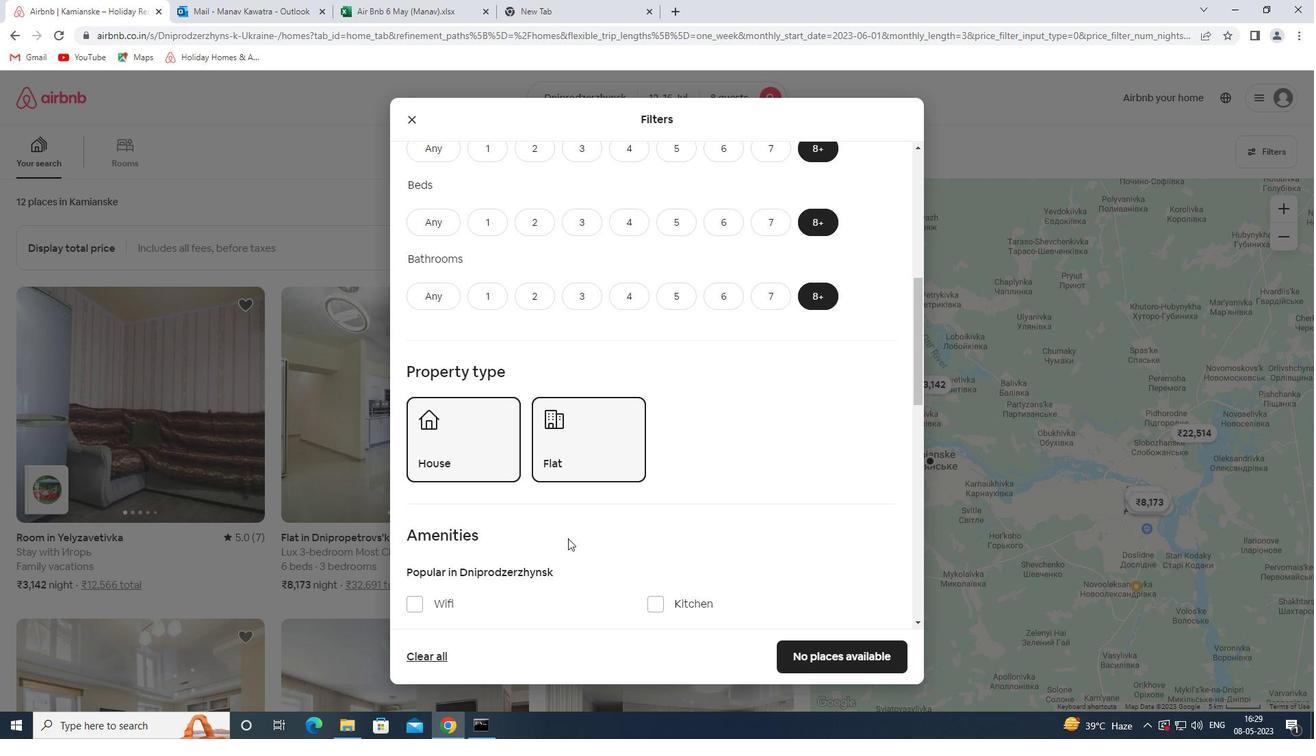 
Action: Mouse scrolled (568, 538) with delta (0, 0)
Screenshot: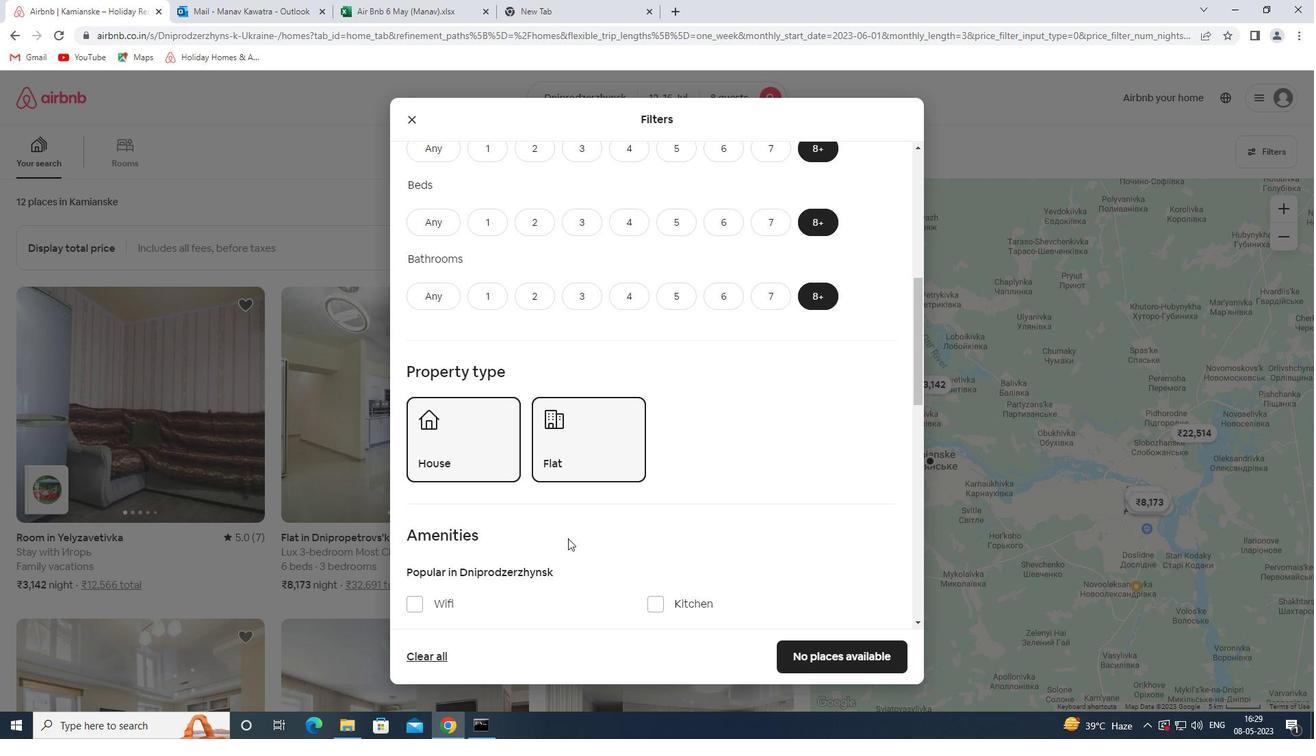 
Action: Mouse moved to (447, 188)
Screenshot: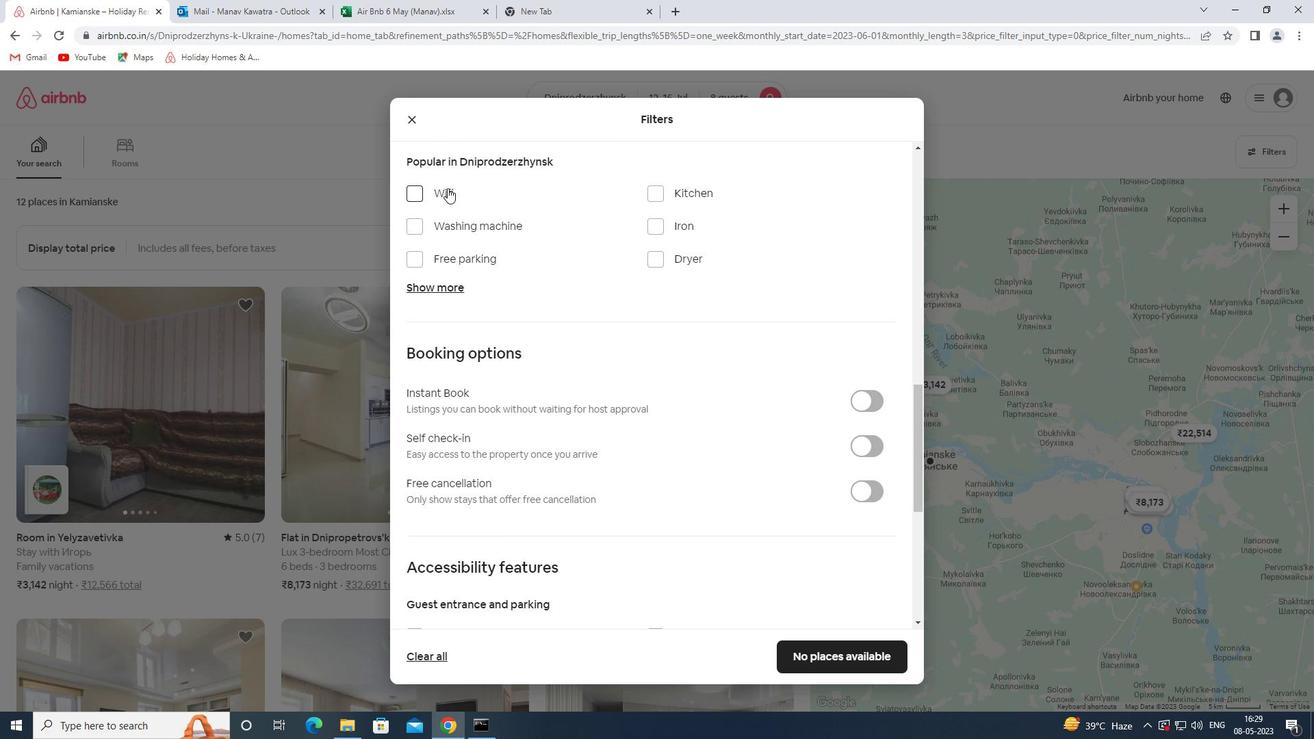 
Action: Mouse pressed left at (447, 188)
Screenshot: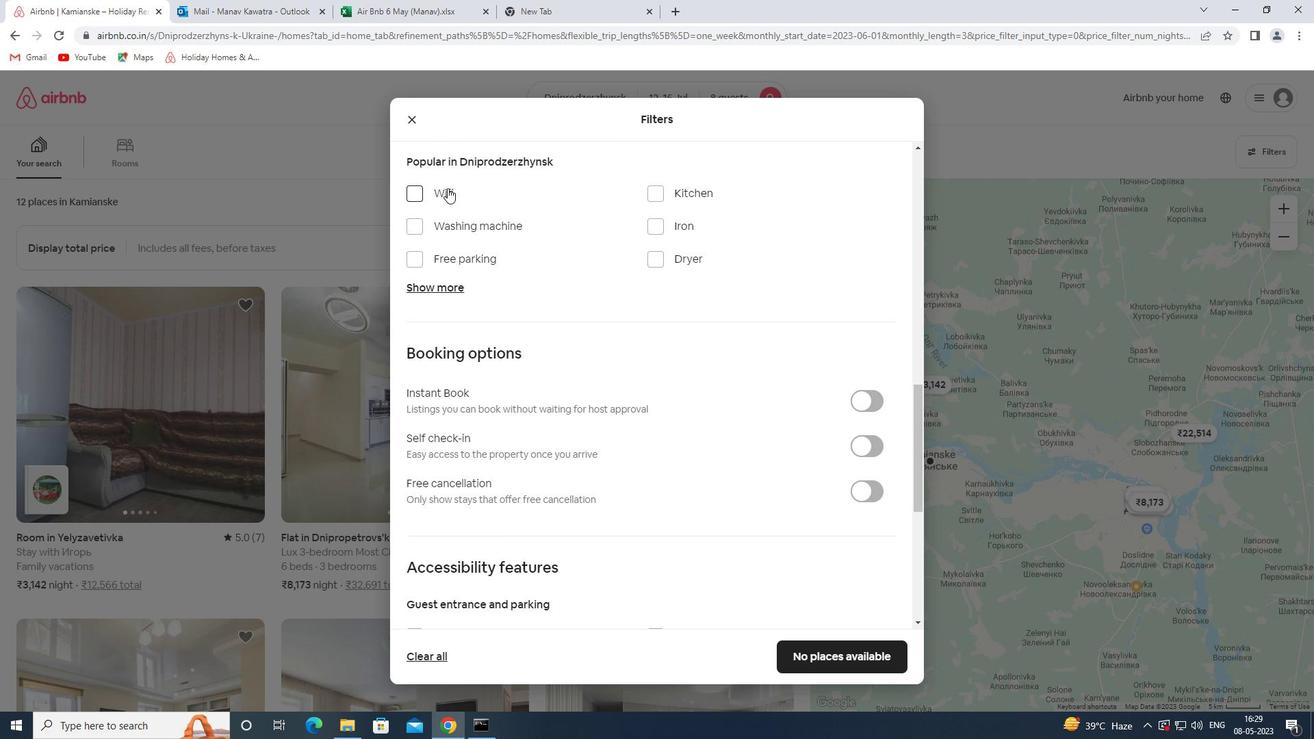 
Action: Mouse moved to (465, 258)
Screenshot: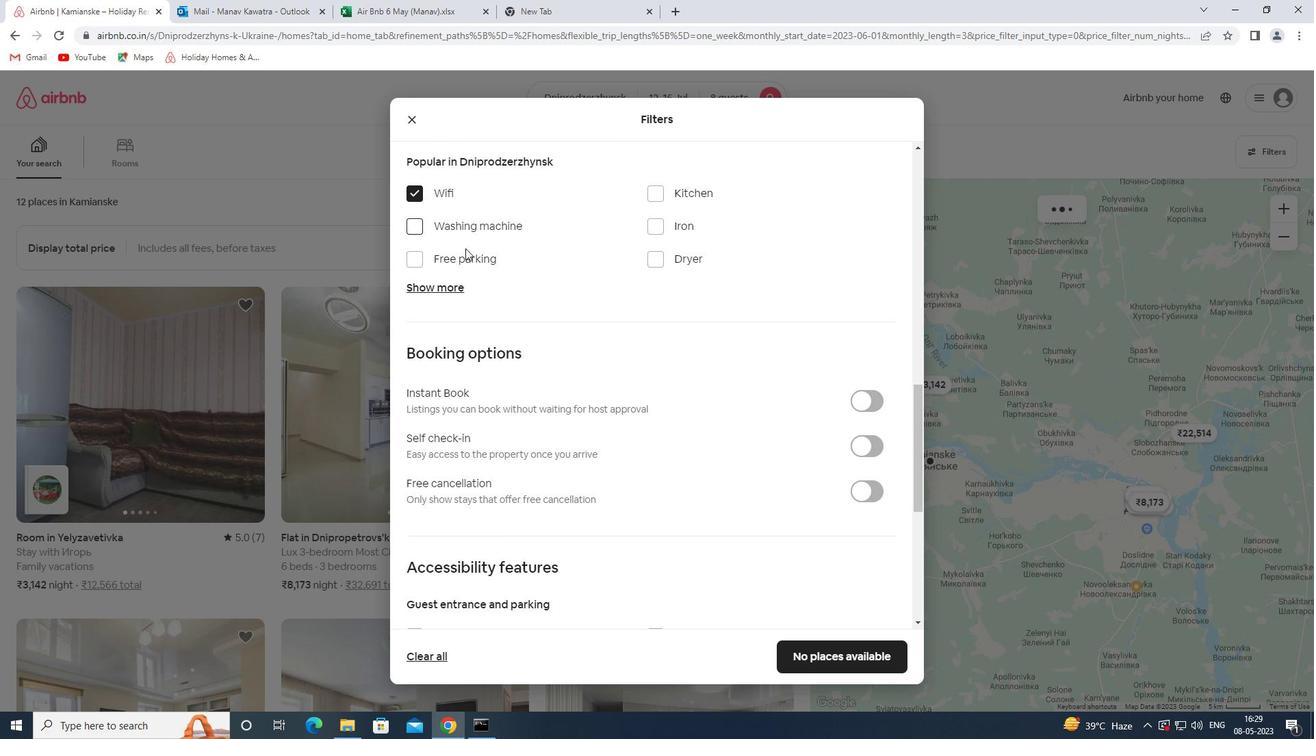 
Action: Mouse pressed left at (465, 258)
Screenshot: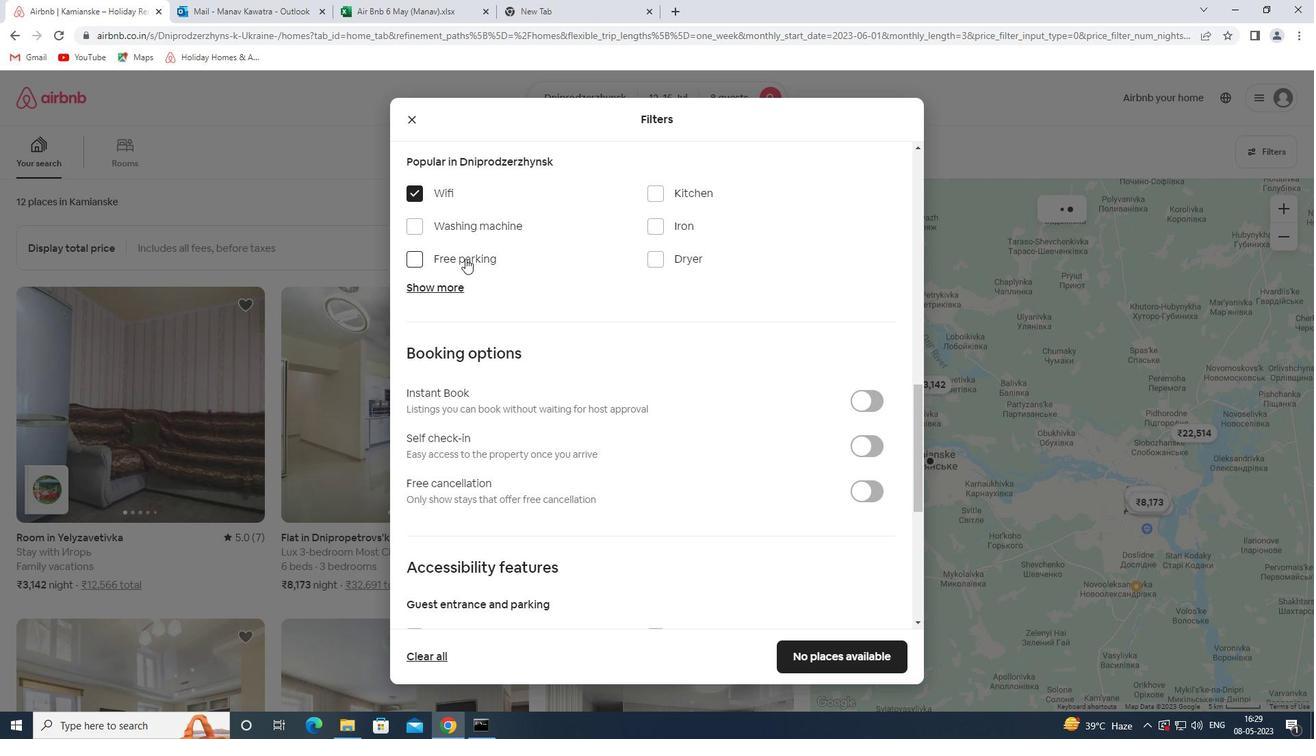 
Action: Mouse moved to (447, 288)
Screenshot: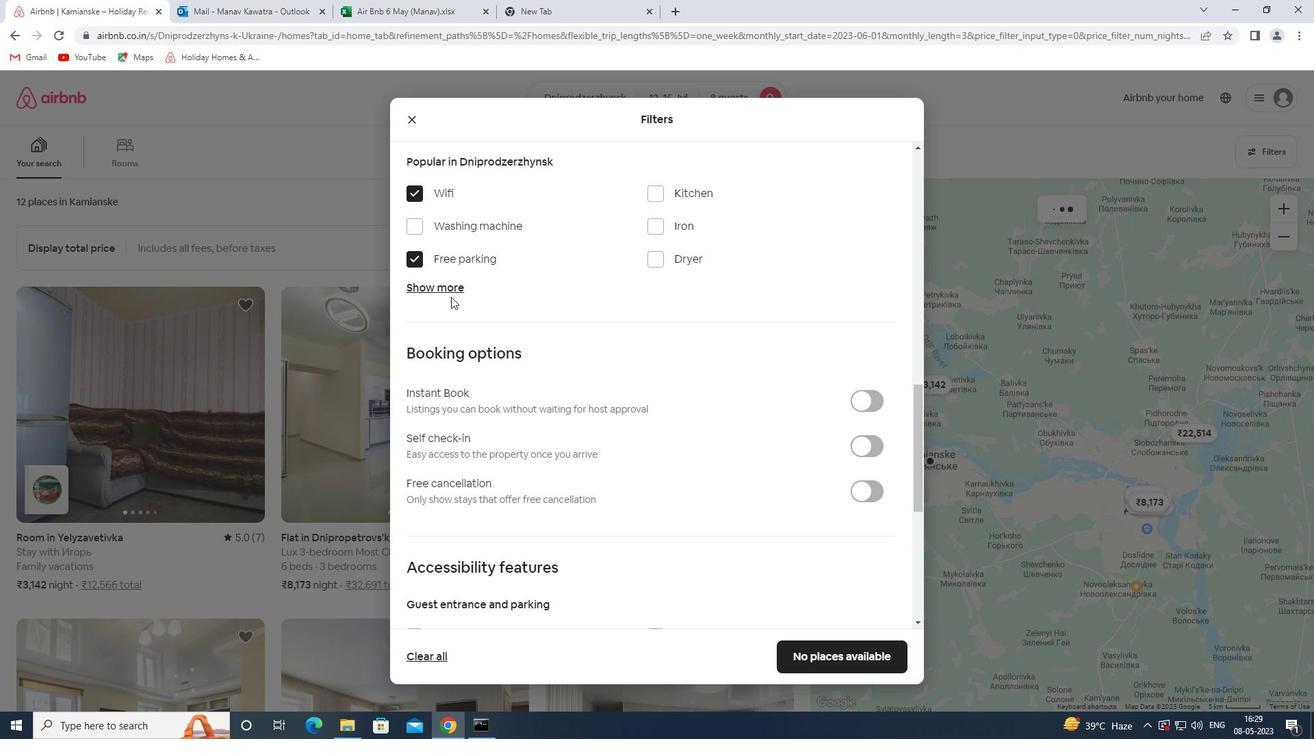 
Action: Mouse pressed left at (447, 288)
Screenshot: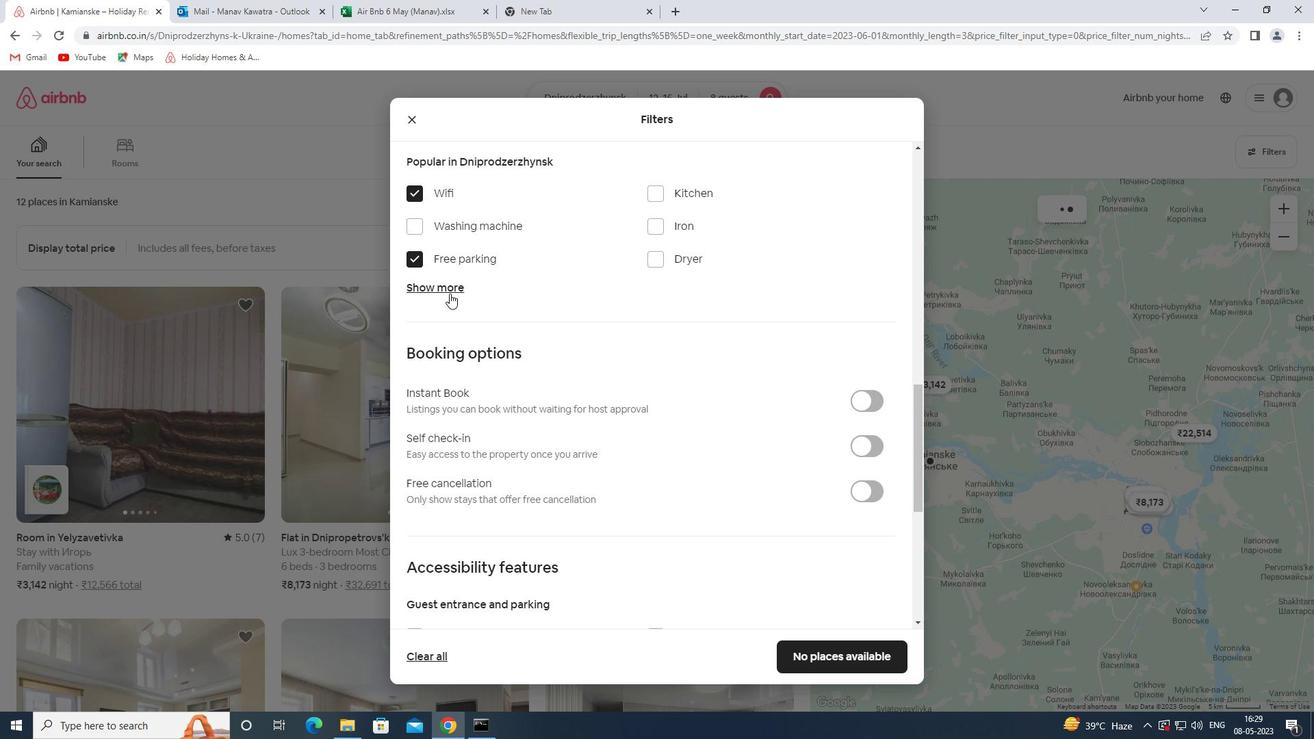 
Action: Mouse moved to (657, 370)
Screenshot: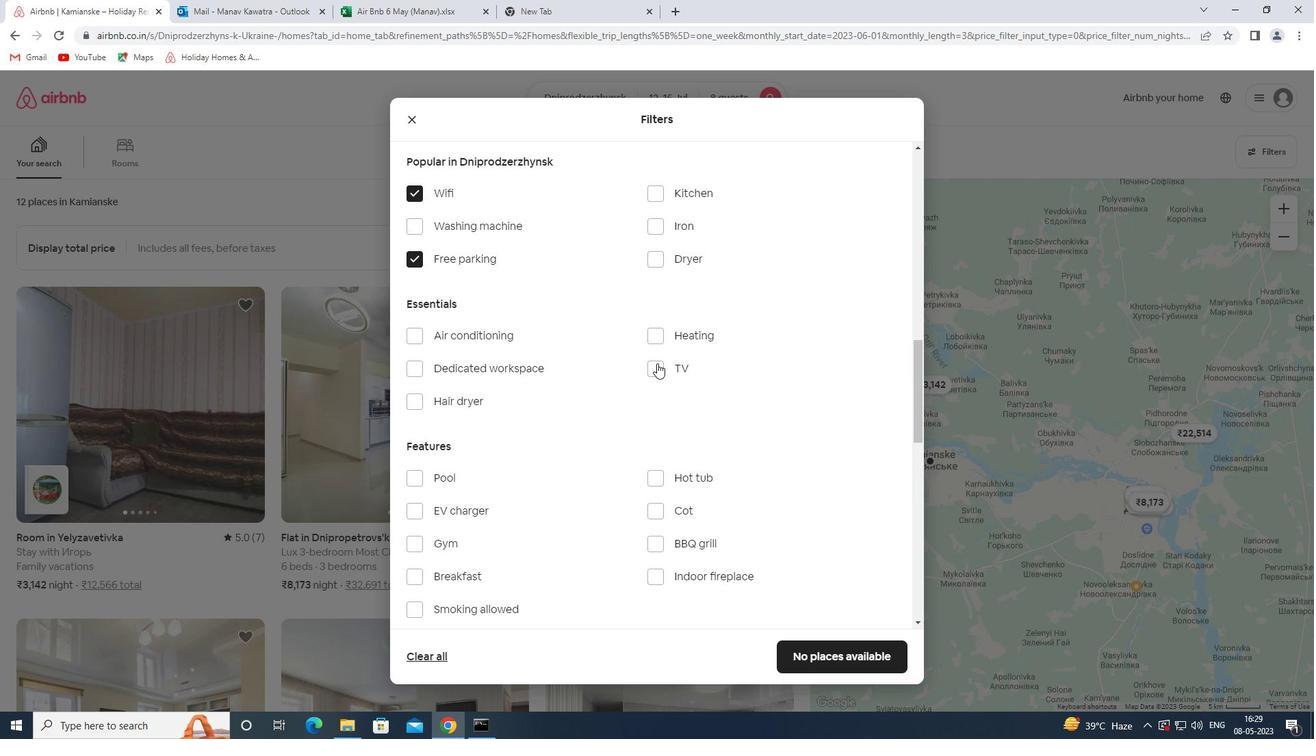 
Action: Mouse pressed left at (657, 370)
Screenshot: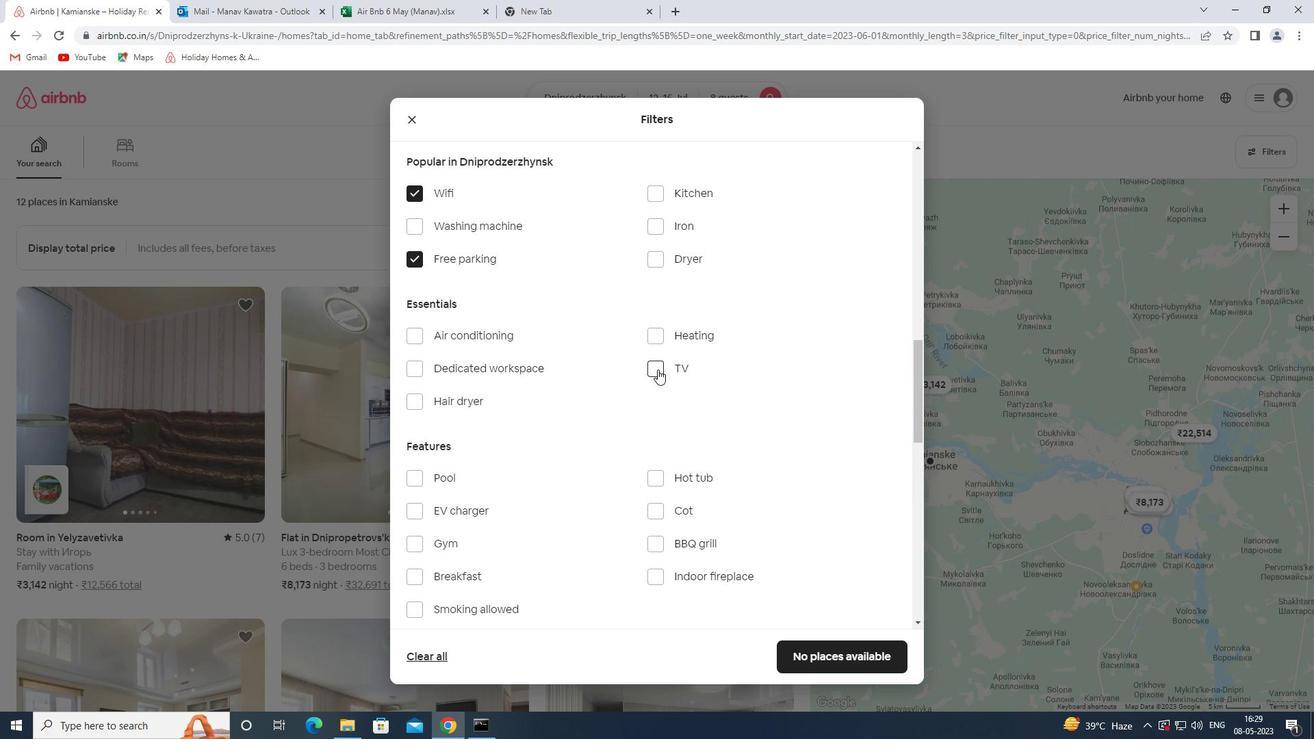 
Action: Mouse scrolled (657, 369) with delta (0, 0)
Screenshot: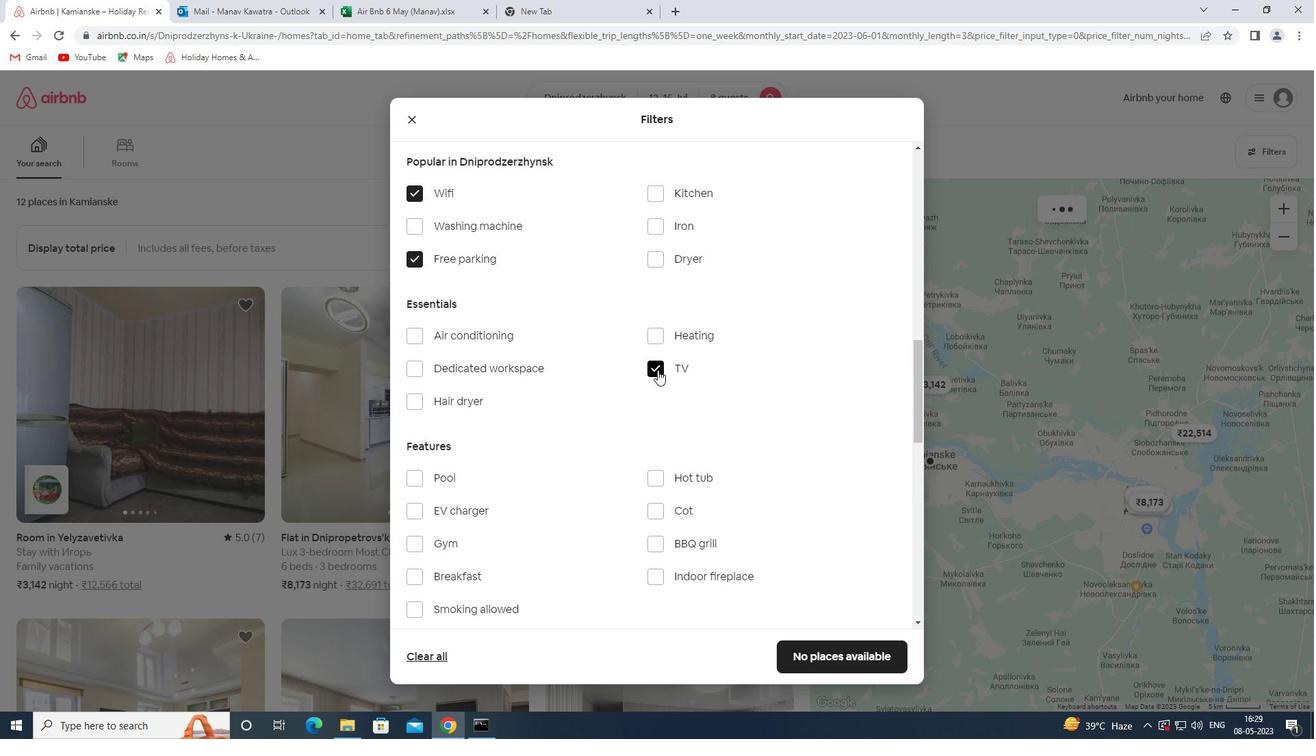 
Action: Mouse scrolled (657, 369) with delta (0, 0)
Screenshot: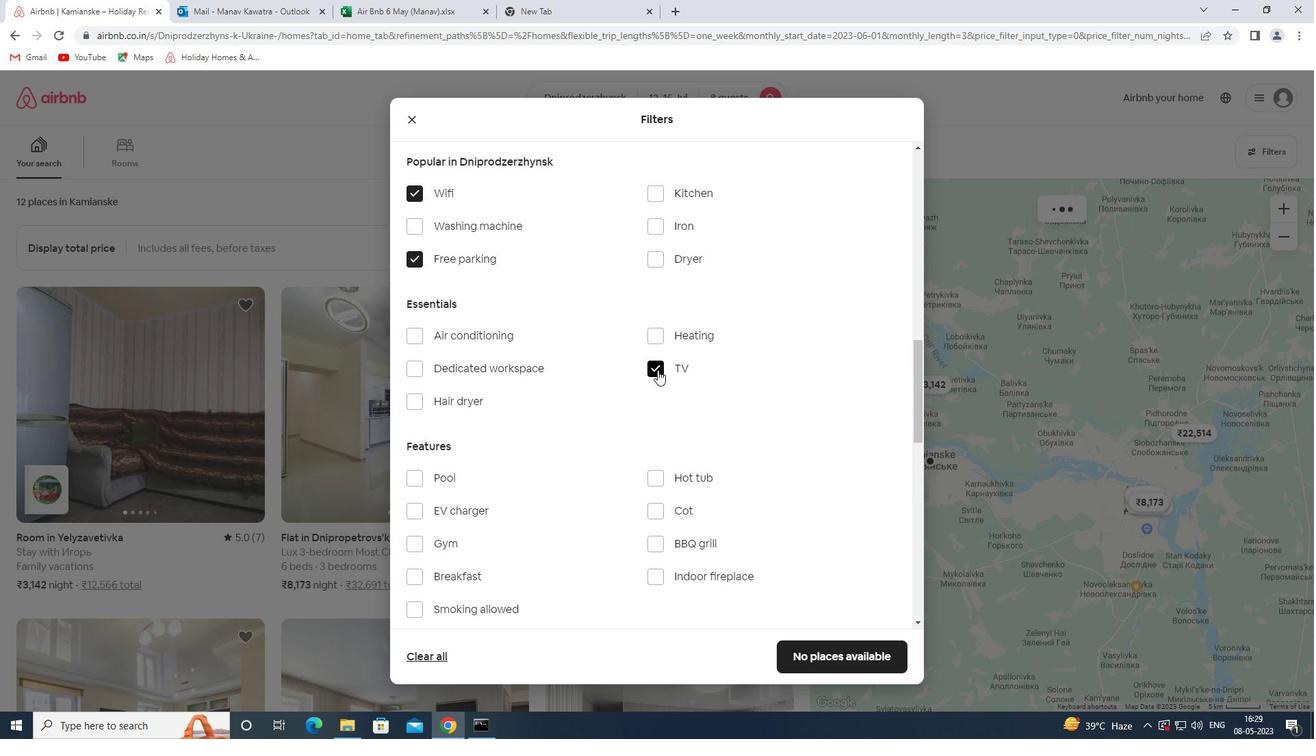 
Action: Mouse moved to (657, 371)
Screenshot: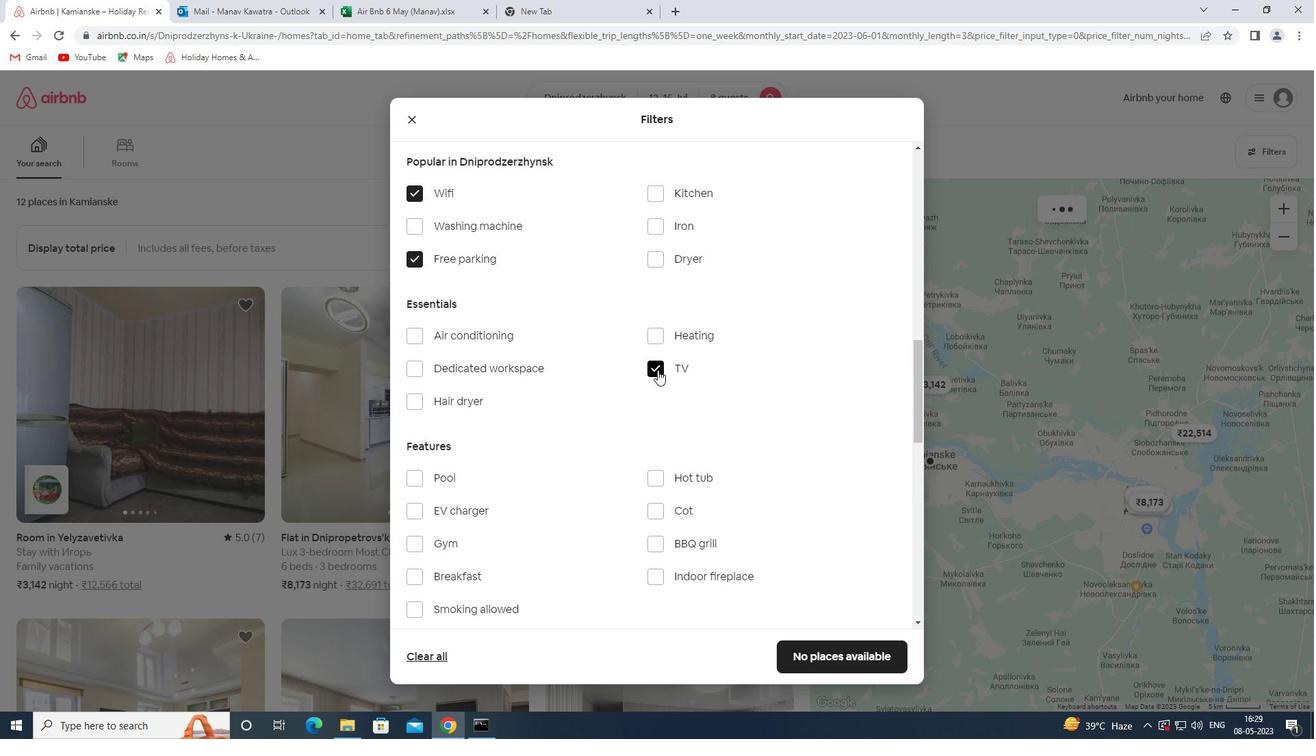 
Action: Mouse scrolled (657, 370) with delta (0, 0)
Screenshot: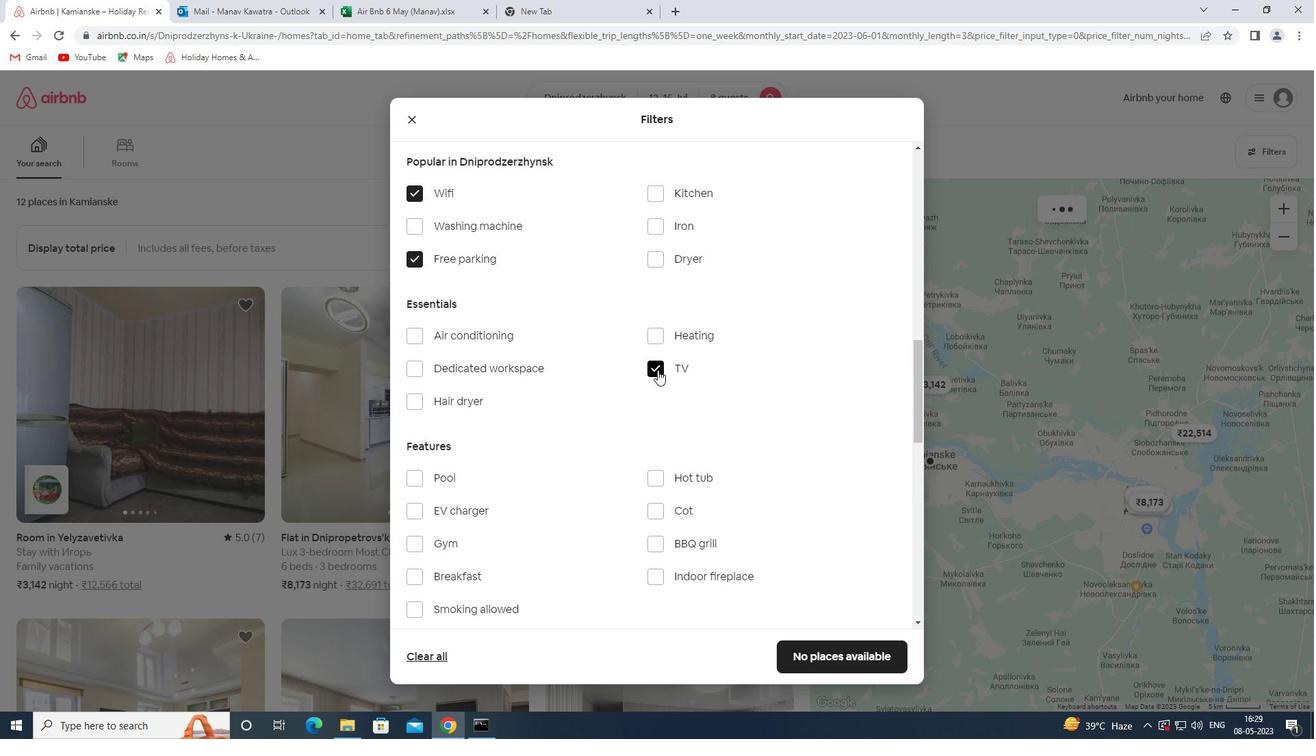 
Action: Mouse scrolled (657, 370) with delta (0, 0)
Screenshot: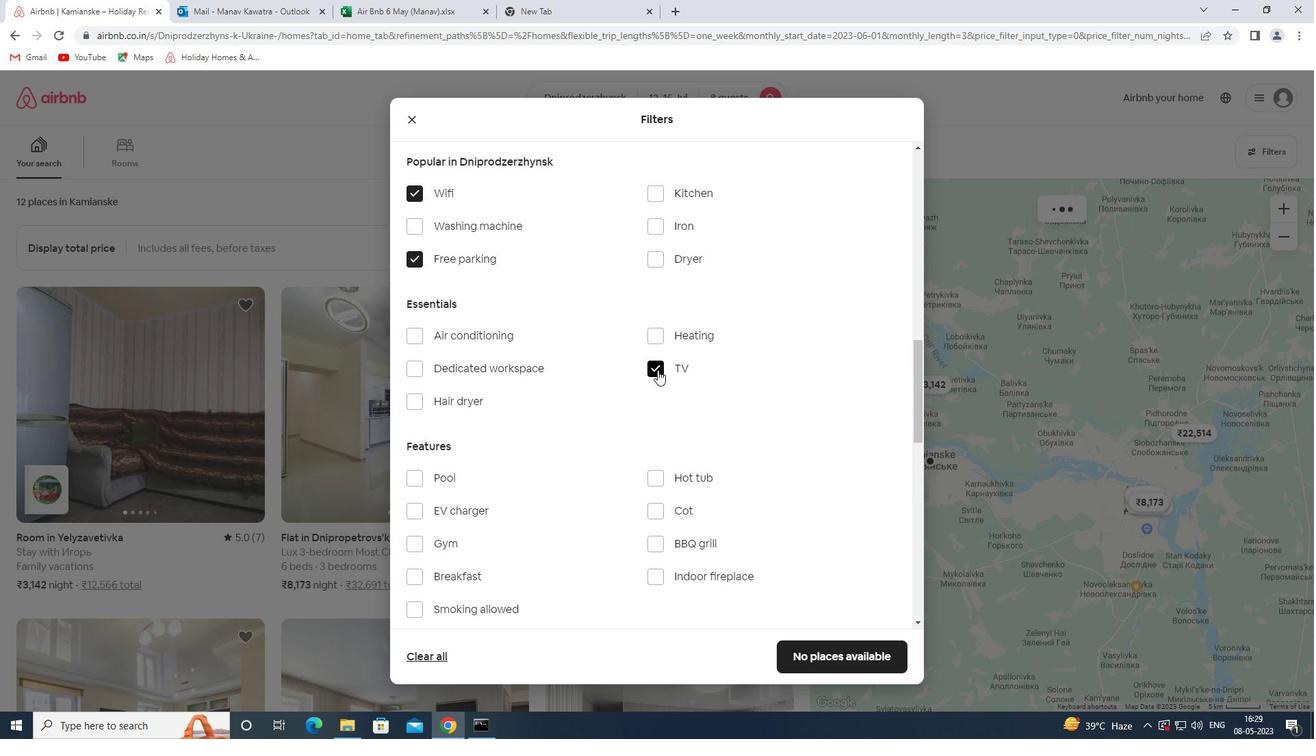 
Action: Mouse scrolled (657, 370) with delta (0, 0)
Screenshot: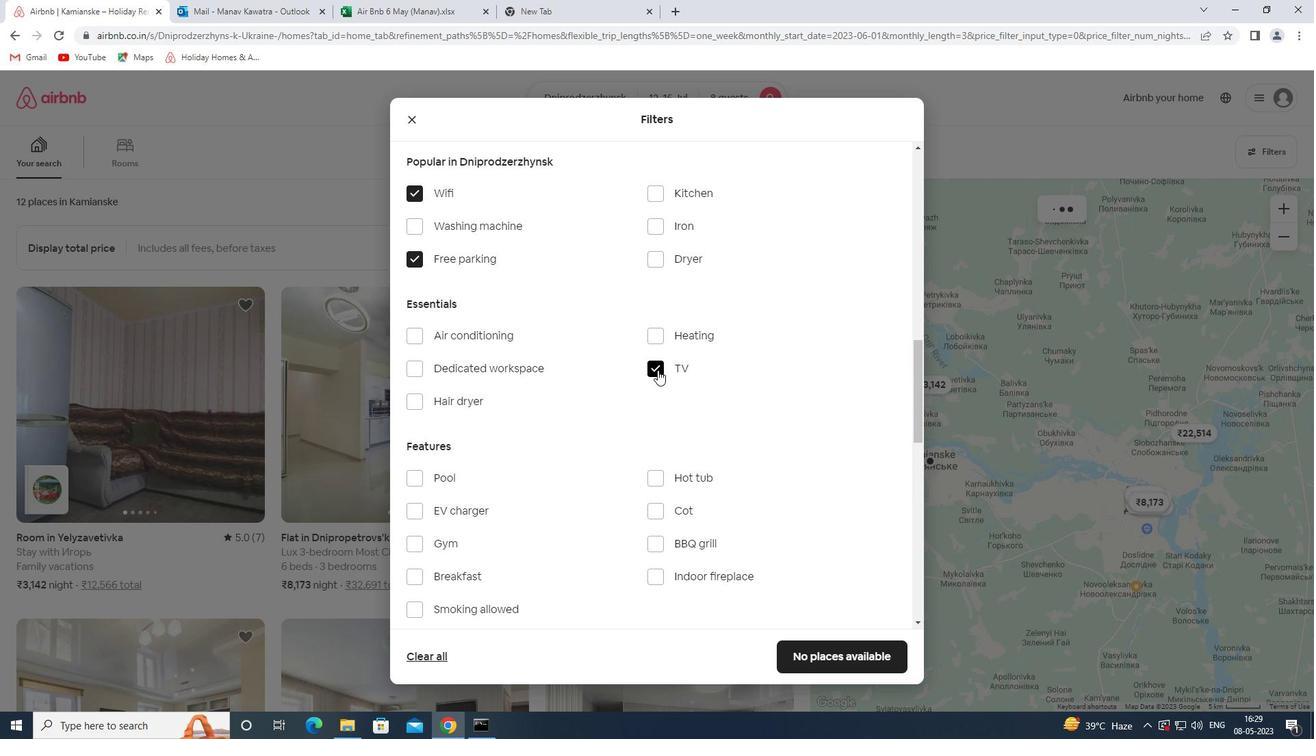 
Action: Mouse moved to (432, 235)
Screenshot: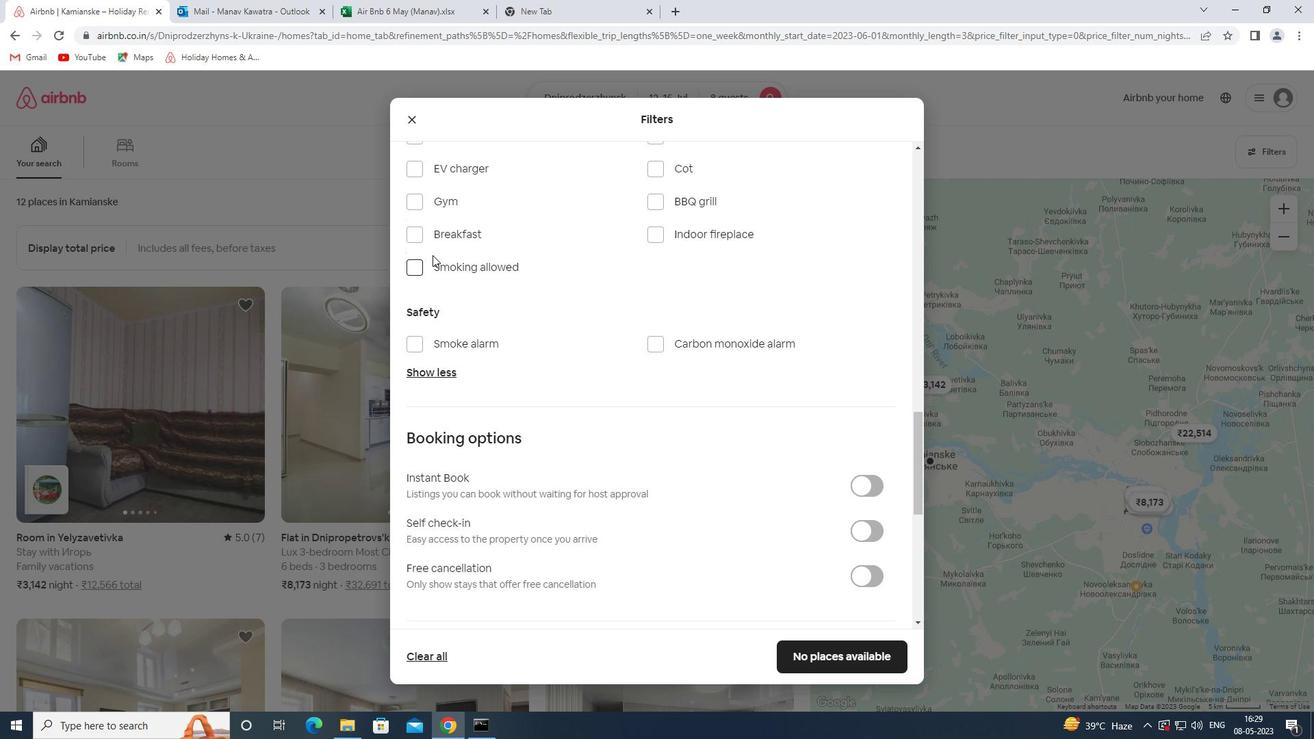 
Action: Mouse pressed left at (432, 235)
Screenshot: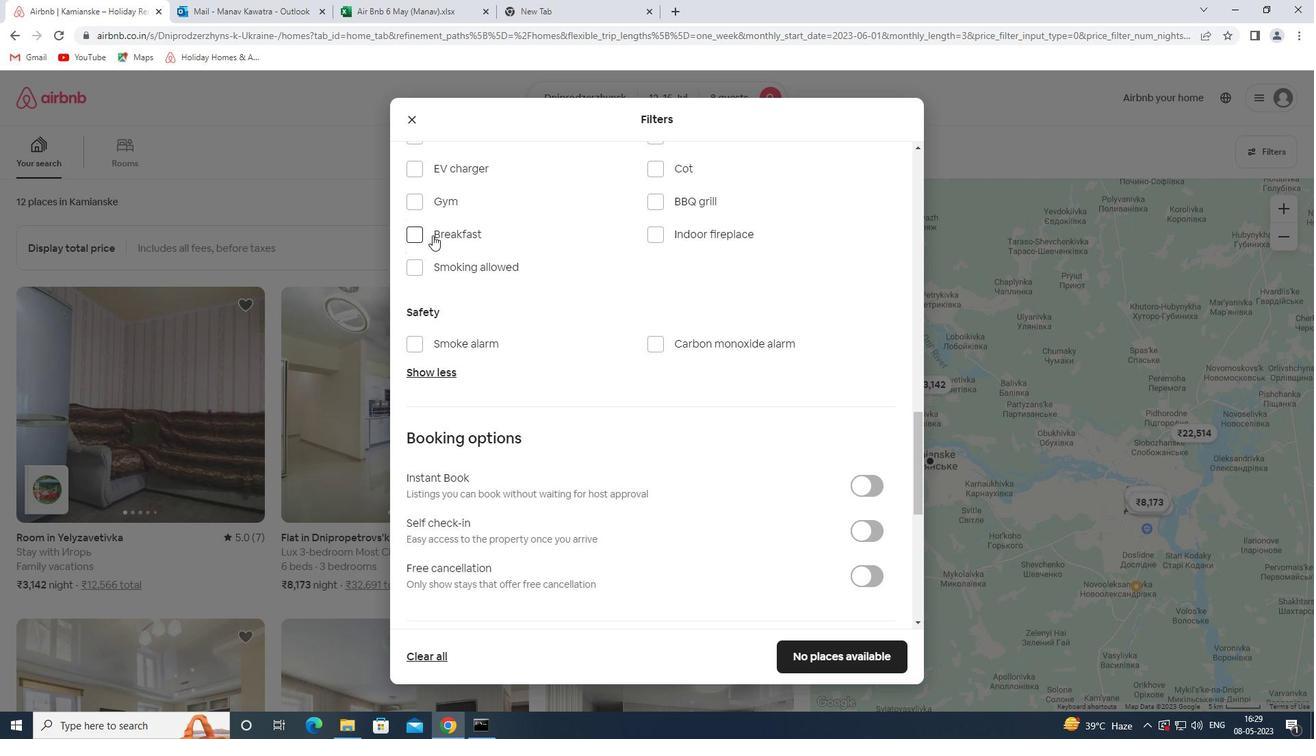 
Action: Mouse moved to (439, 195)
Screenshot: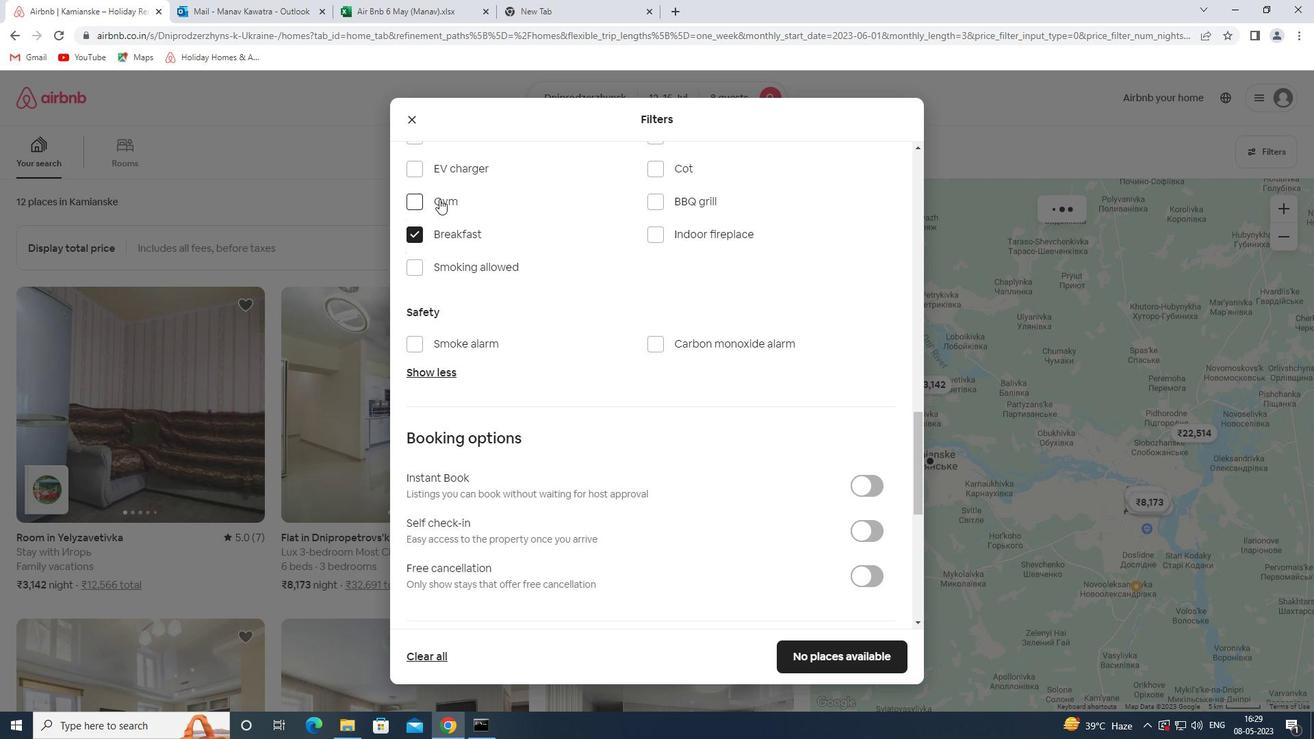 
Action: Mouse pressed left at (439, 195)
Screenshot: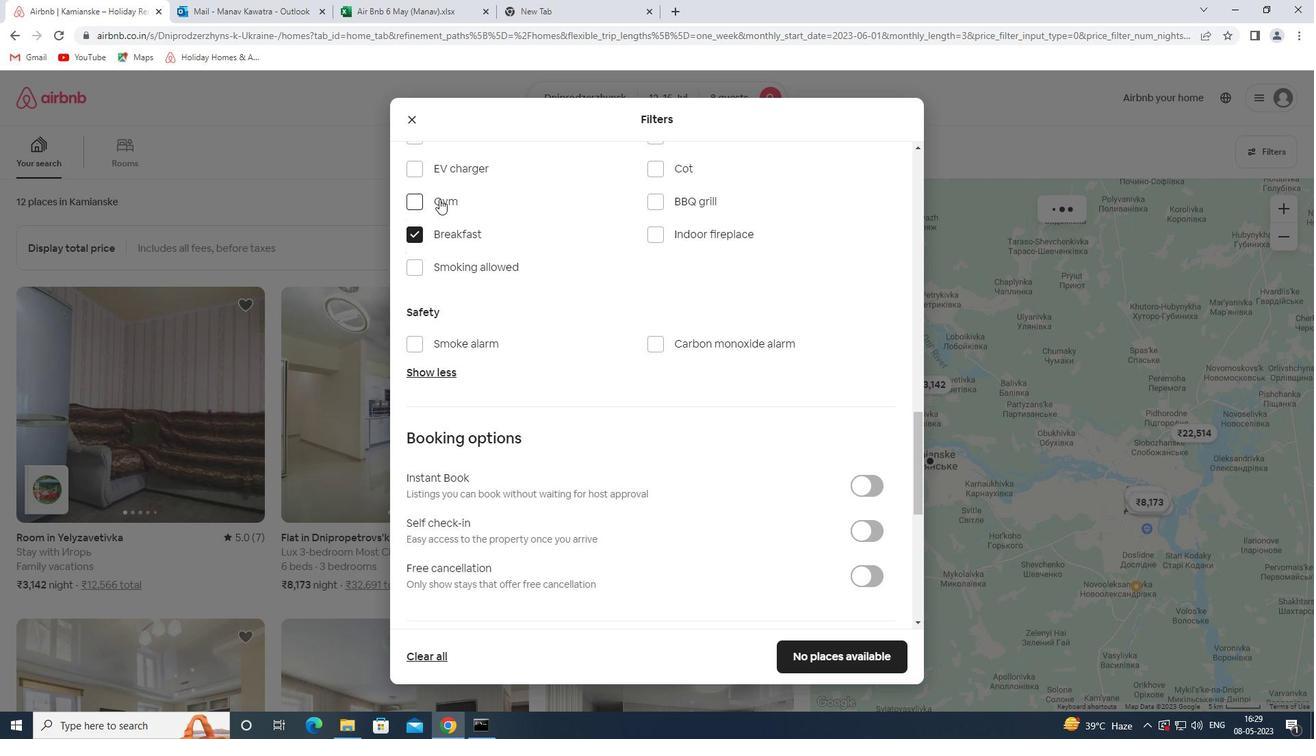
Action: Mouse moved to (545, 384)
Screenshot: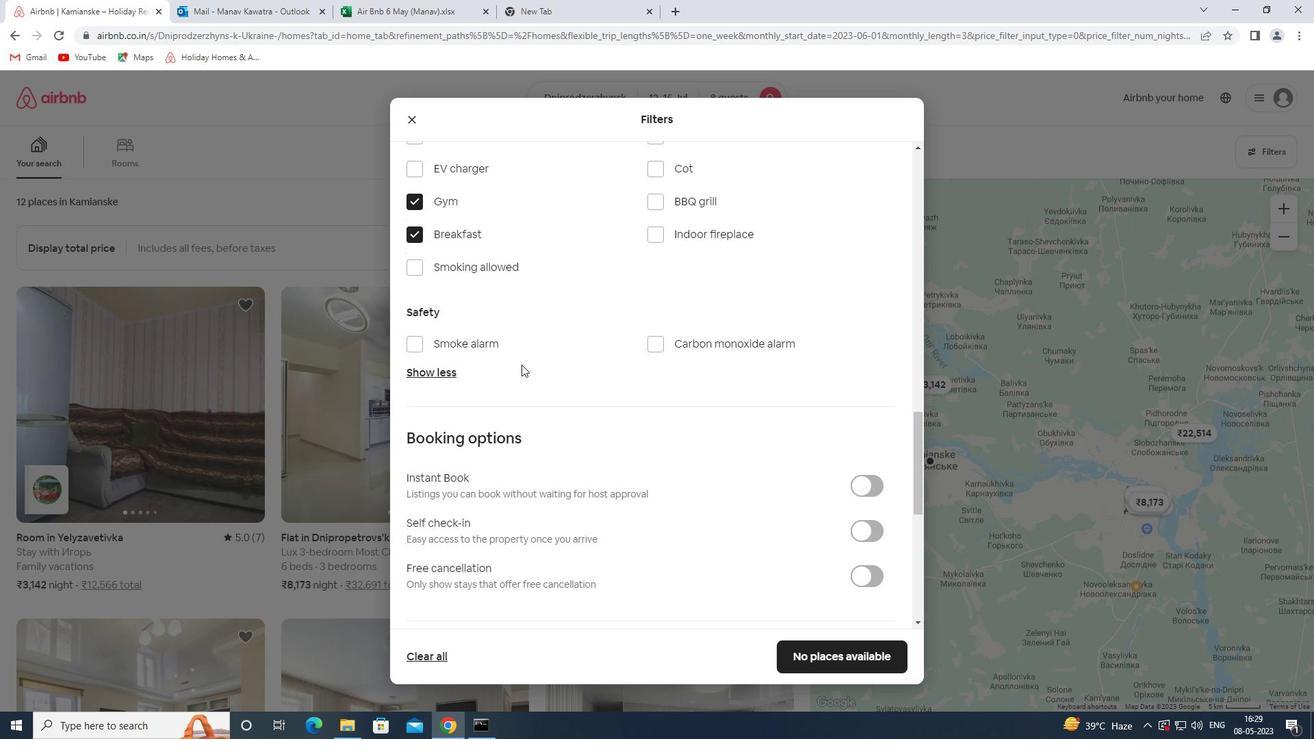 
Action: Mouse scrolled (545, 383) with delta (0, 0)
Screenshot: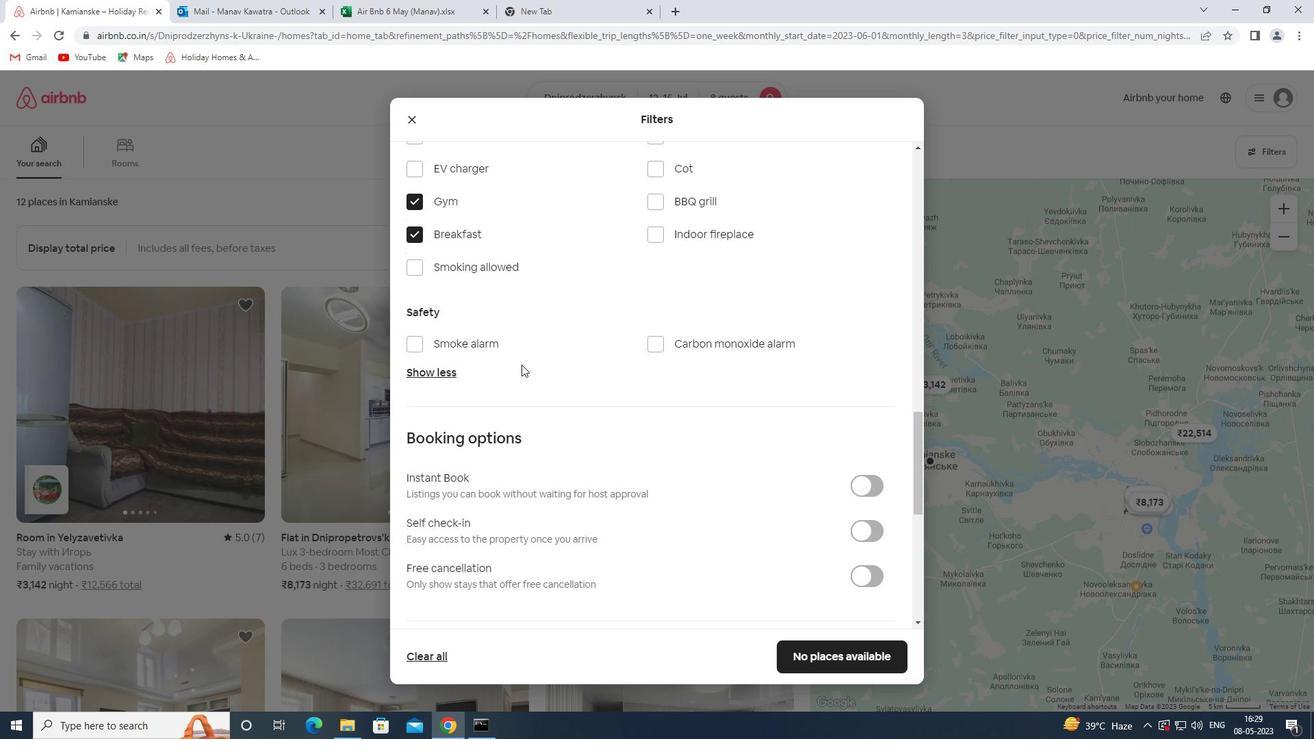 
Action: Mouse moved to (546, 386)
Screenshot: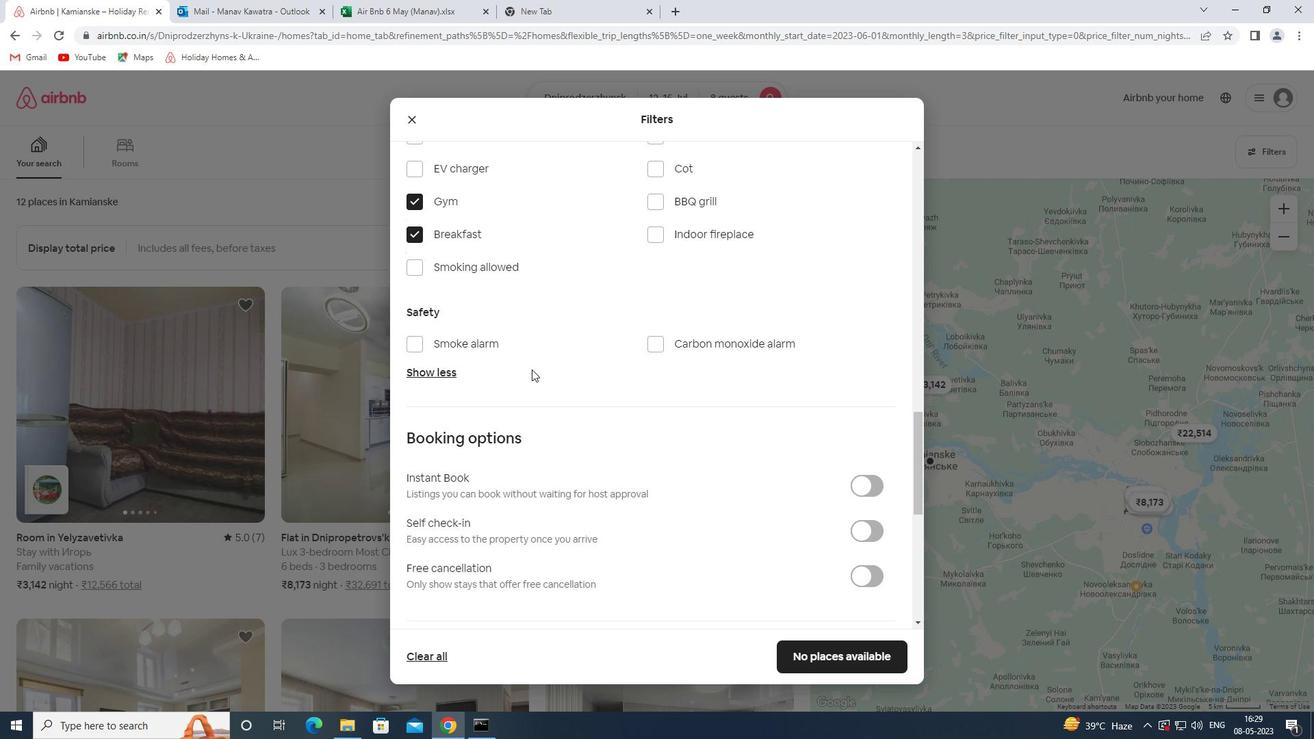 
Action: Mouse scrolled (546, 385) with delta (0, 0)
Screenshot: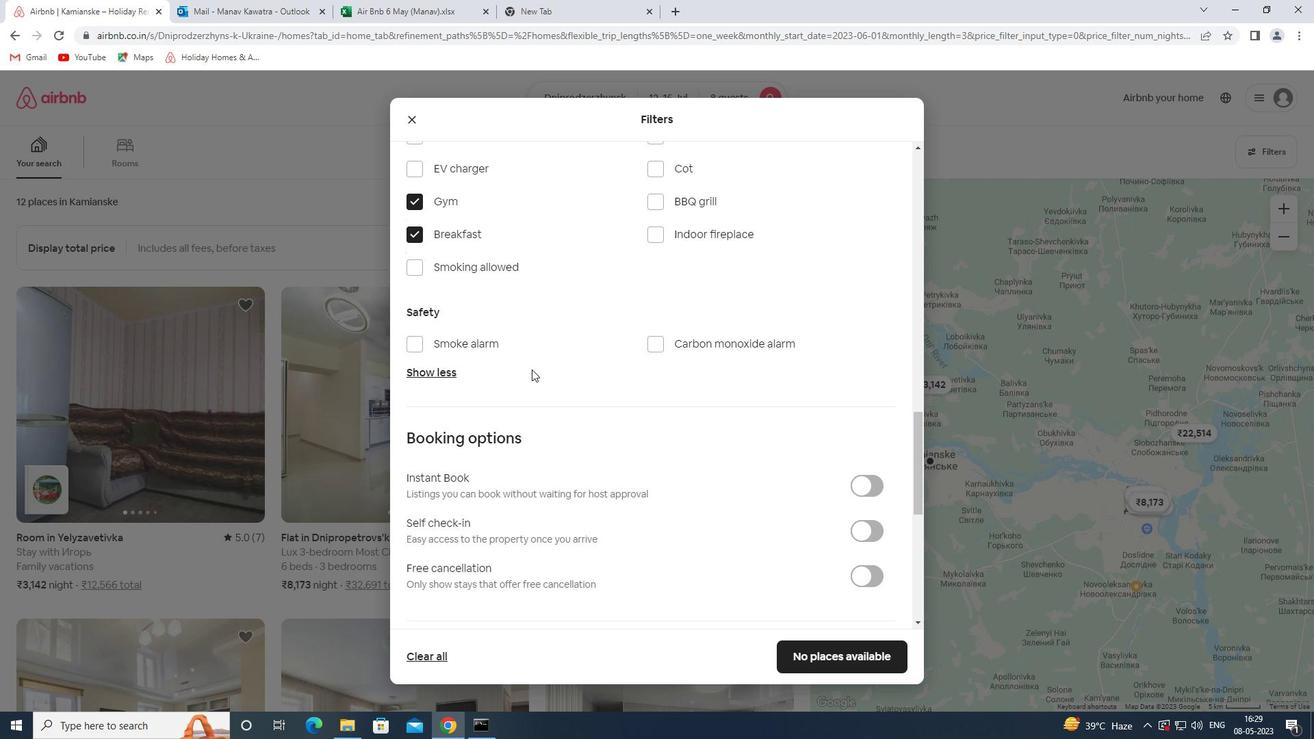 
Action: Mouse moved to (547, 388)
Screenshot: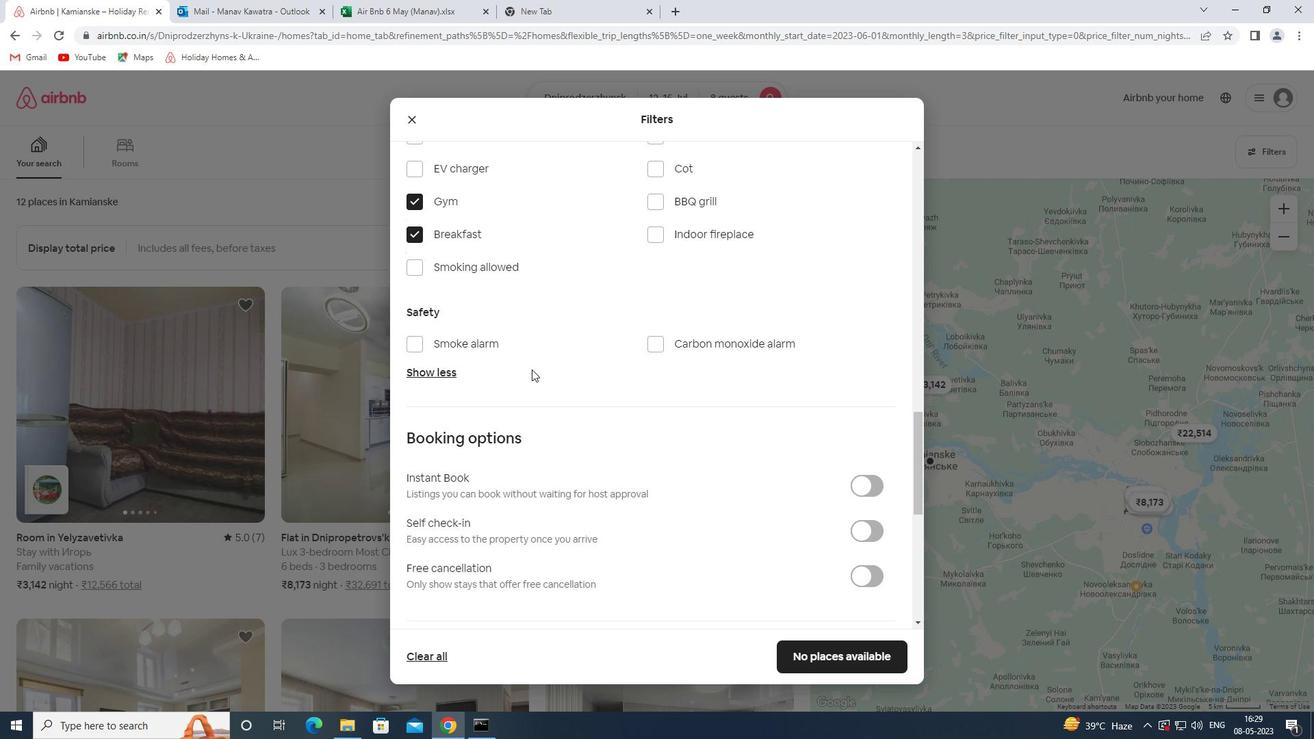 
Action: Mouse scrolled (547, 387) with delta (0, 0)
Screenshot: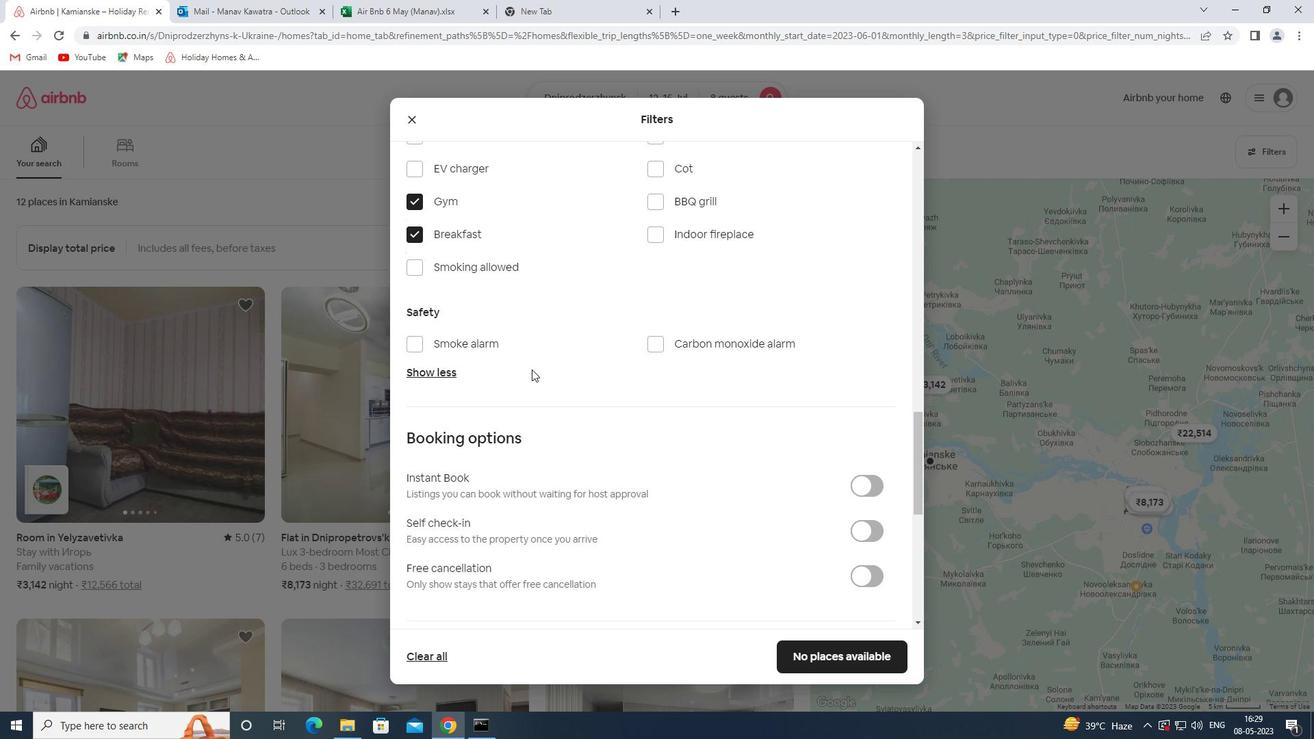 
Action: Mouse moved to (559, 393)
Screenshot: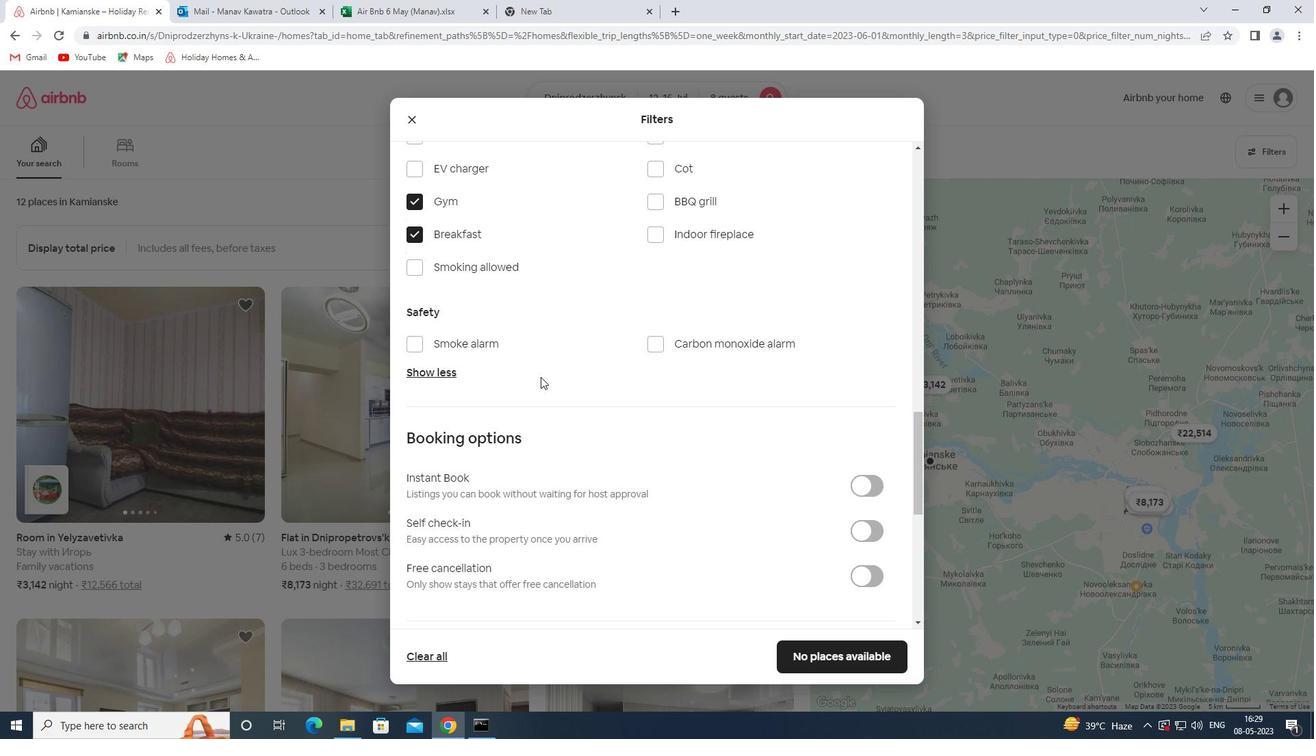 
Action: Mouse scrolled (559, 392) with delta (0, 0)
Screenshot: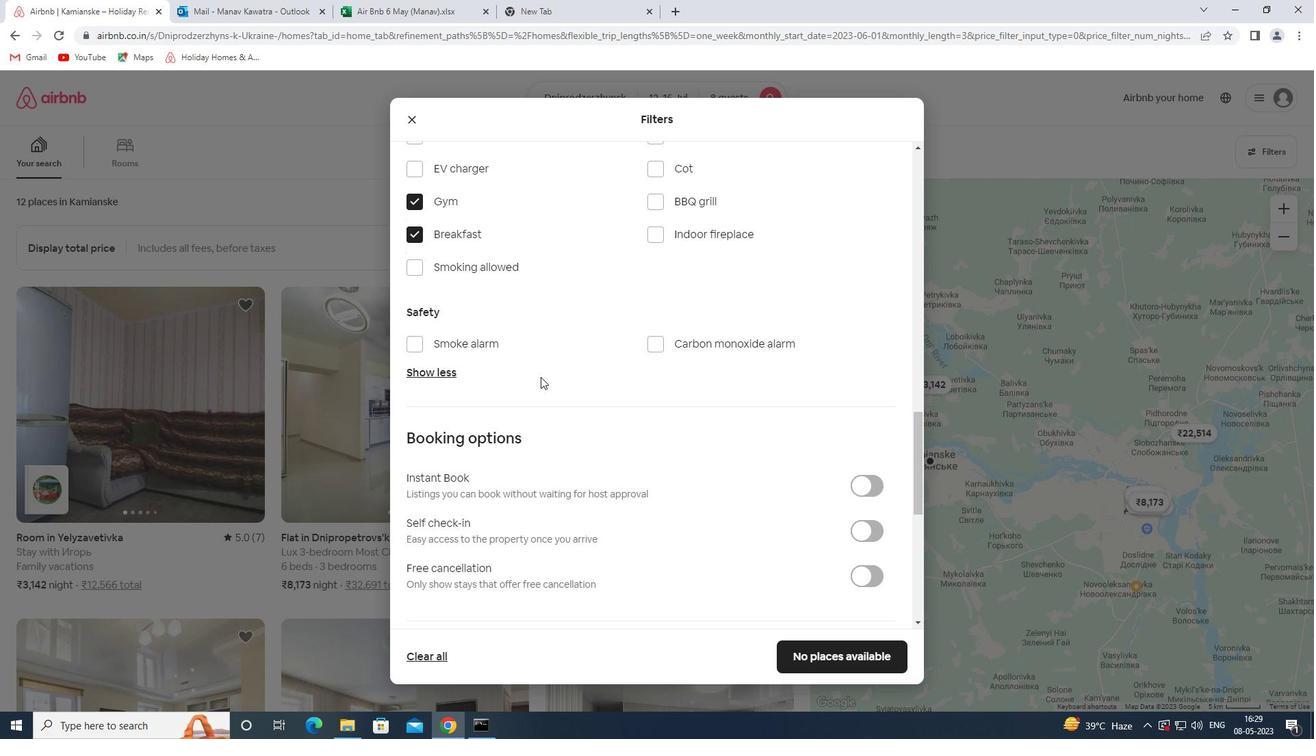 
Action: Mouse moved to (872, 254)
Screenshot: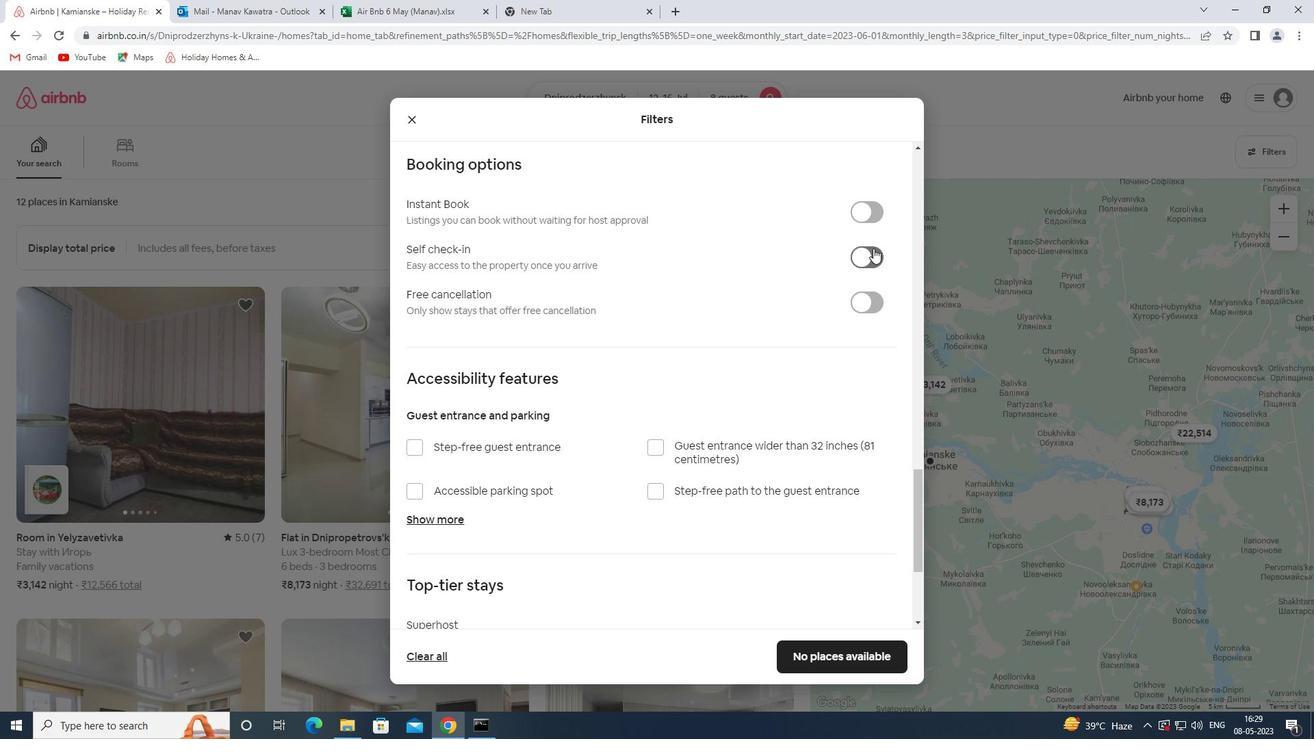 
Action: Mouse pressed left at (872, 254)
Screenshot: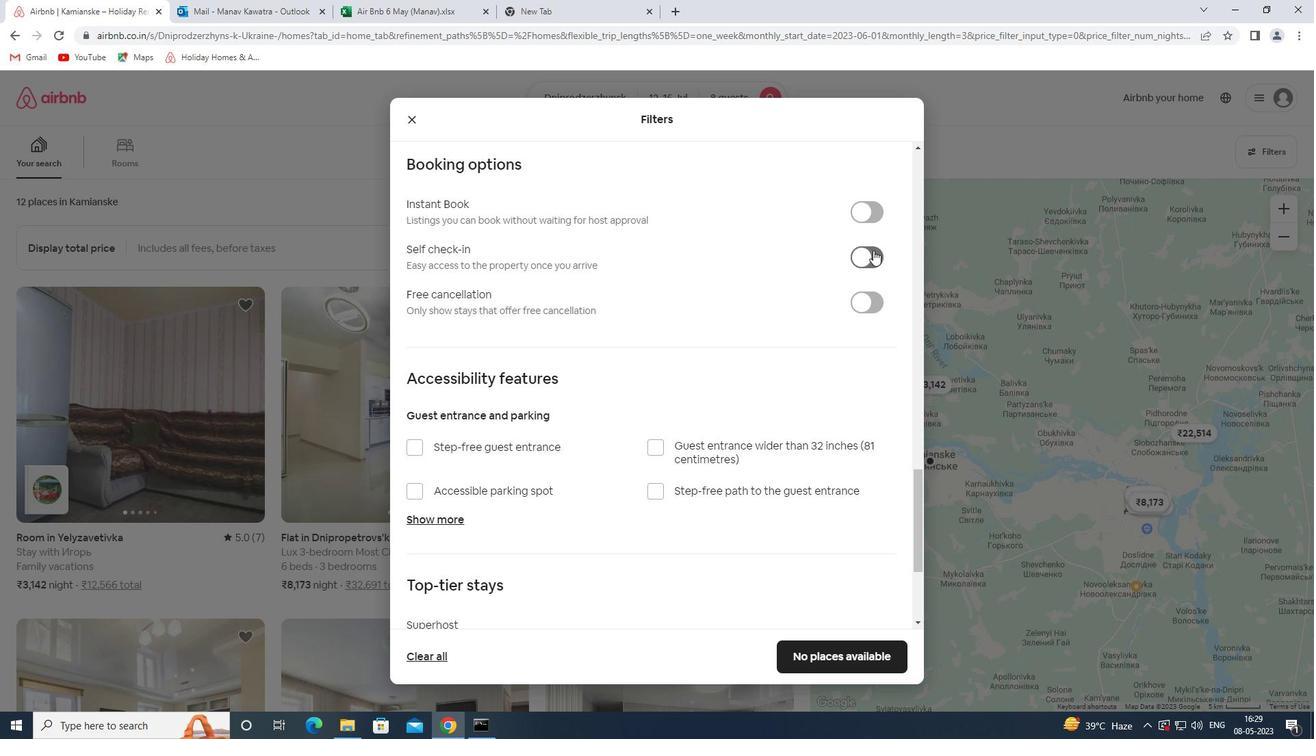 
Action: Mouse moved to (628, 382)
Screenshot: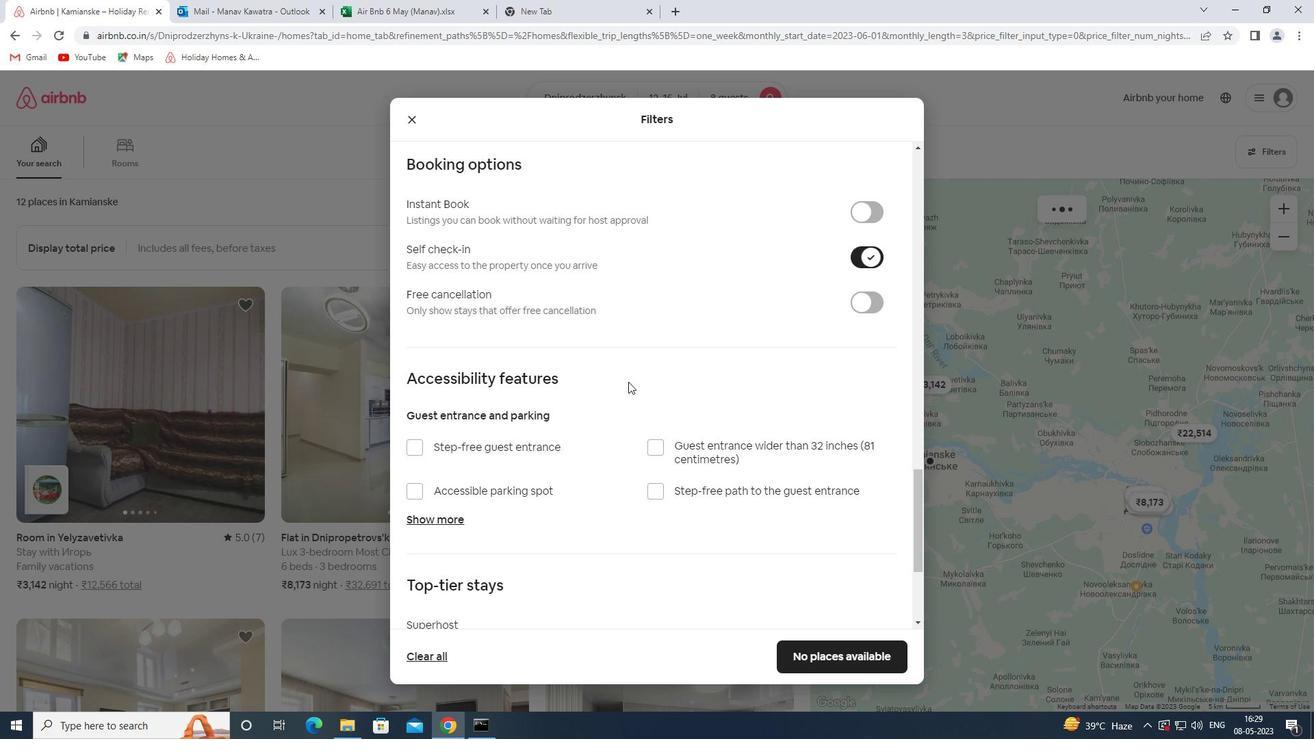 
Action: Mouse scrolled (628, 381) with delta (0, 0)
Screenshot: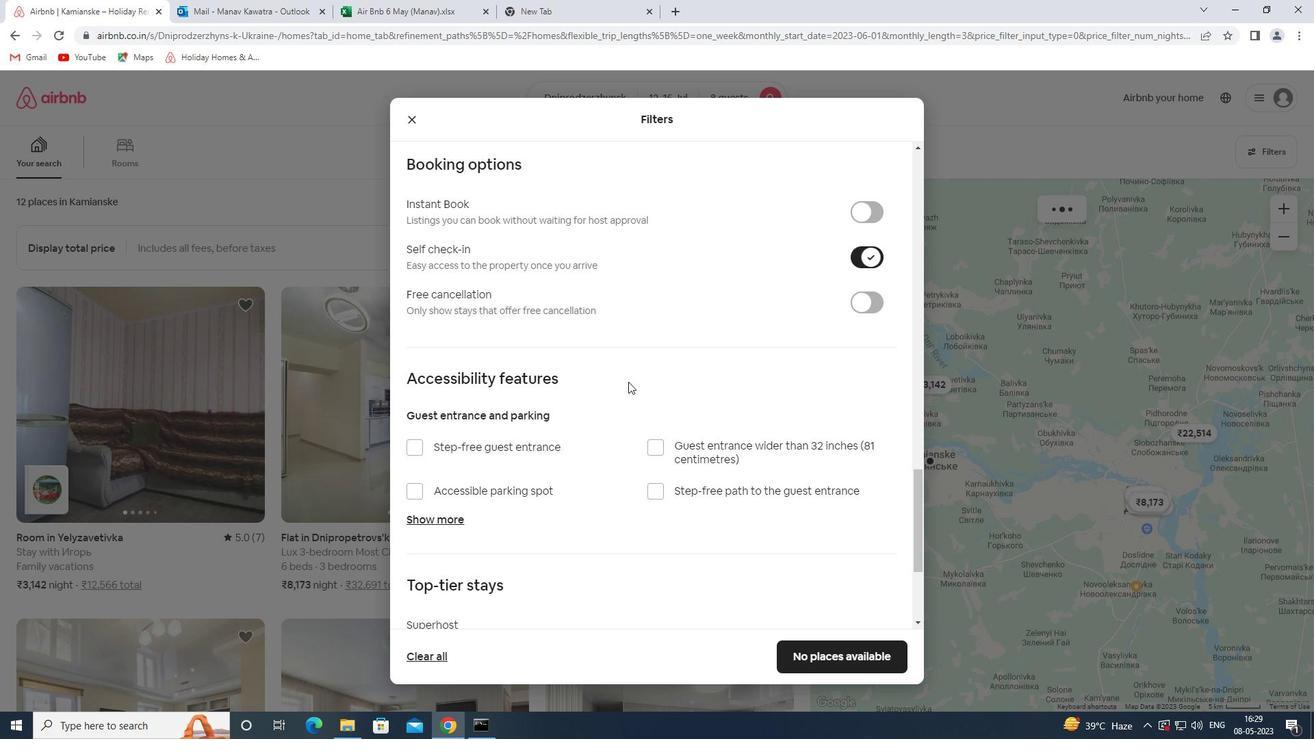 
Action: Mouse scrolled (628, 381) with delta (0, 0)
Screenshot: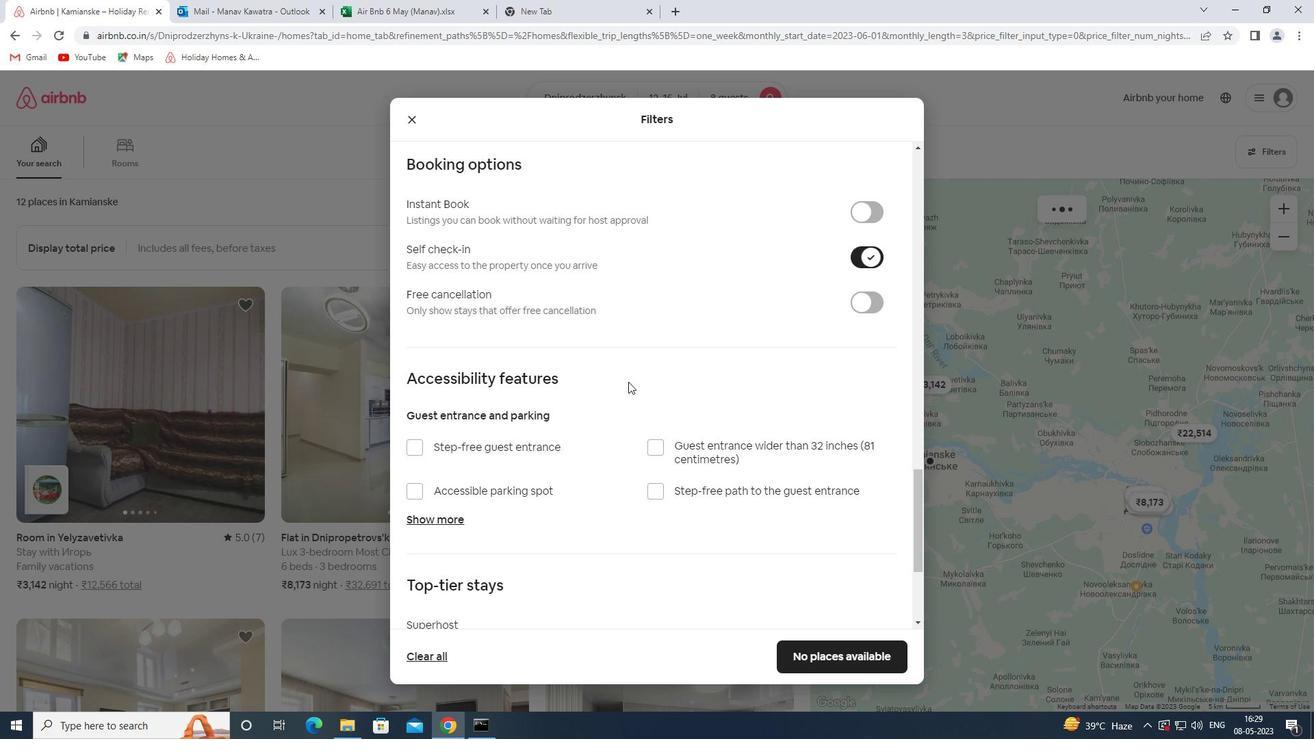 
Action: Mouse scrolled (628, 381) with delta (0, 0)
Screenshot: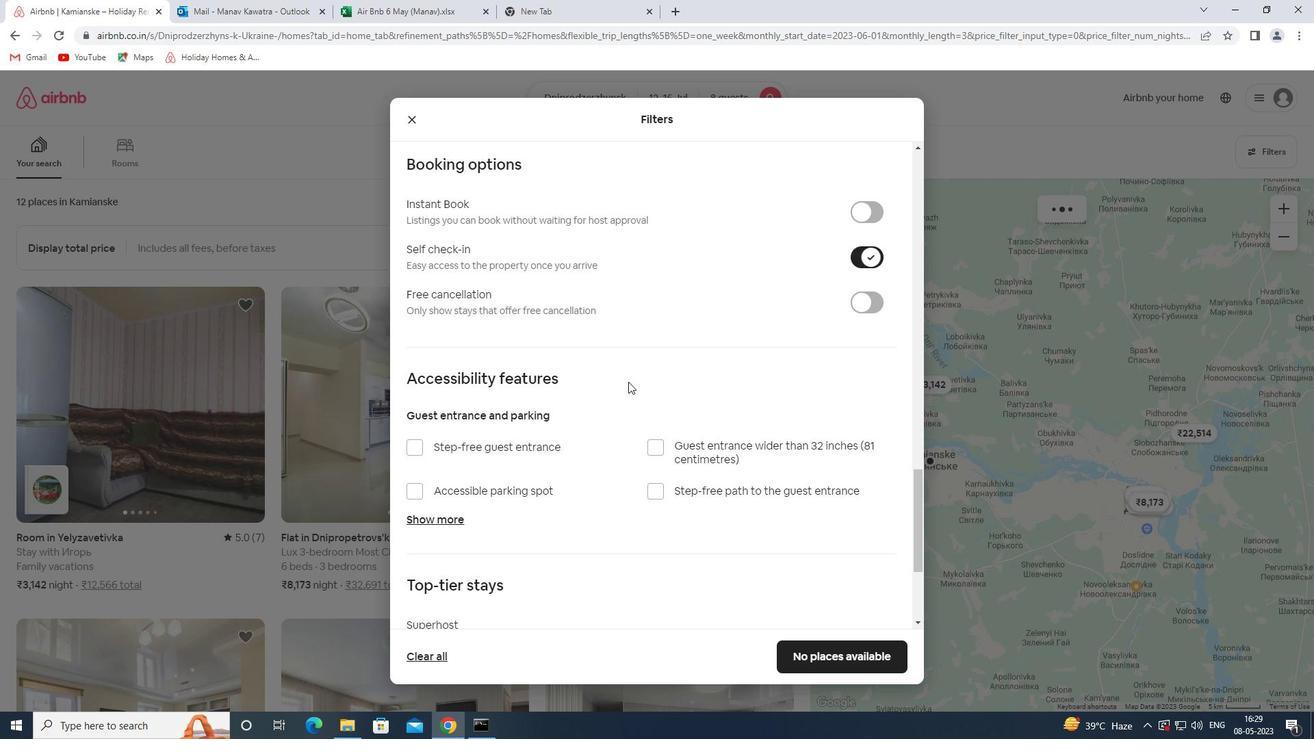 
Action: Mouse scrolled (628, 381) with delta (0, 0)
Screenshot: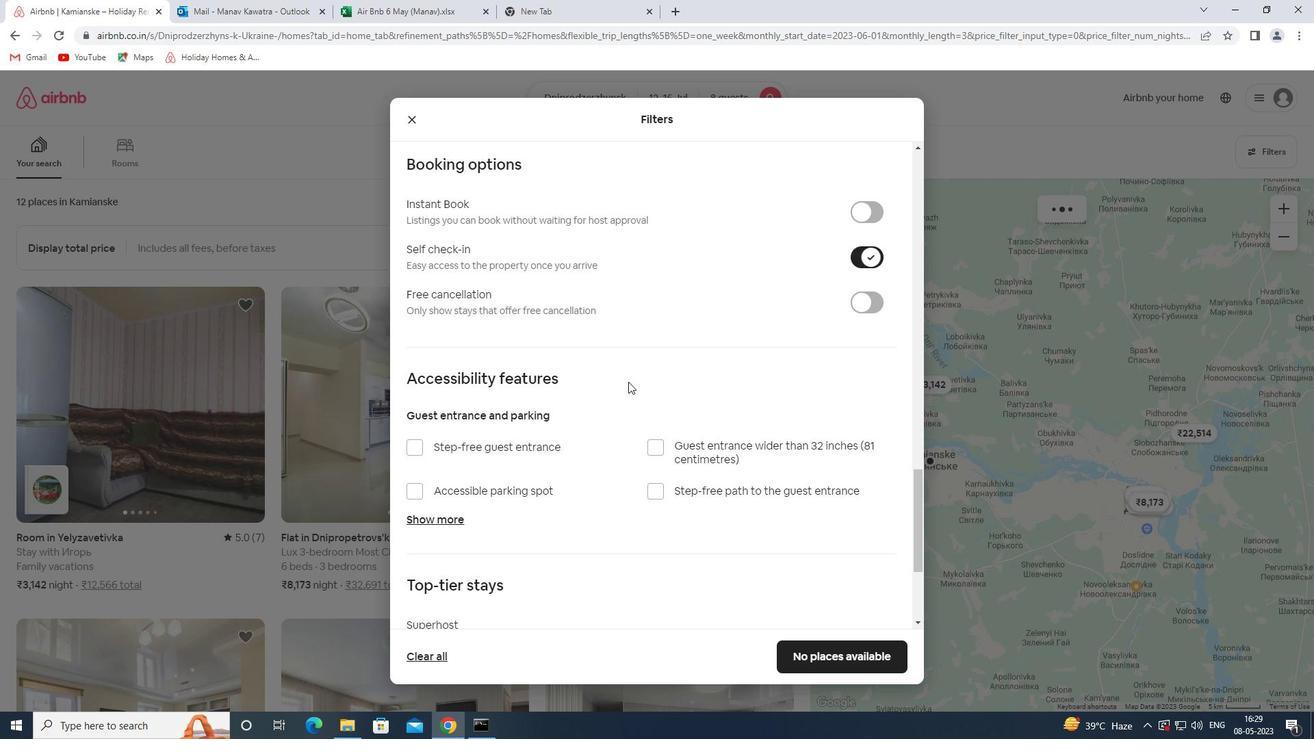 
Action: Mouse scrolled (628, 381) with delta (0, 0)
Screenshot: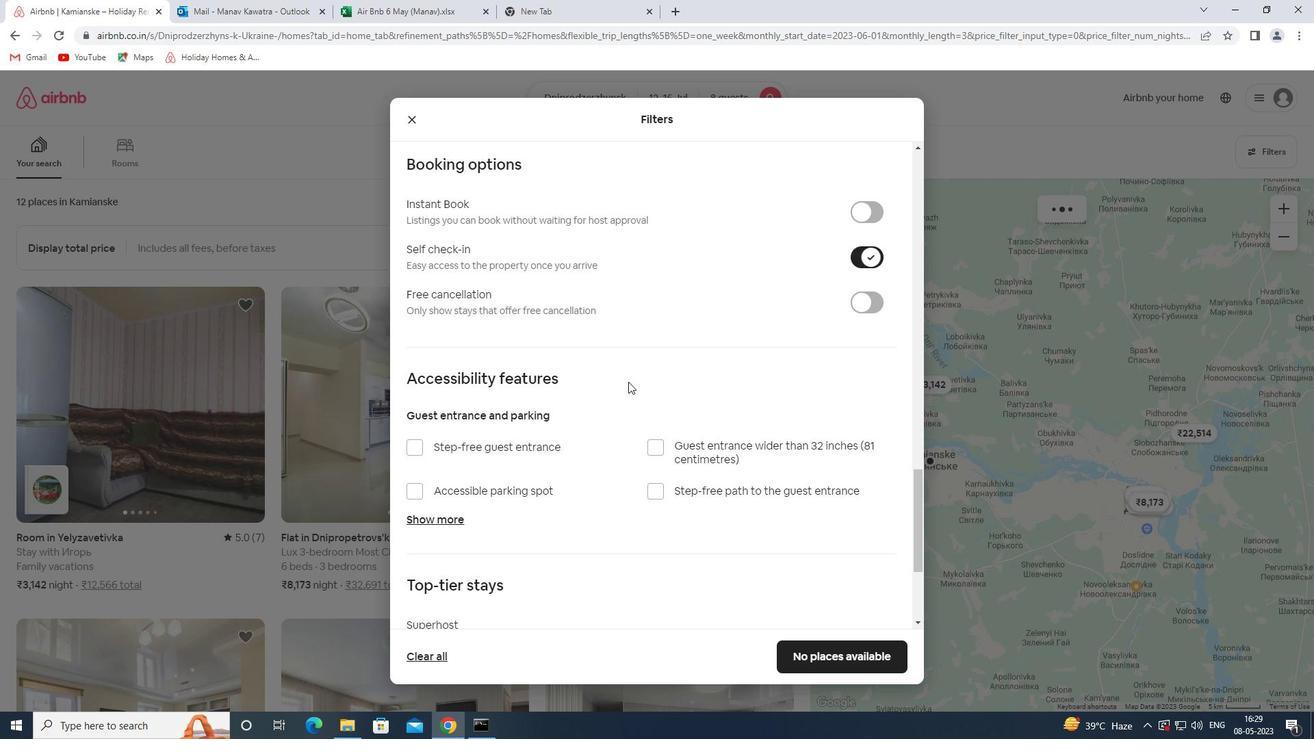 
Action: Mouse scrolled (628, 381) with delta (0, 0)
Screenshot: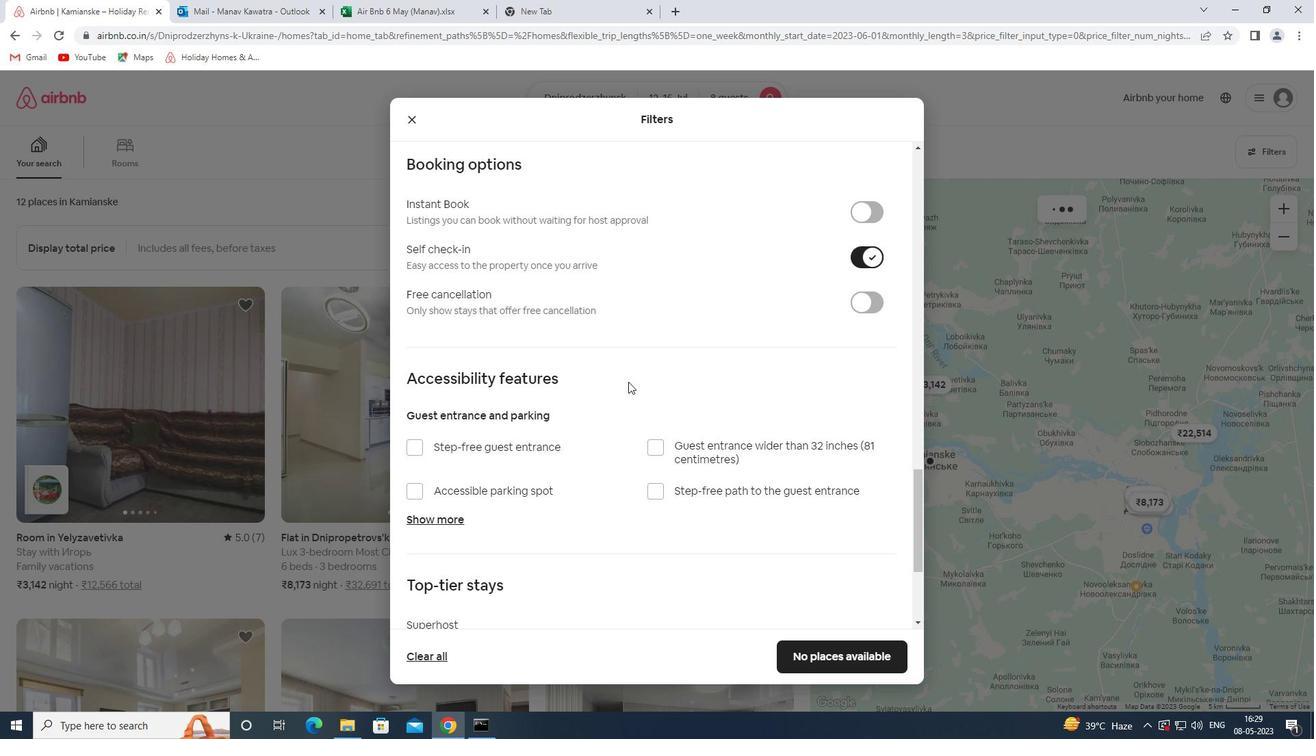 
Action: Mouse moved to (628, 398)
Screenshot: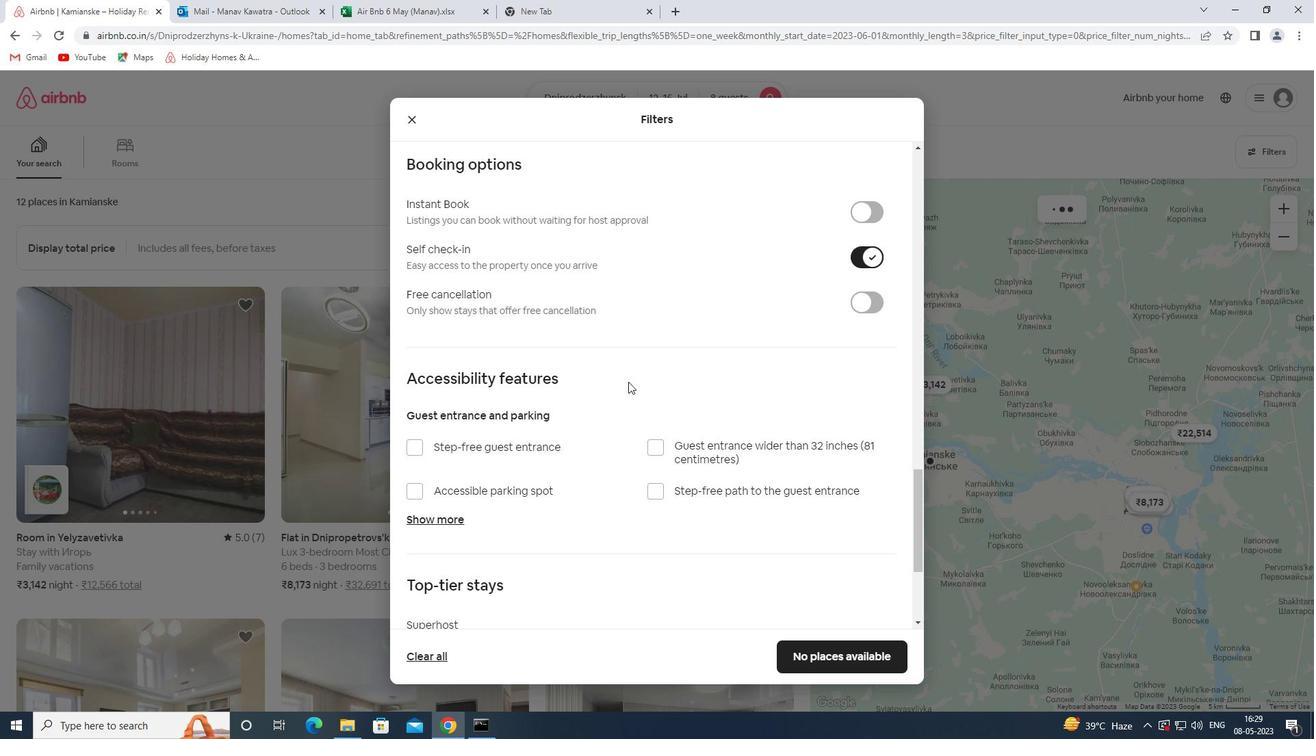 
Action: Mouse scrolled (628, 397) with delta (0, 0)
Screenshot: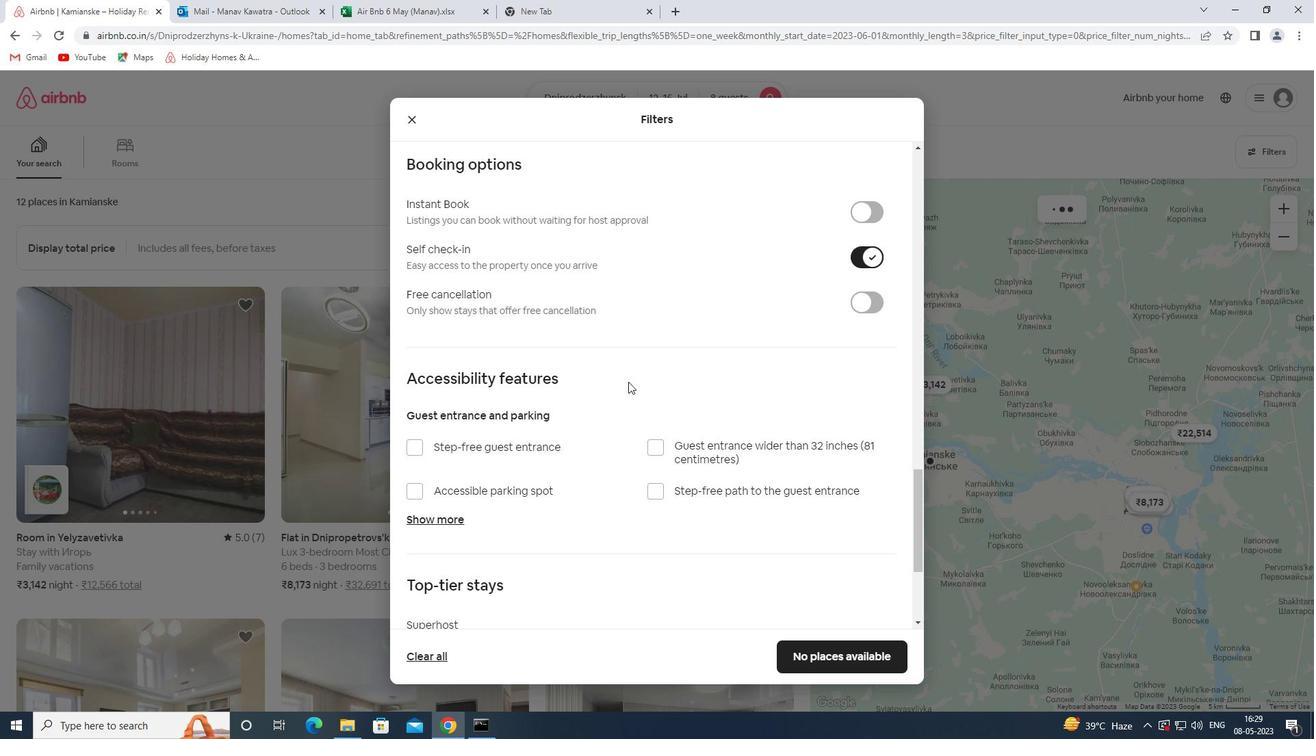 
Action: Mouse moved to (426, 555)
Screenshot: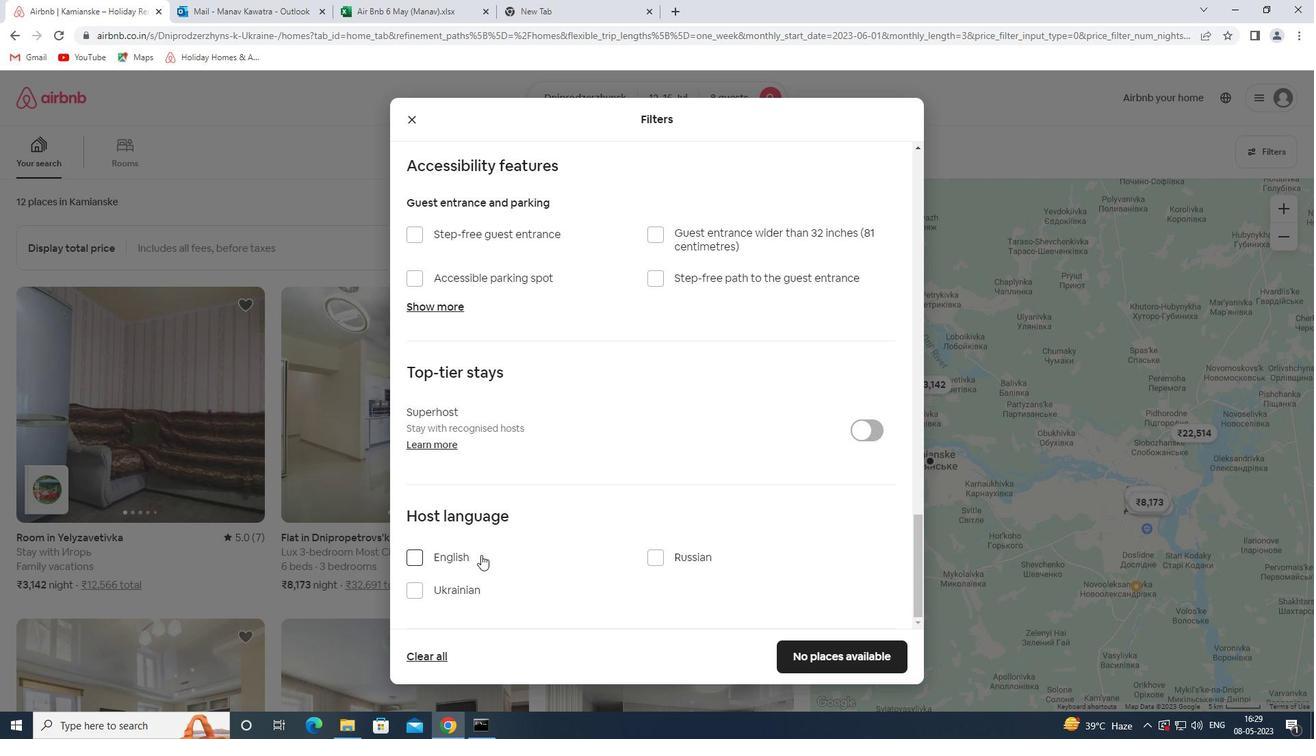 
Action: Mouse pressed left at (426, 555)
Screenshot: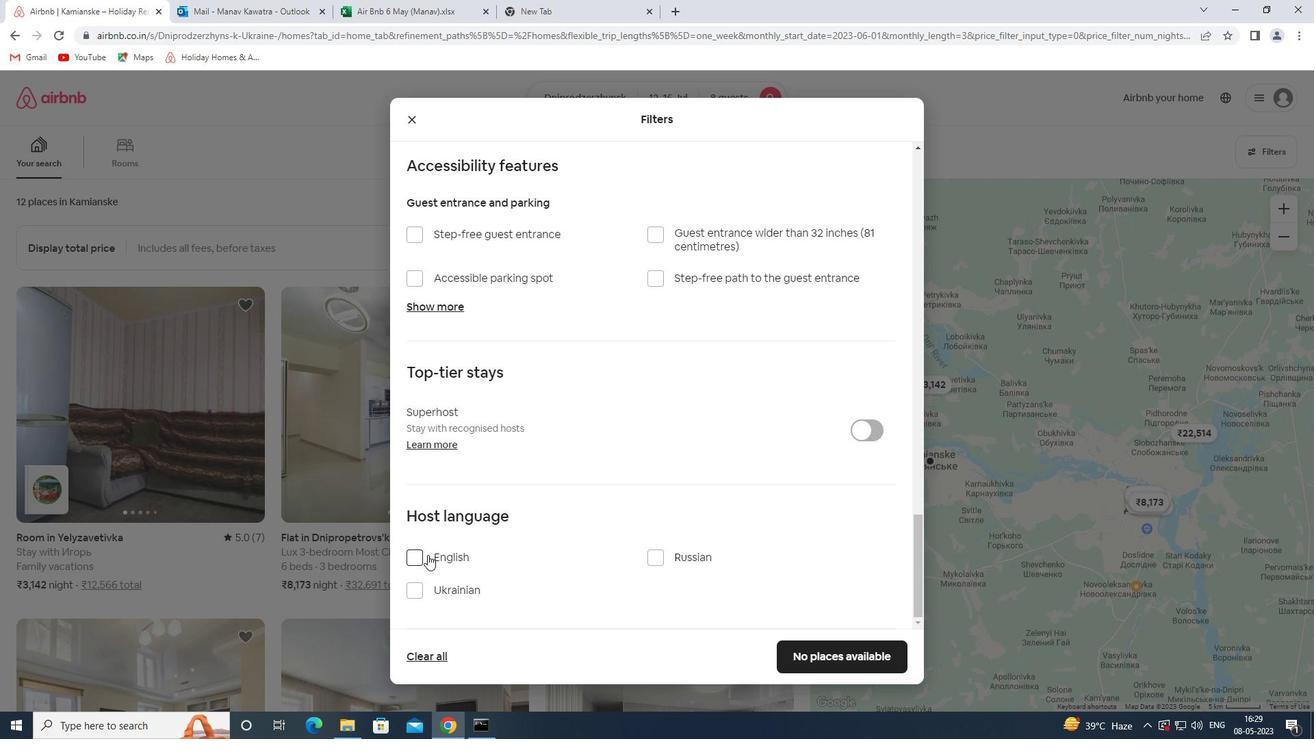 
Action: Mouse moved to (844, 663)
Screenshot: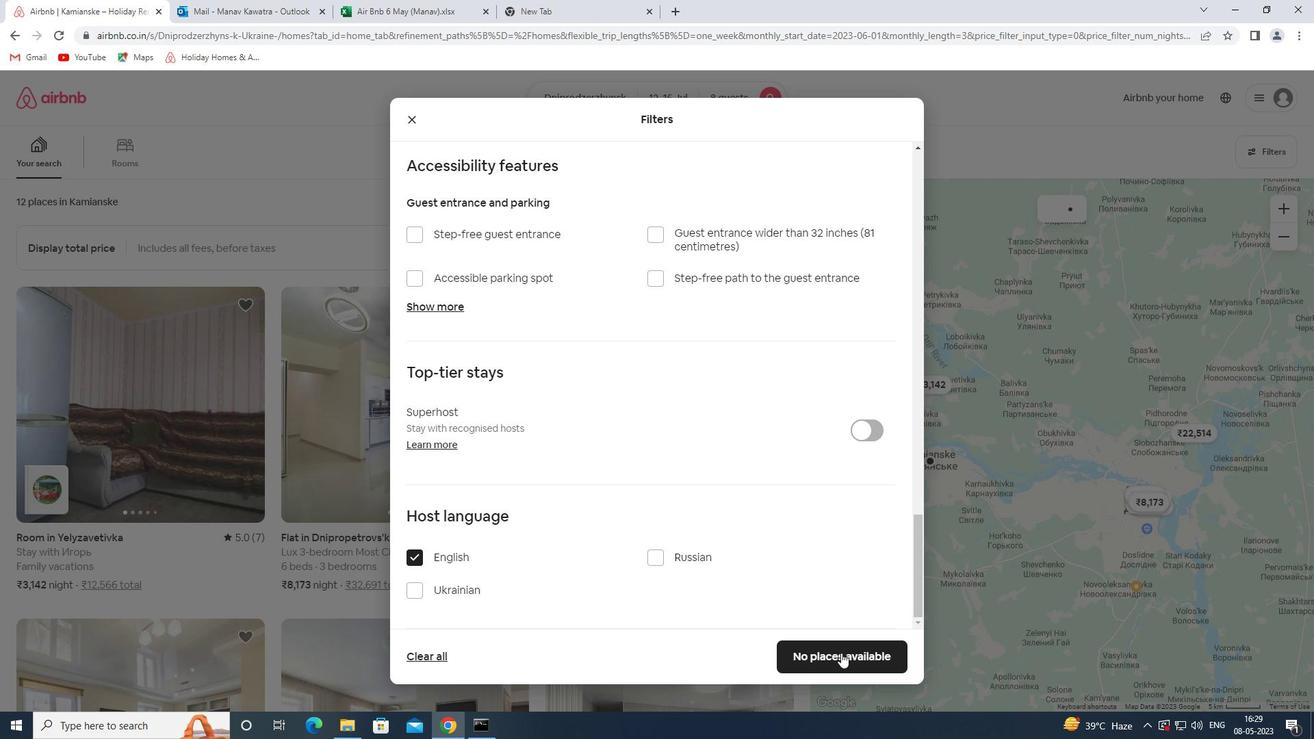 
Action: Mouse pressed left at (844, 663)
Screenshot: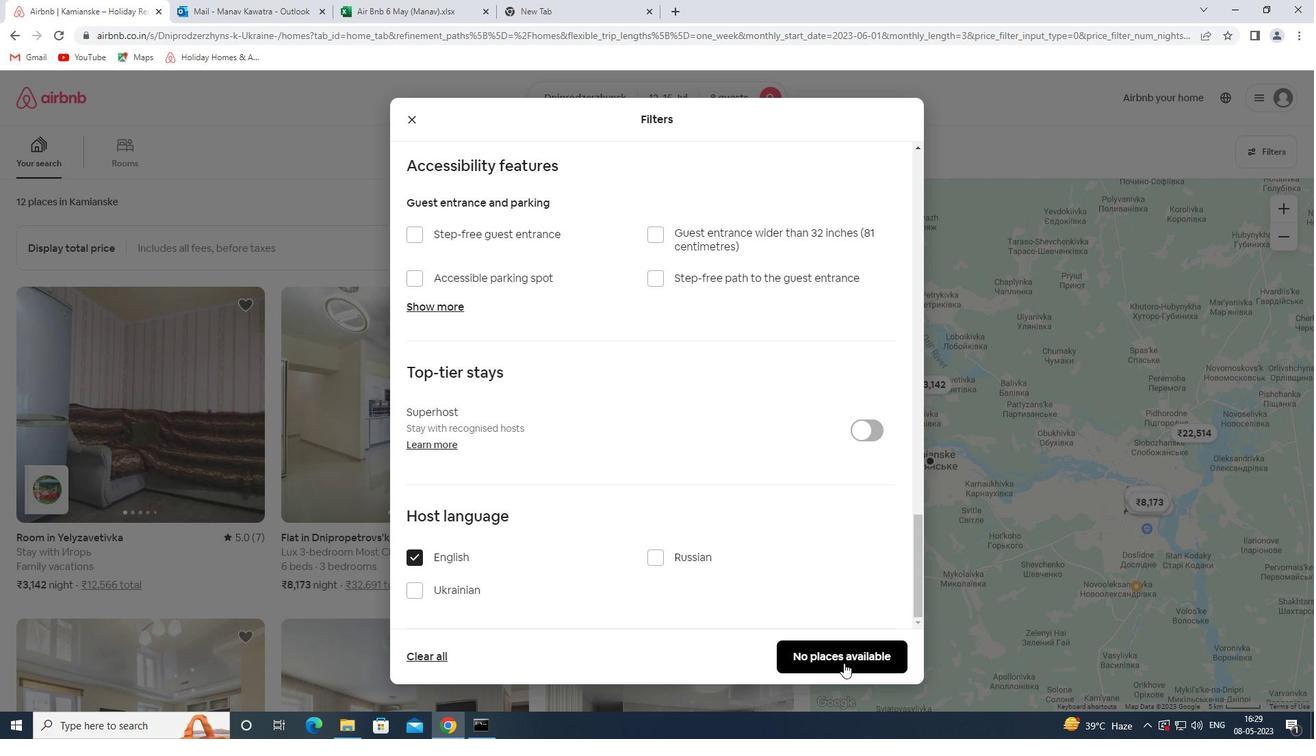 
